 Task: Find connections with filter location Weilheim with filter topic #fintechwith filter profile language French with filter current company Jabil with filter school Vidya Academy of Science and Technology with filter industry Artists and Writers with filter service category Translation with filter keywords title Wait Staff Manager
Action: Mouse moved to (684, 87)
Screenshot: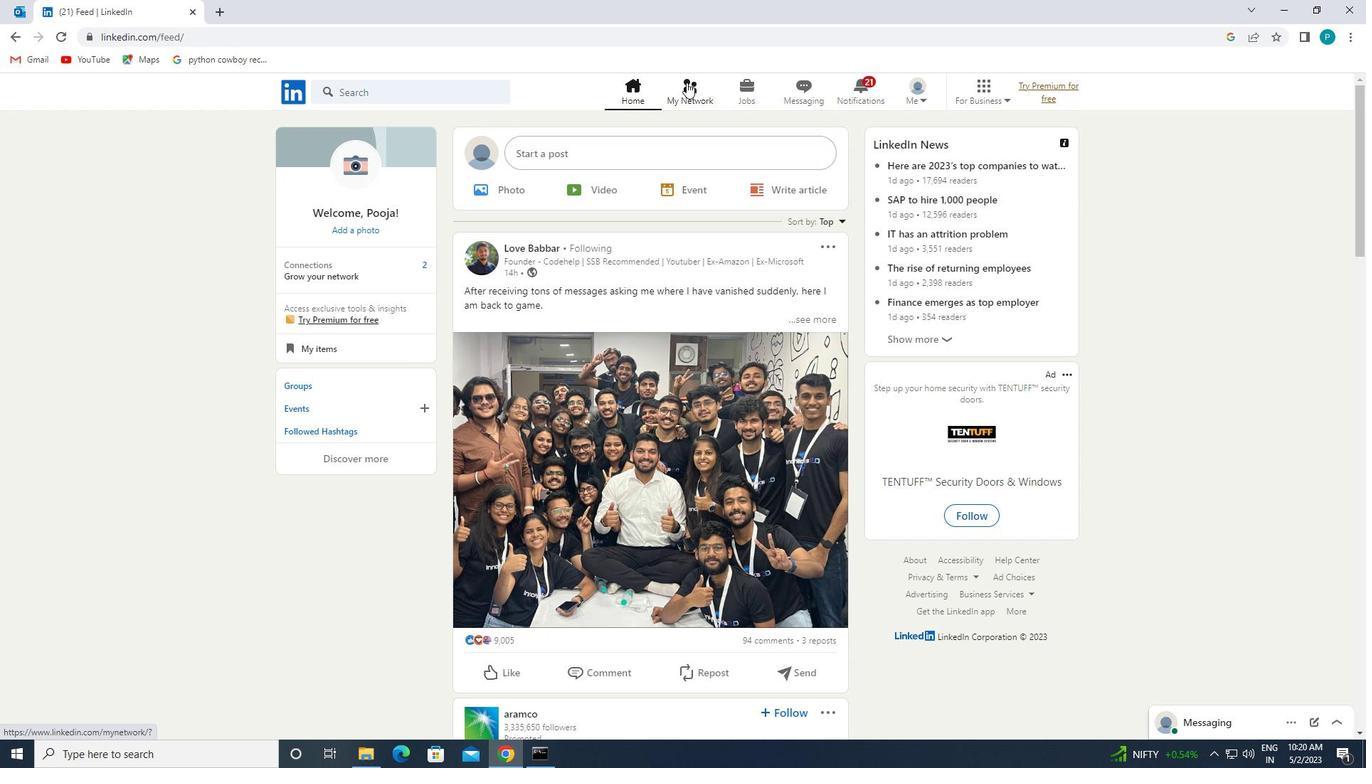 
Action: Mouse pressed left at (684, 87)
Screenshot: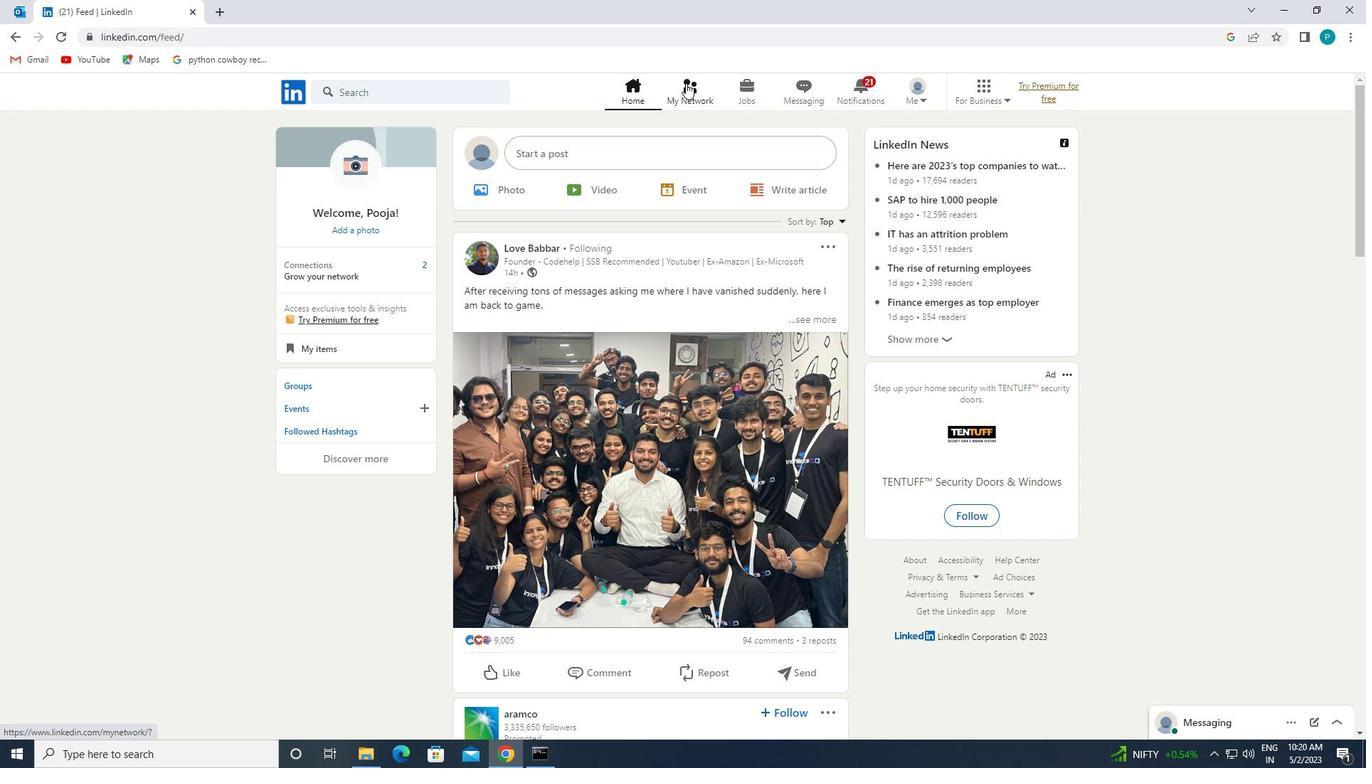 
Action: Mouse moved to (388, 160)
Screenshot: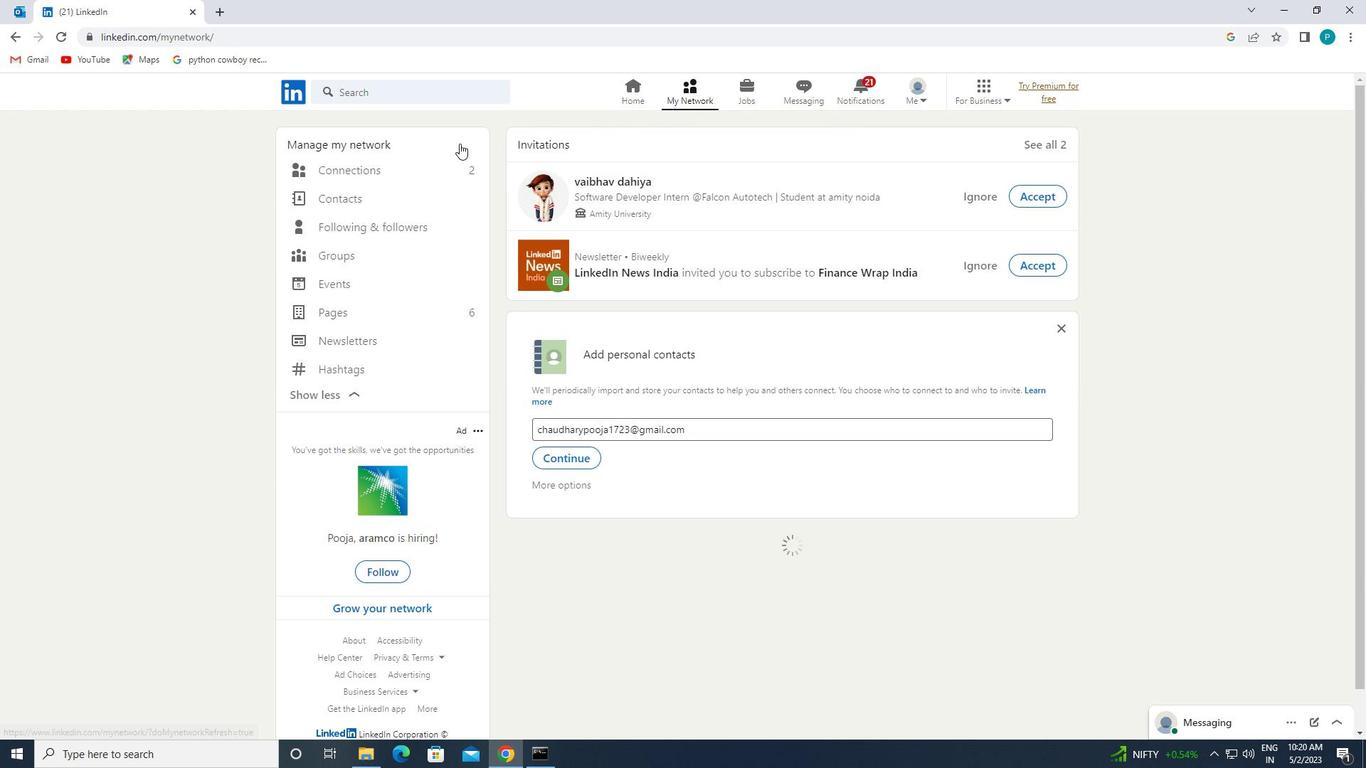 
Action: Mouse pressed left at (388, 160)
Screenshot: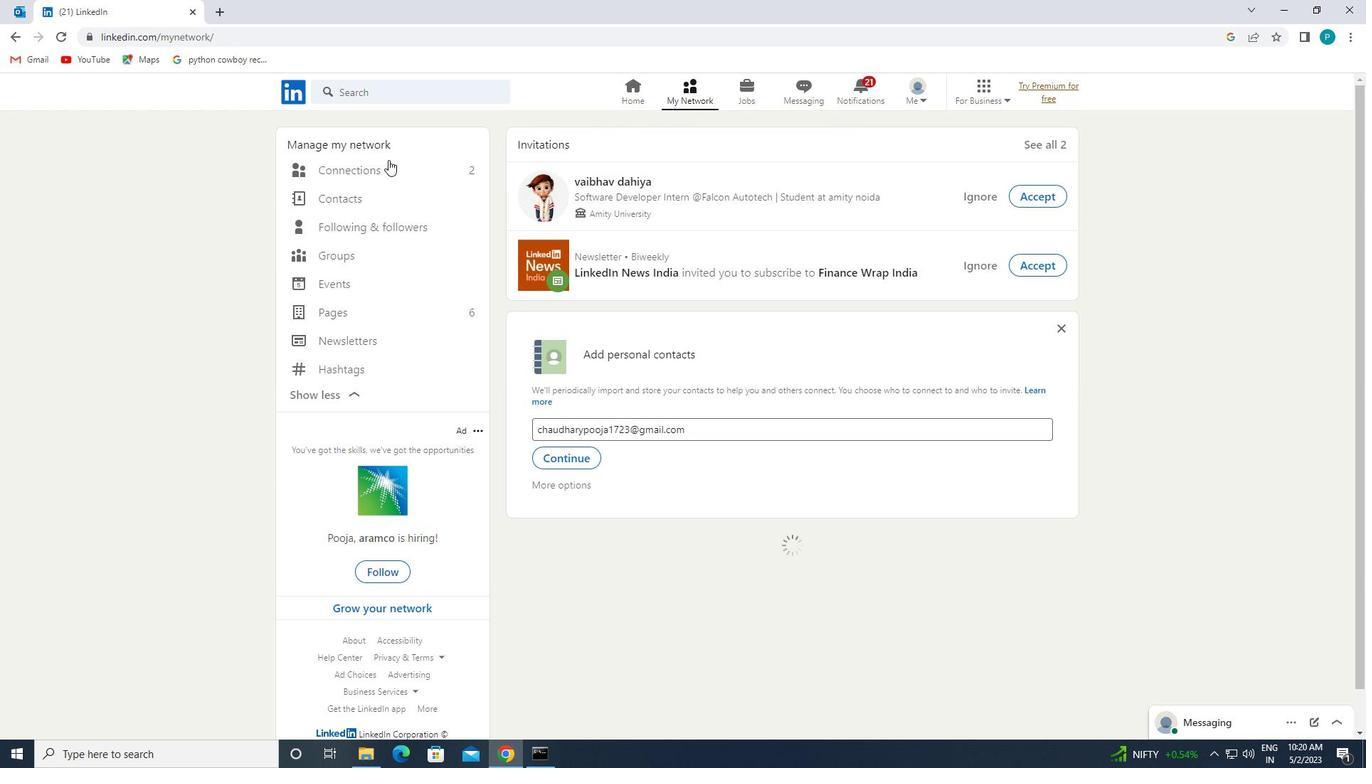 
Action: Mouse moved to (392, 163)
Screenshot: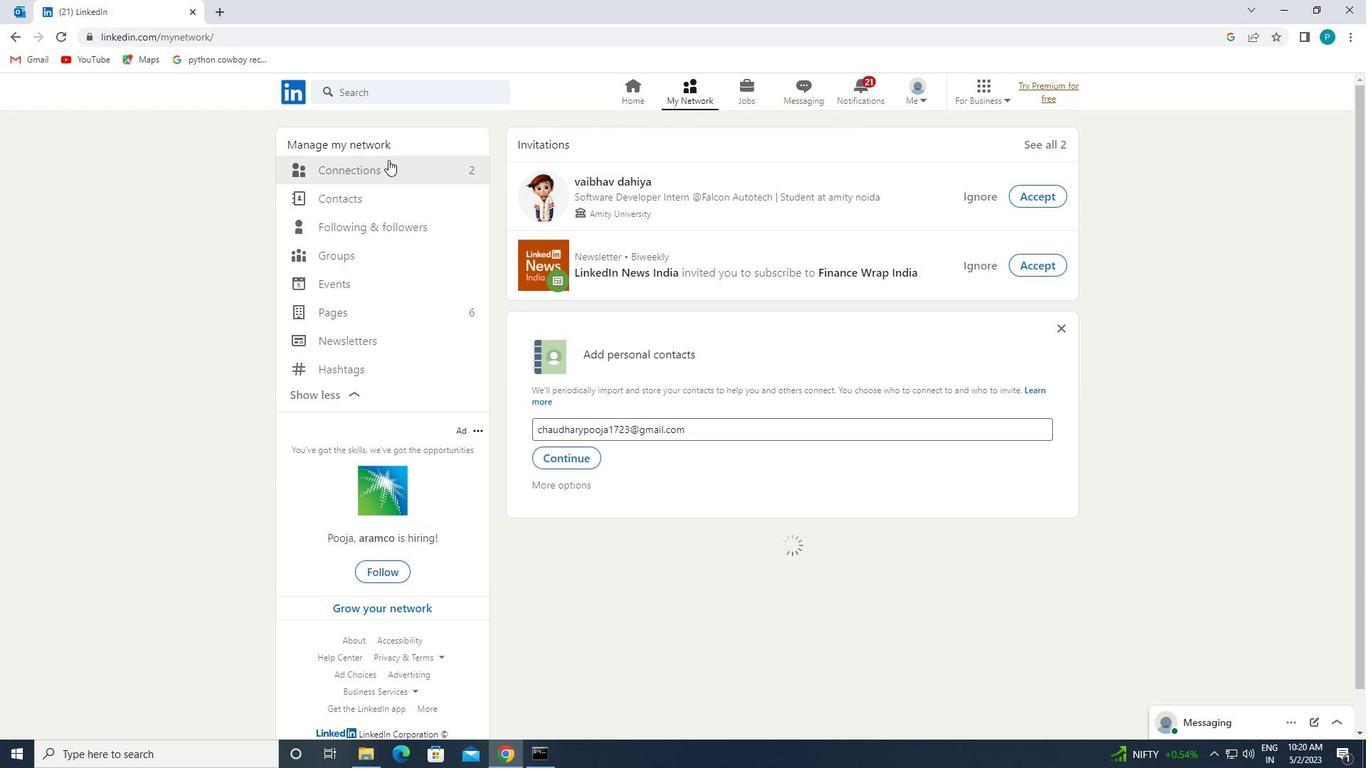 
Action: Mouse pressed left at (392, 163)
Screenshot: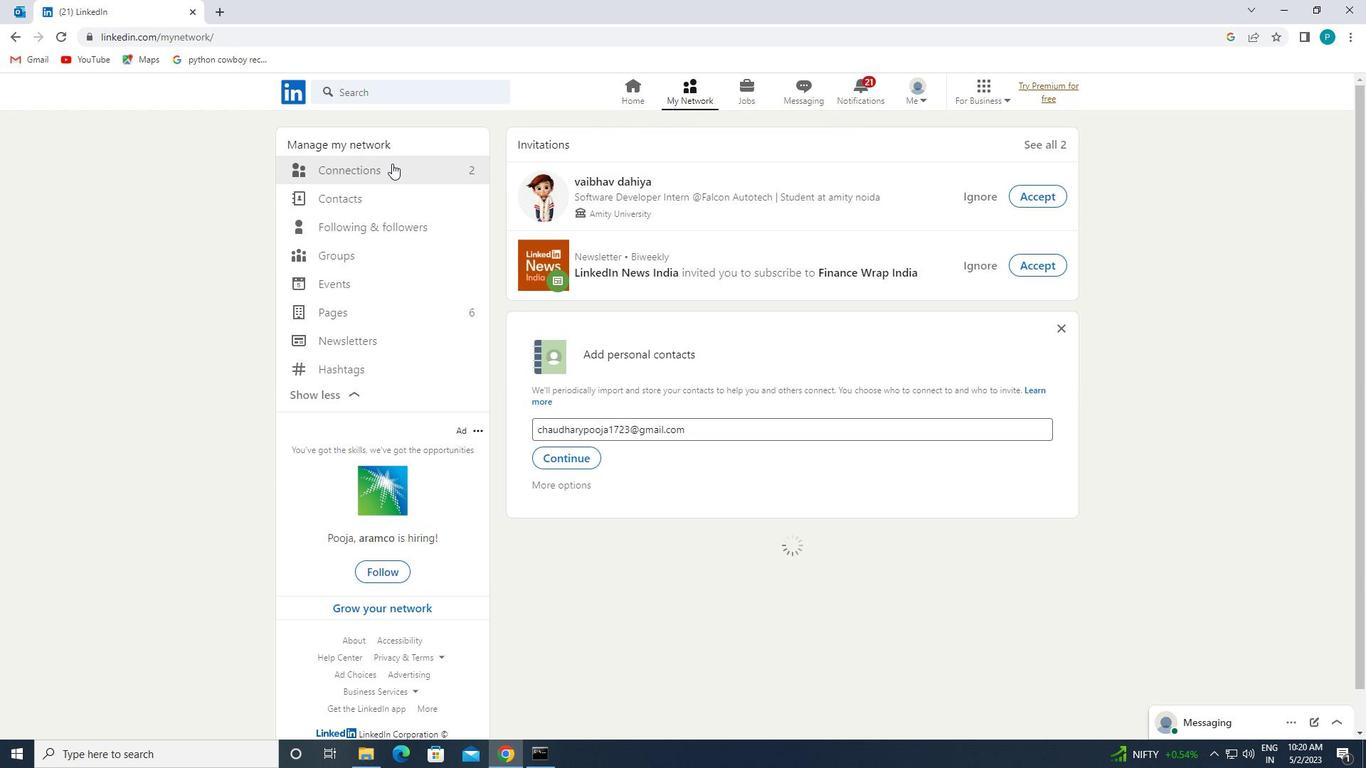 
Action: Mouse scrolled (392, 164) with delta (0, 0)
Screenshot: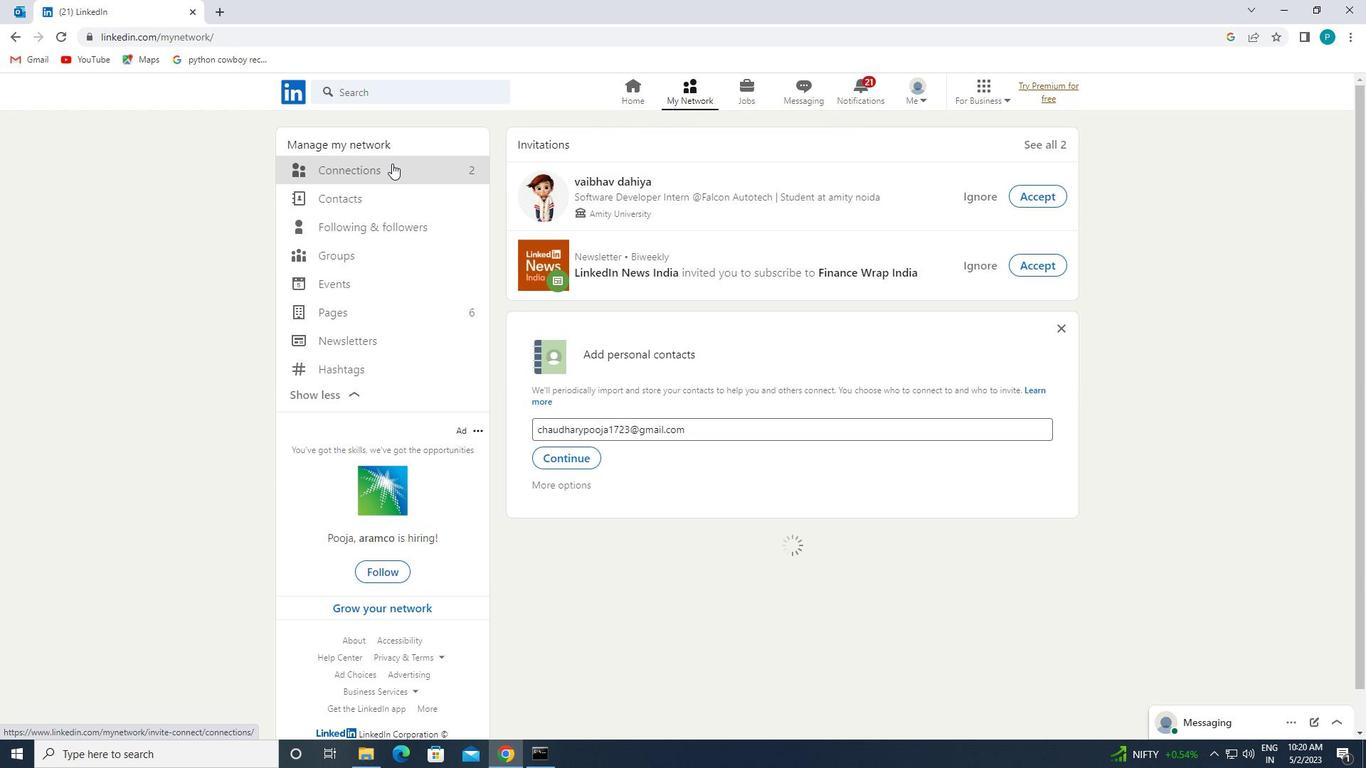 
Action: Mouse pressed left at (392, 163)
Screenshot: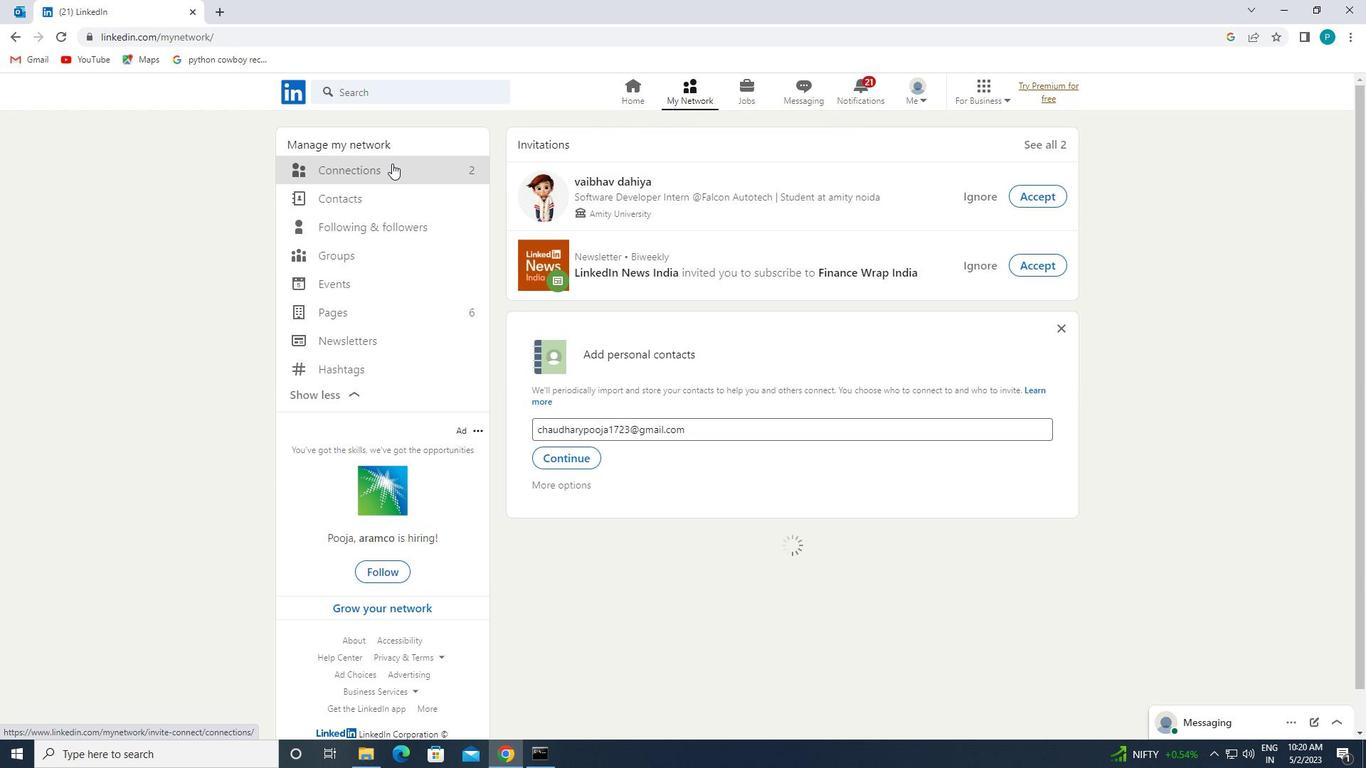 
Action: Mouse moved to (392, 163)
Screenshot: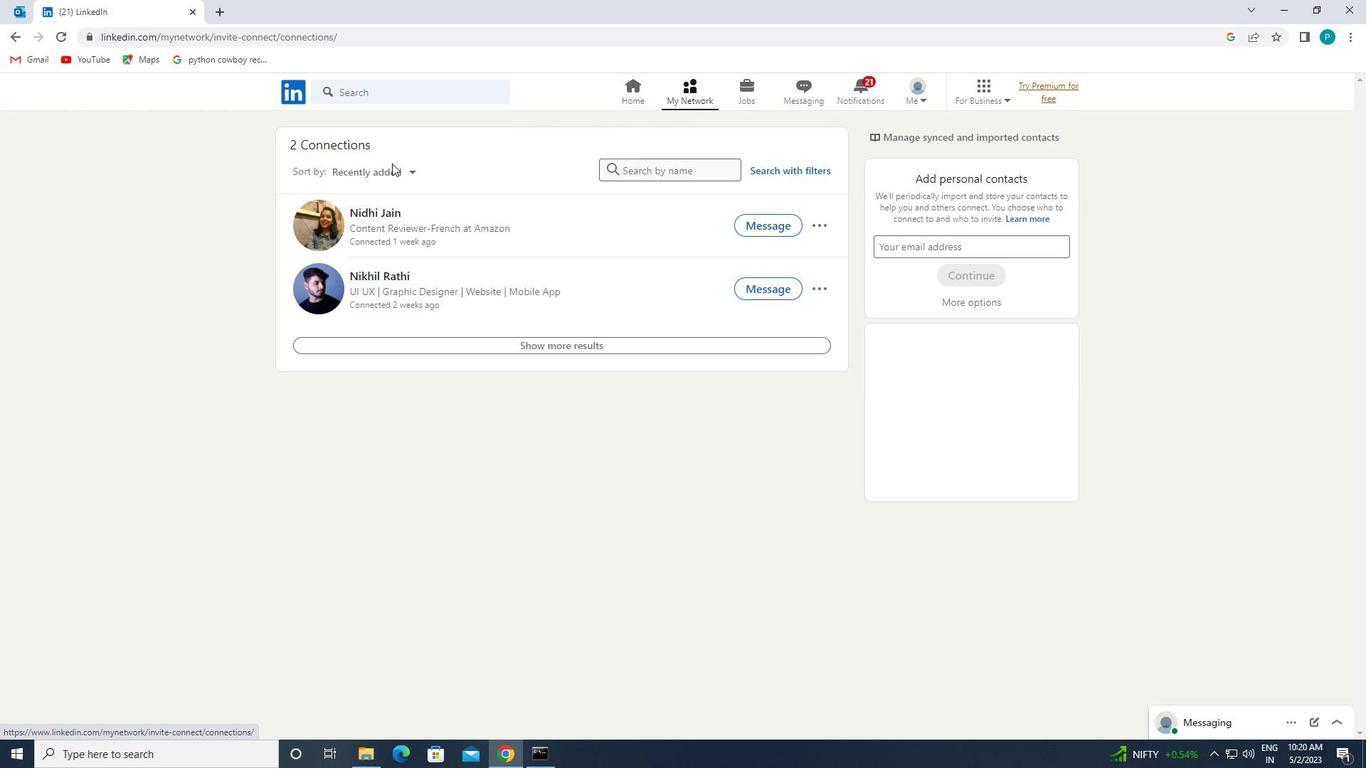 
Action: Mouse pressed left at (392, 163)
Screenshot: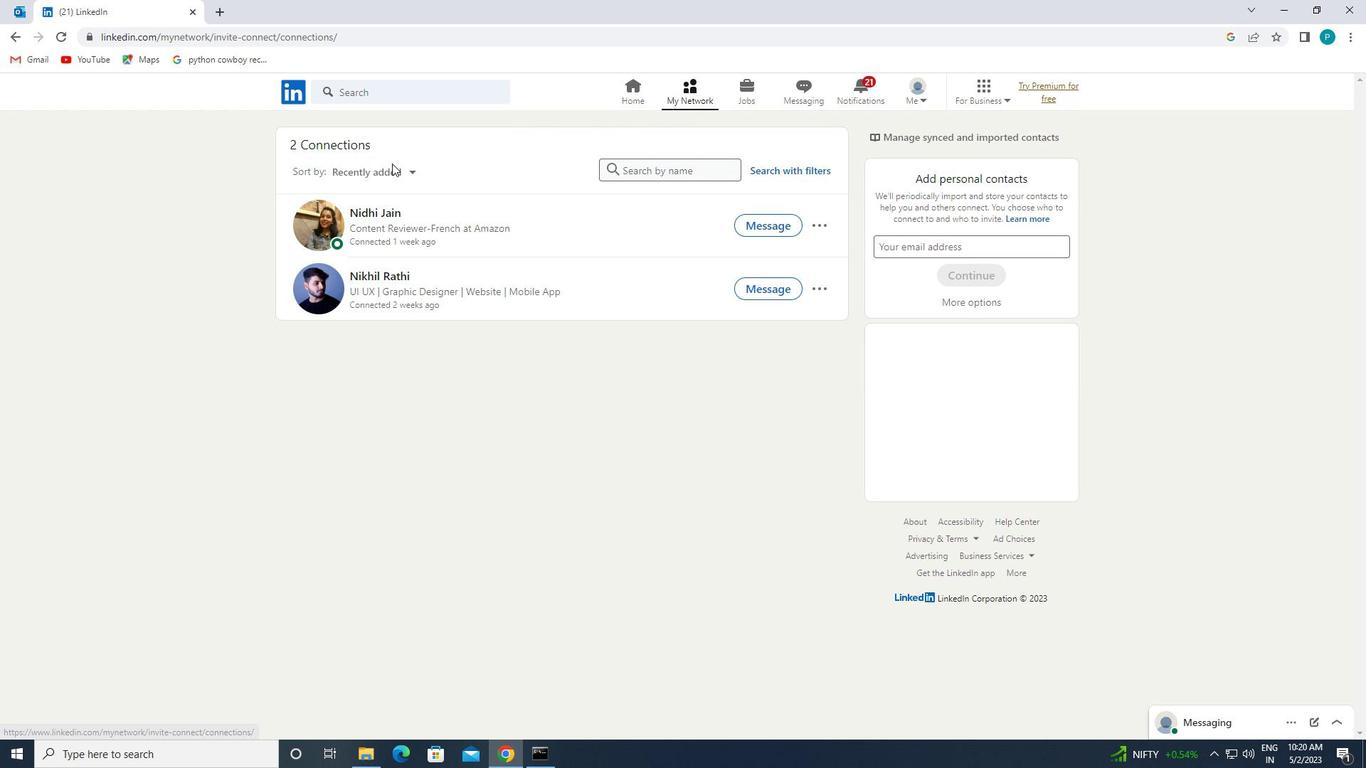 
Action: Mouse moved to (799, 177)
Screenshot: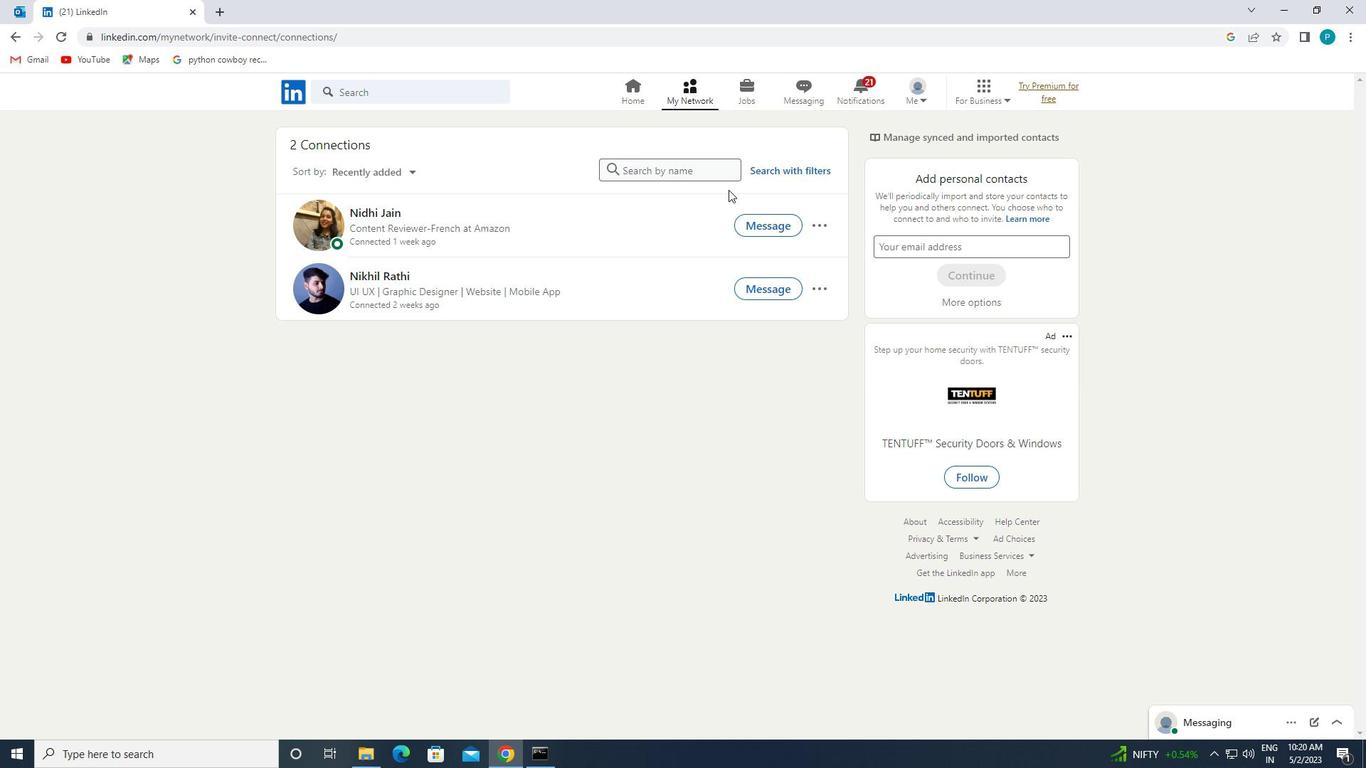 
Action: Mouse pressed left at (799, 177)
Screenshot: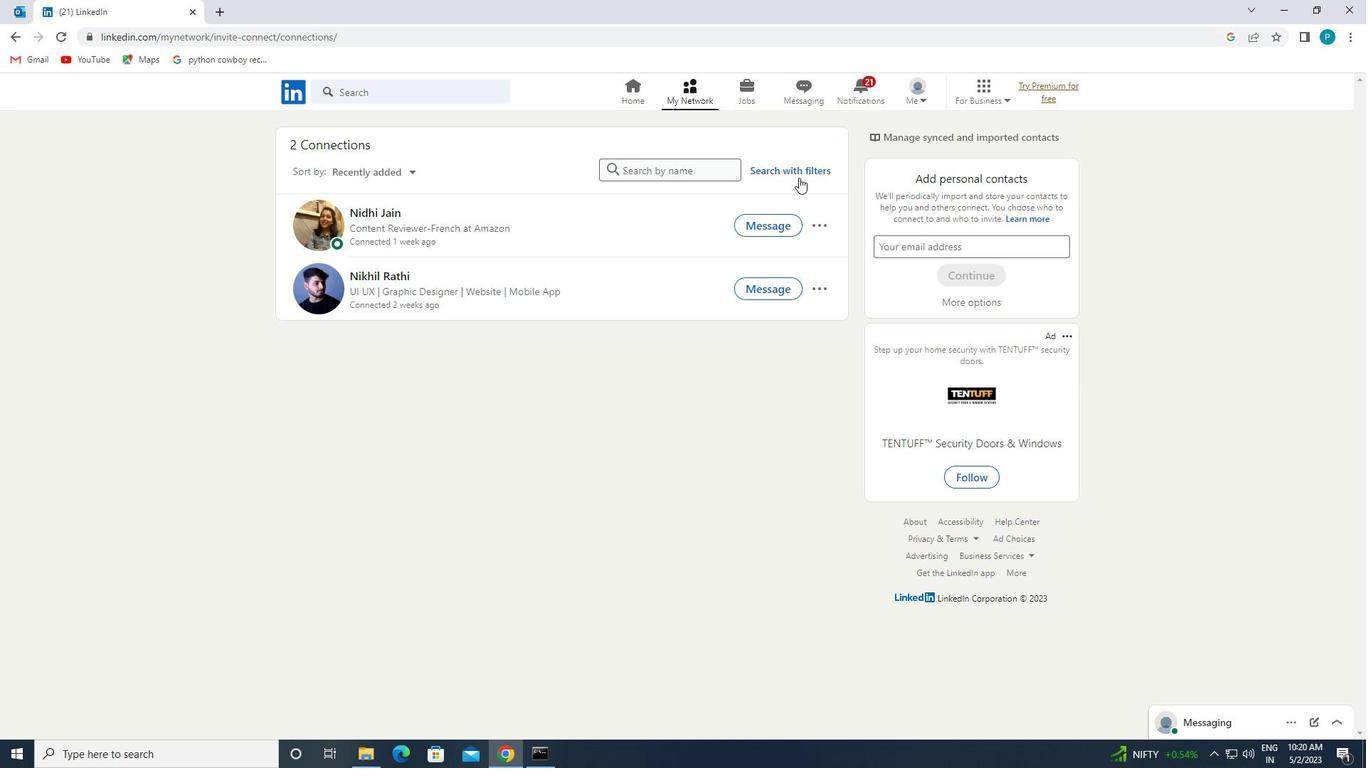 
Action: Mouse moved to (714, 133)
Screenshot: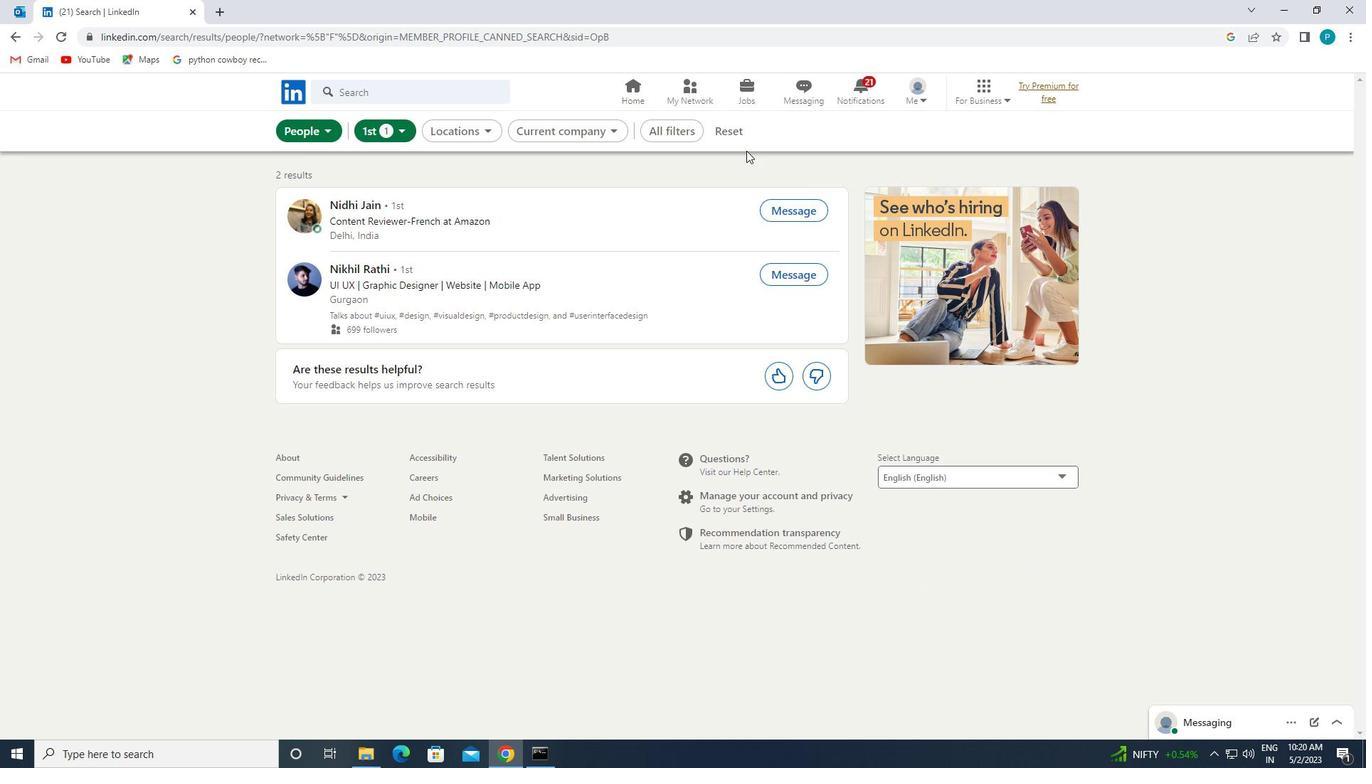 
Action: Mouse pressed left at (714, 133)
Screenshot: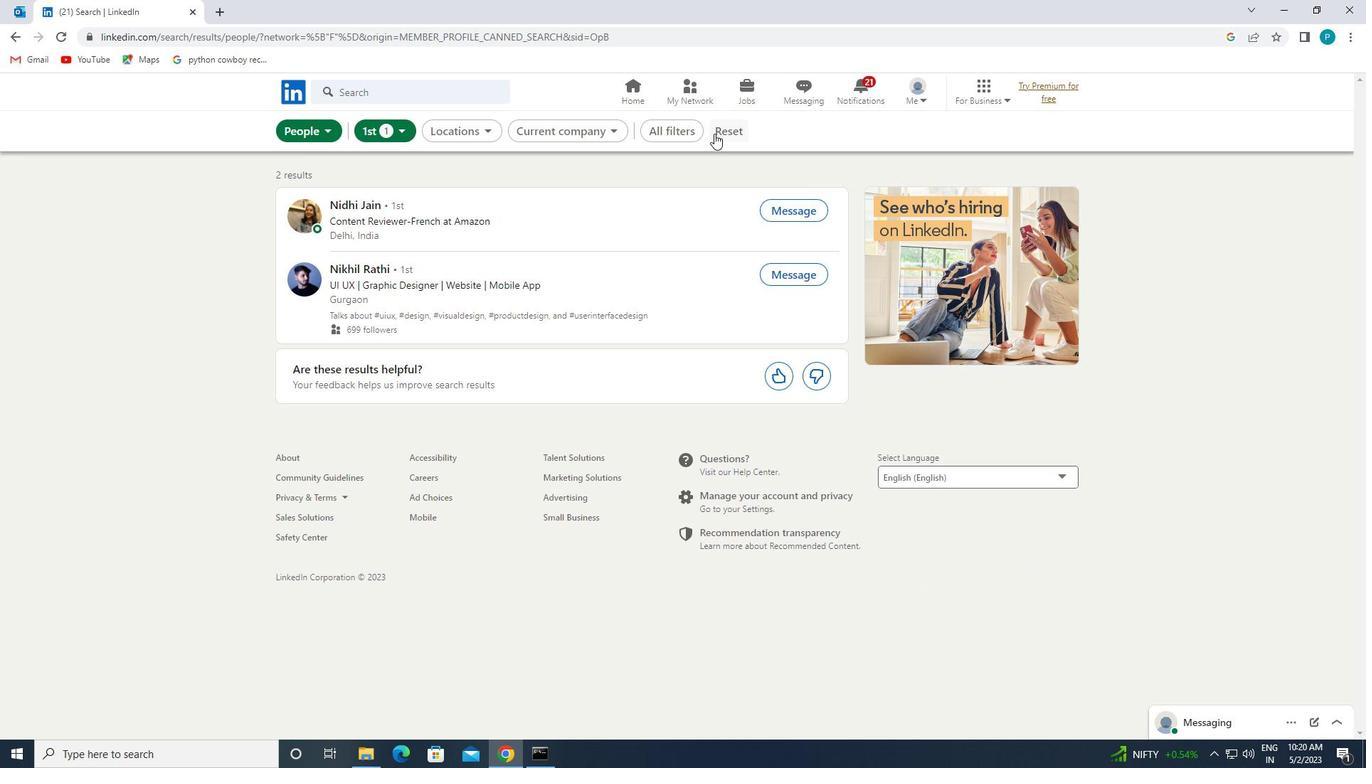
Action: Mouse moved to (704, 127)
Screenshot: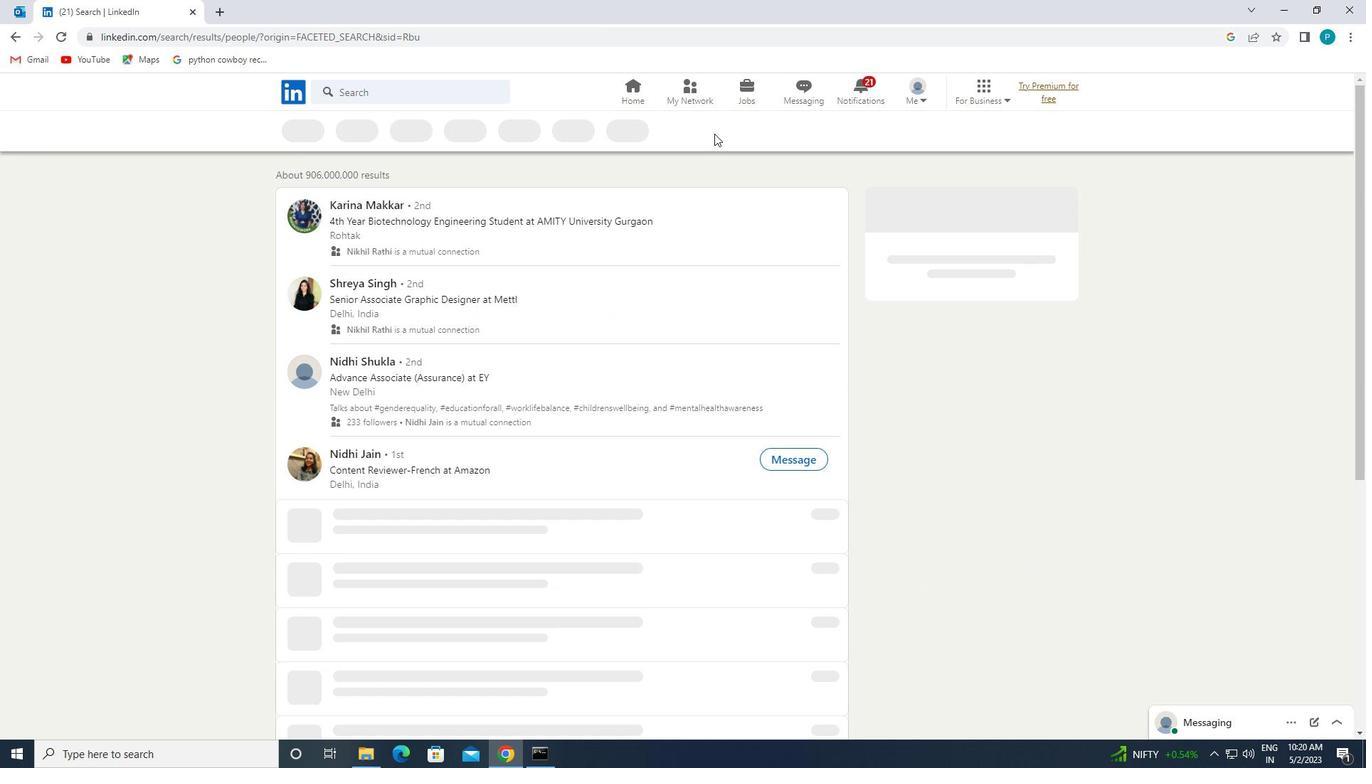 
Action: Mouse pressed left at (704, 127)
Screenshot: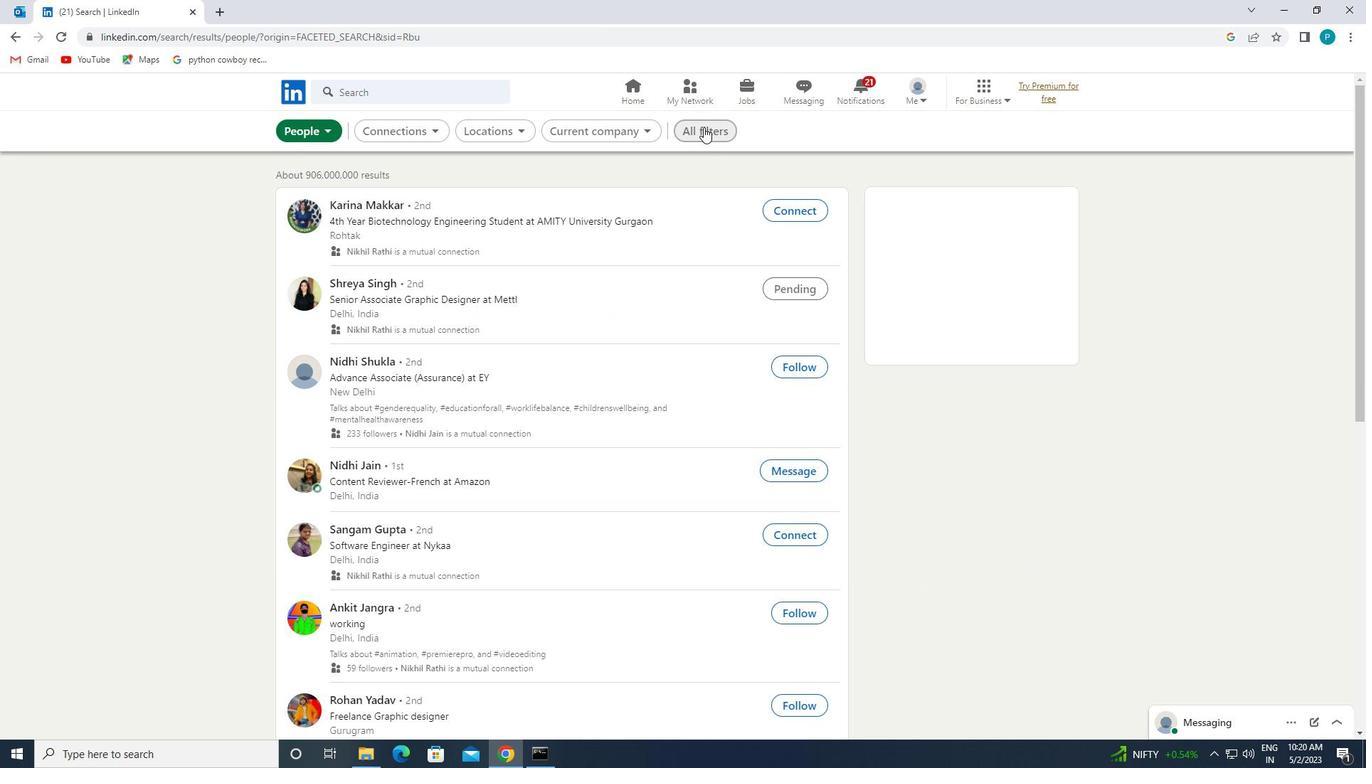
Action: Mouse moved to (1283, 528)
Screenshot: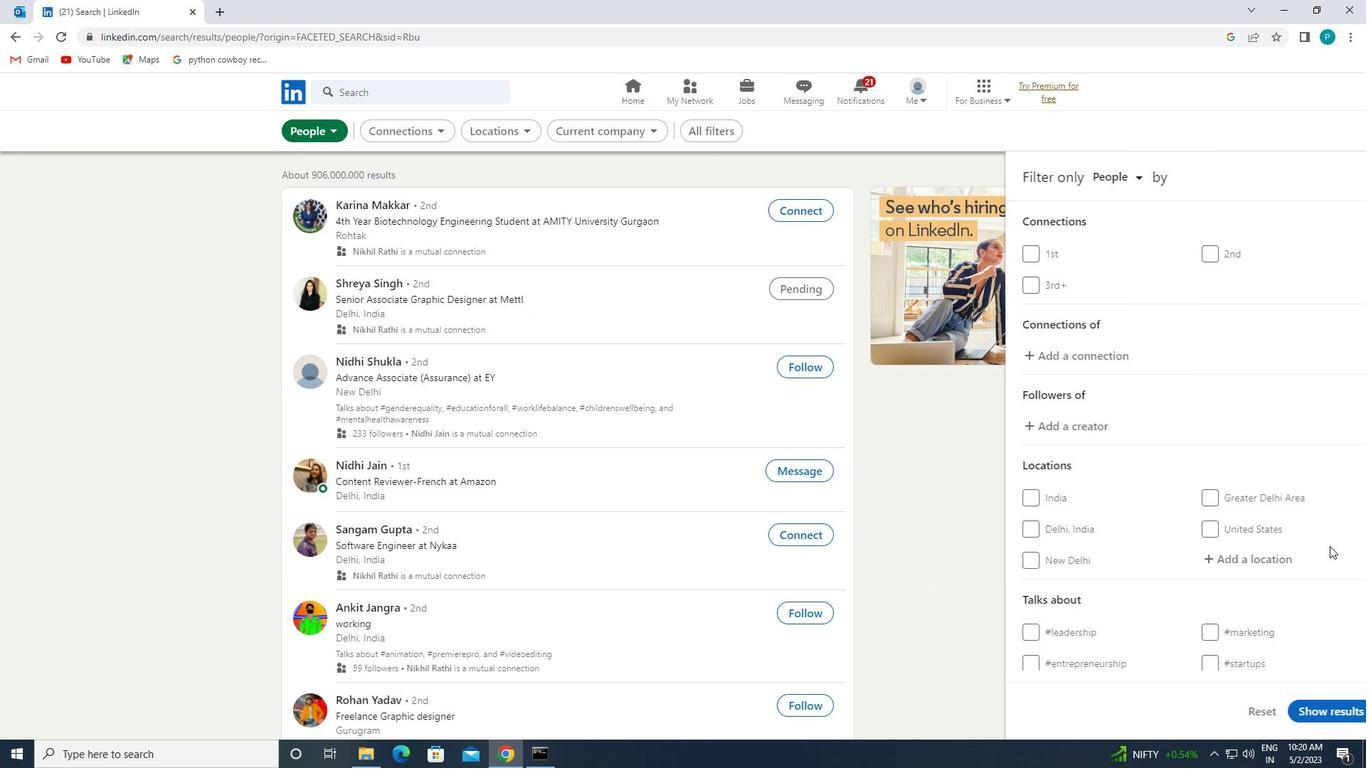 
Action: Mouse scrolled (1283, 528) with delta (0, 0)
Screenshot: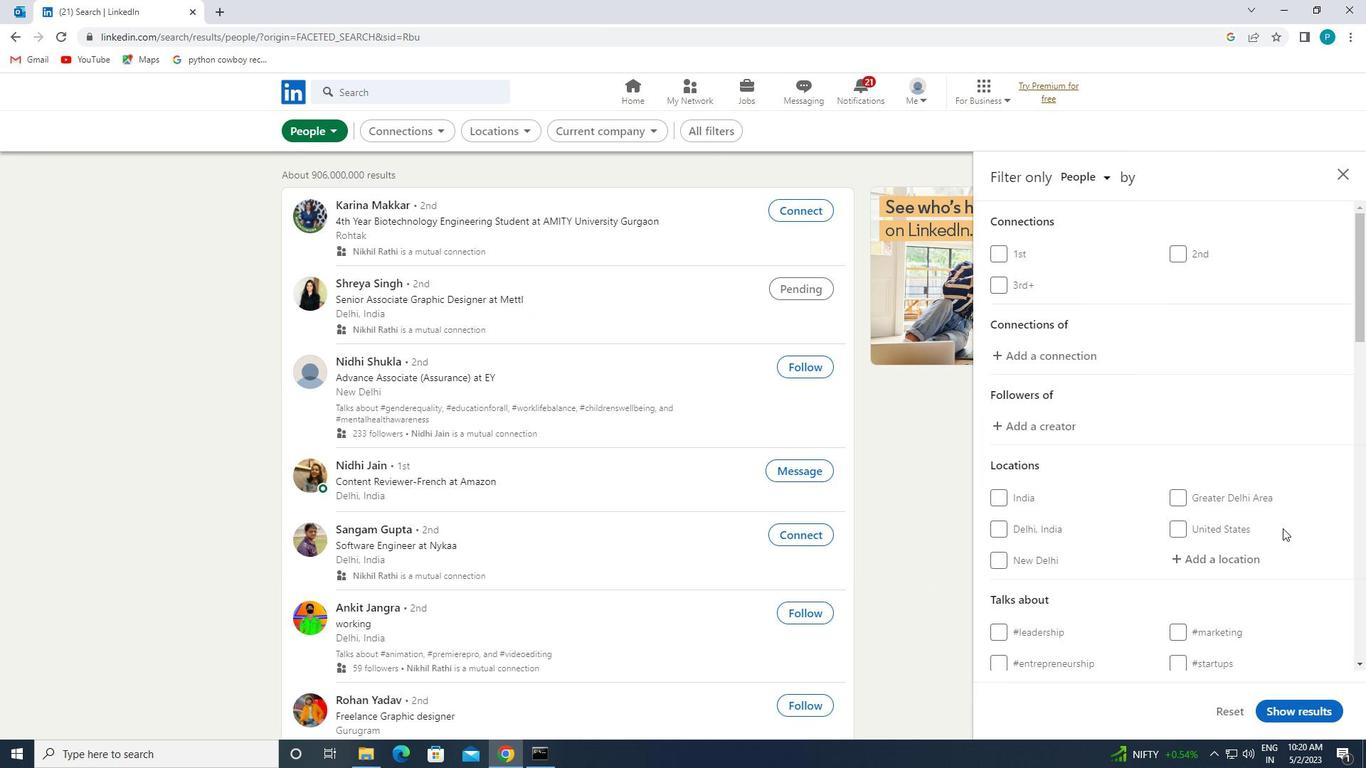 
Action: Mouse scrolled (1283, 528) with delta (0, 0)
Screenshot: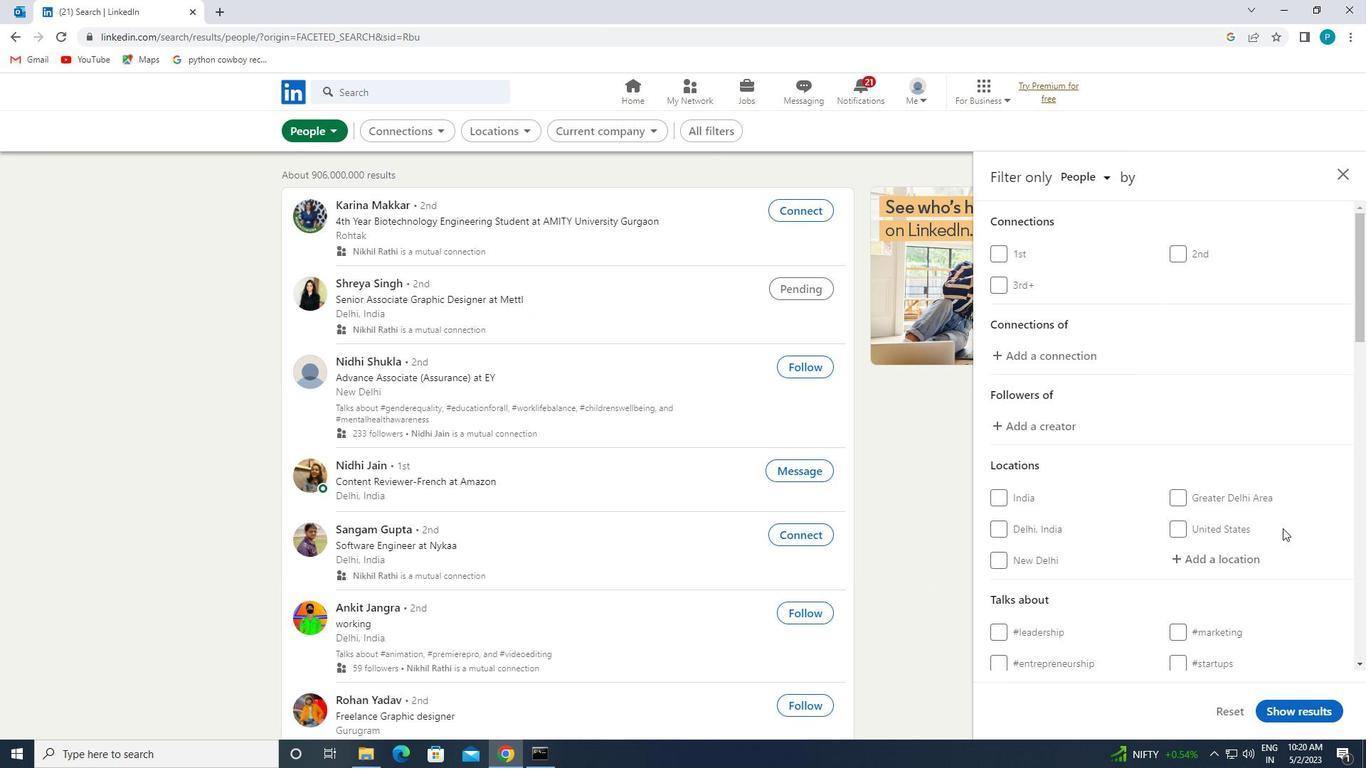 
Action: Mouse moved to (1179, 415)
Screenshot: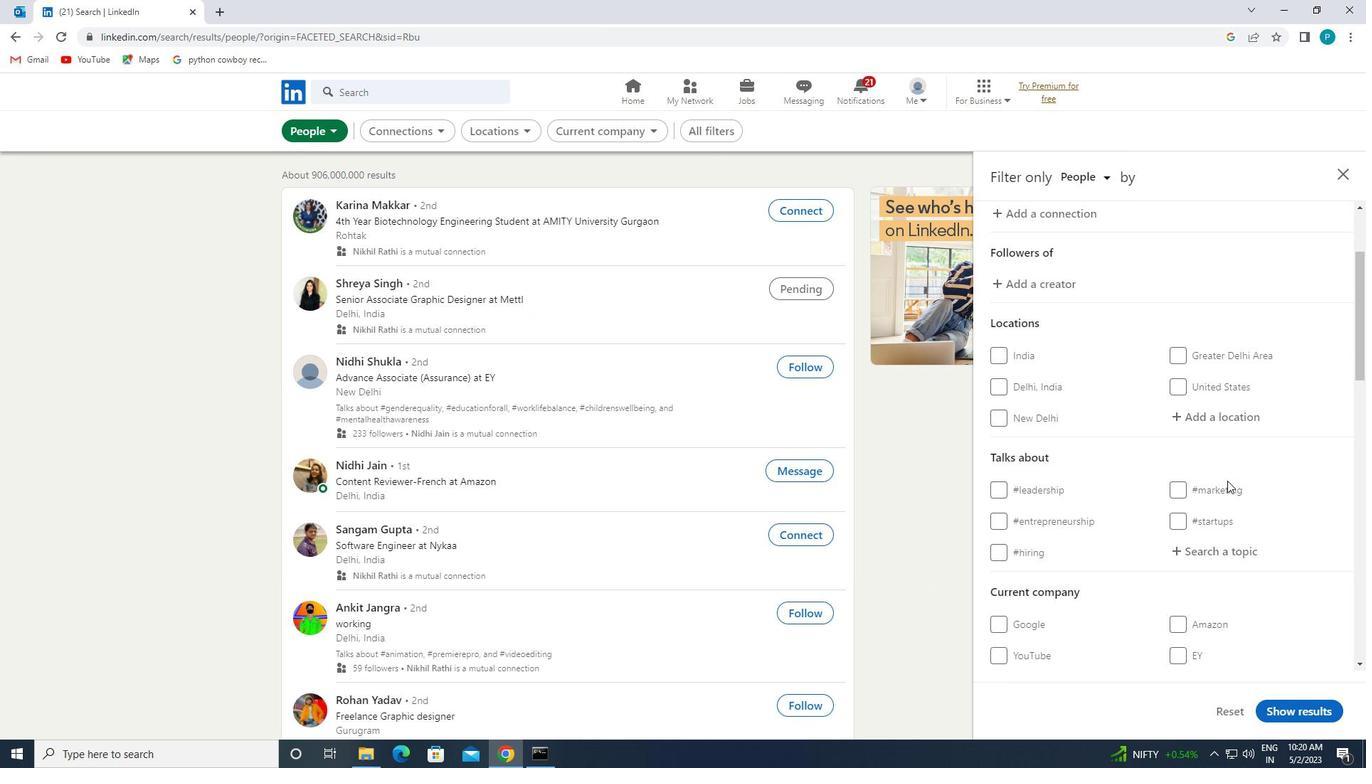 
Action: Mouse pressed left at (1179, 415)
Screenshot: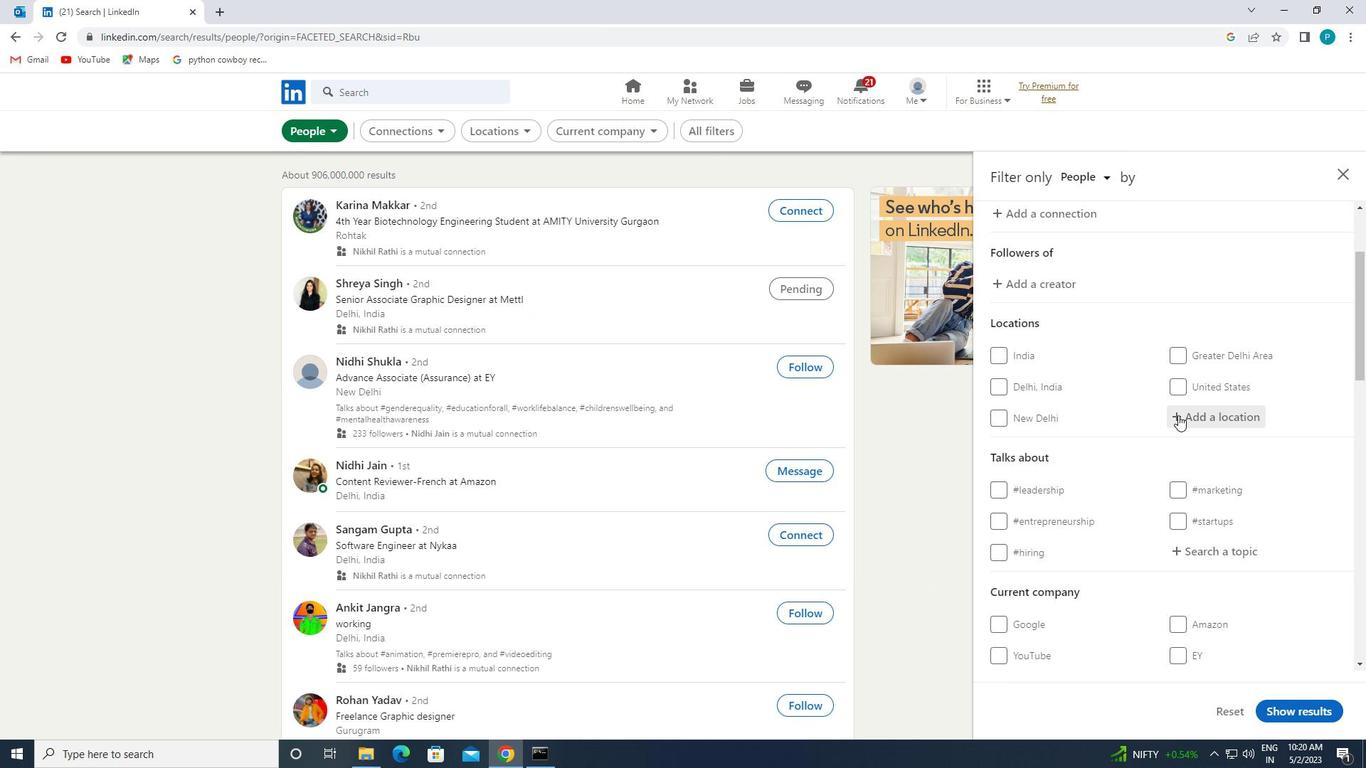 
Action: Mouse moved to (1179, 415)
Screenshot: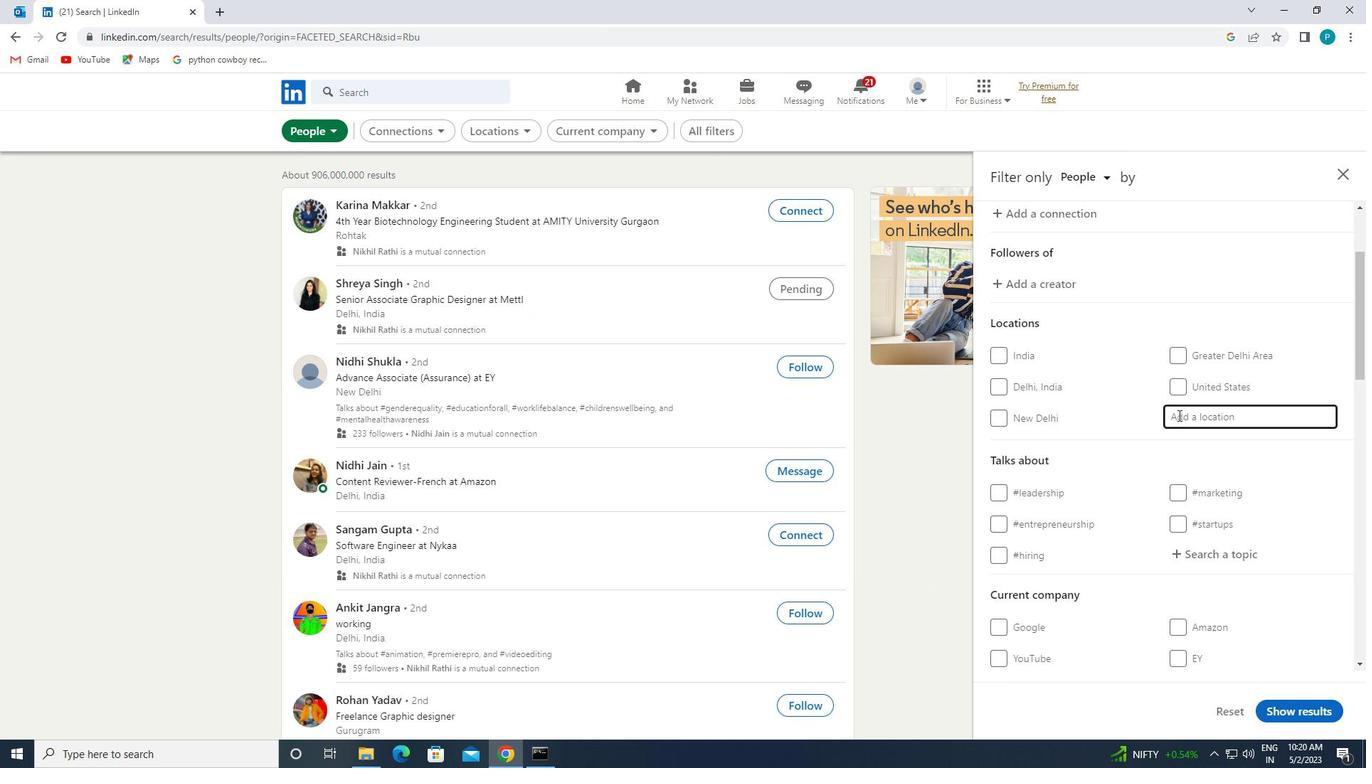 
Action: Key pressed <Key.caps_lock><Key.caps_lock>w<Key.caps_lock>eiheim
Screenshot: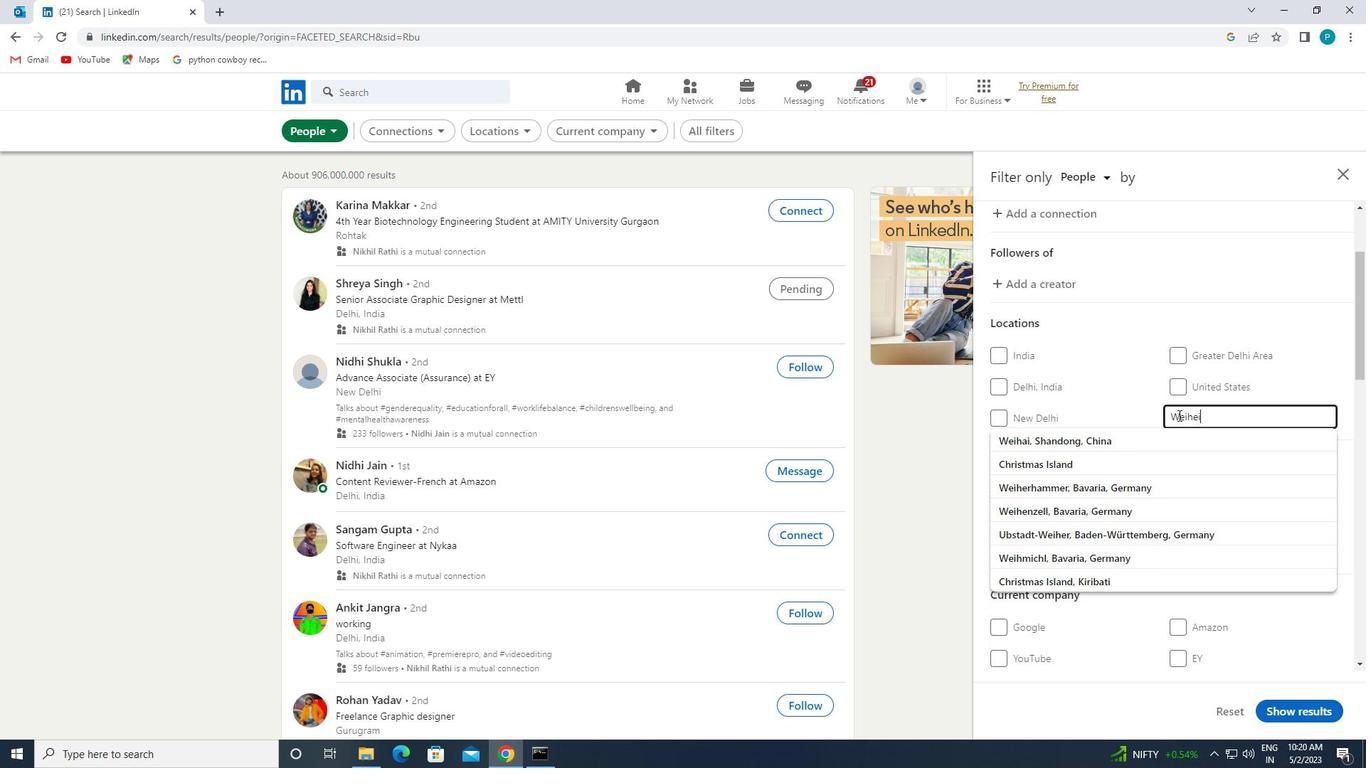
Action: Mouse moved to (1211, 546)
Screenshot: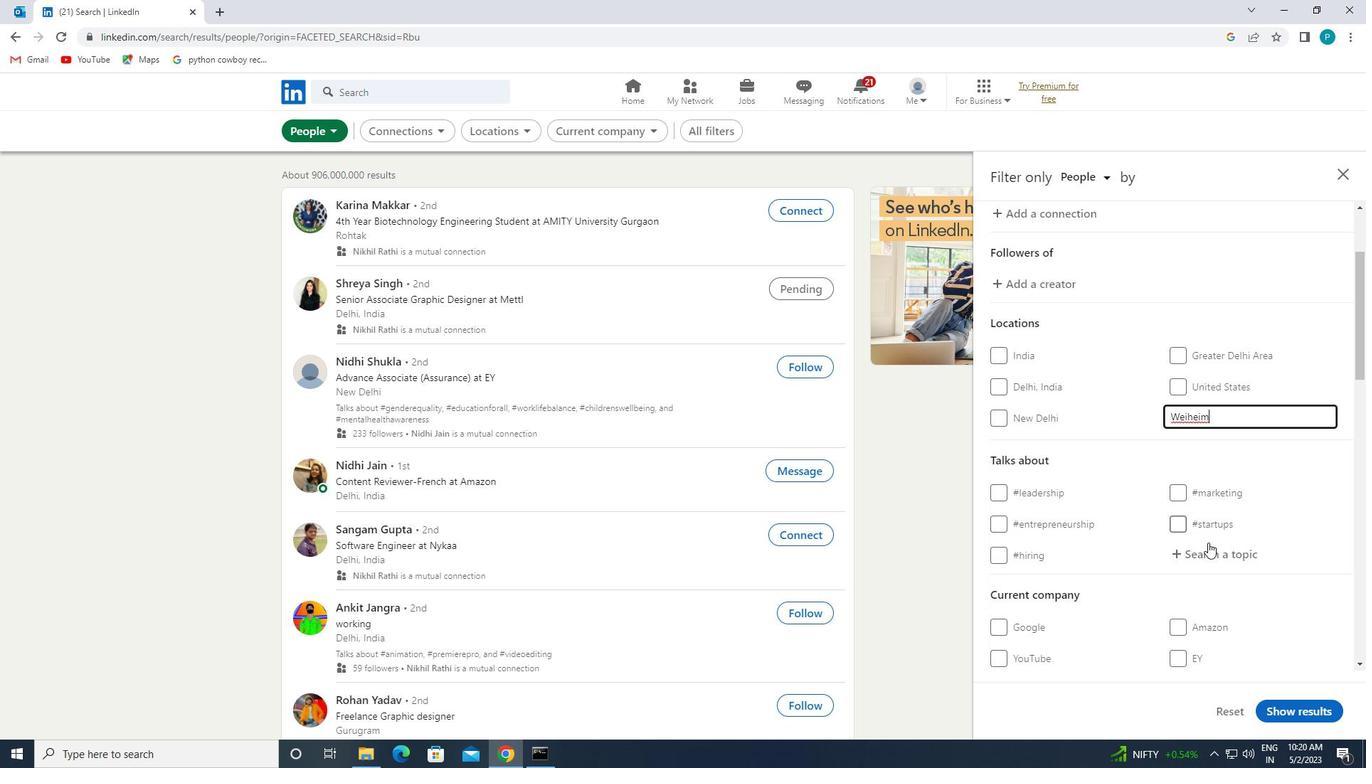 
Action: Mouse pressed left at (1211, 546)
Screenshot: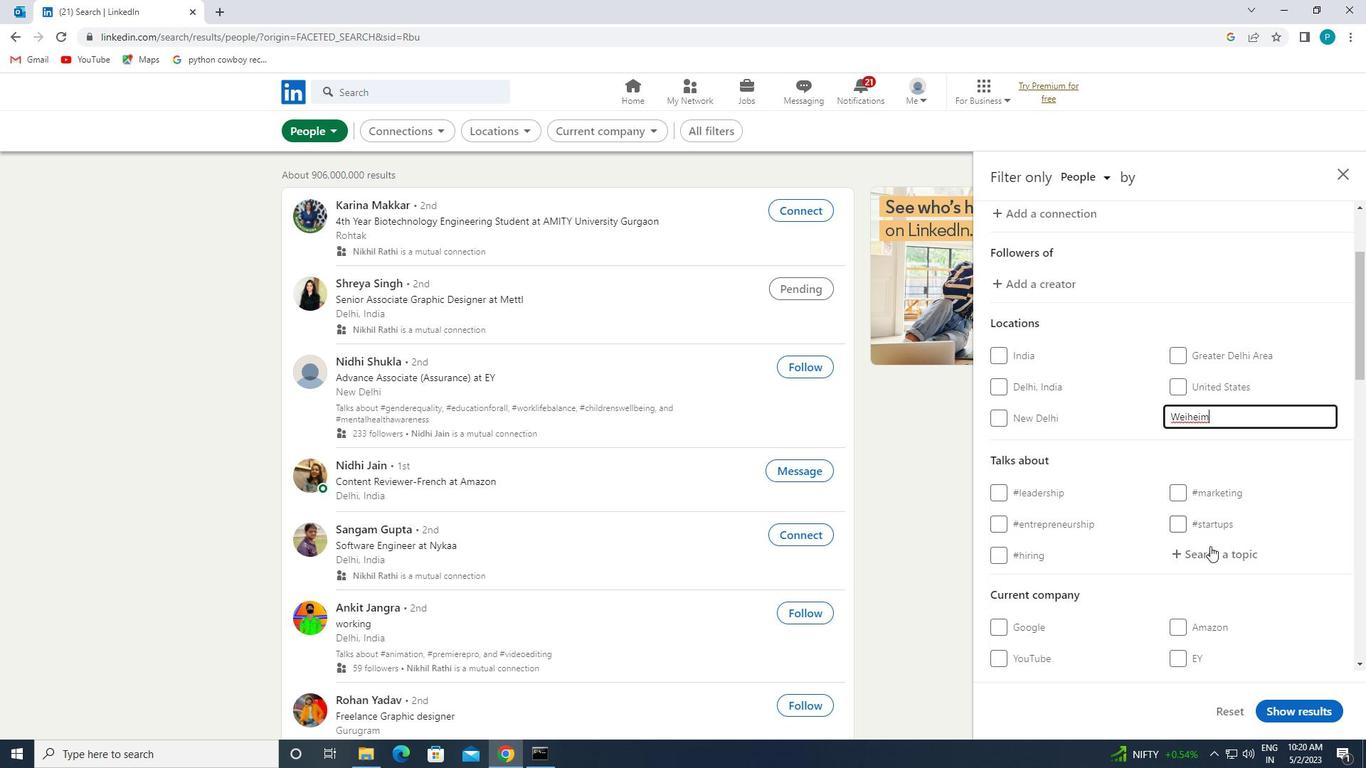 
Action: Key pressed <Key.shift>#<Key.caps_lock>F<Key.caps_lock>INTECH
Screenshot: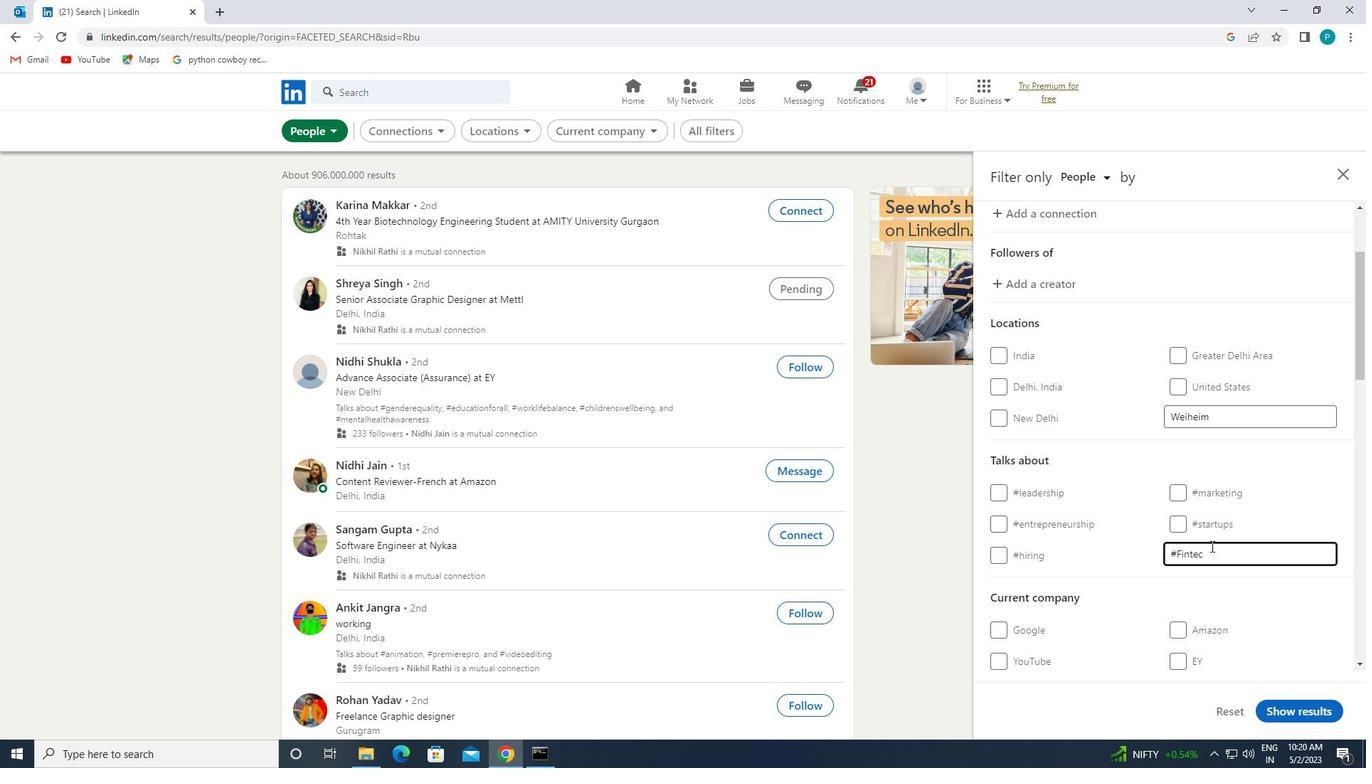 
Action: Mouse moved to (1166, 499)
Screenshot: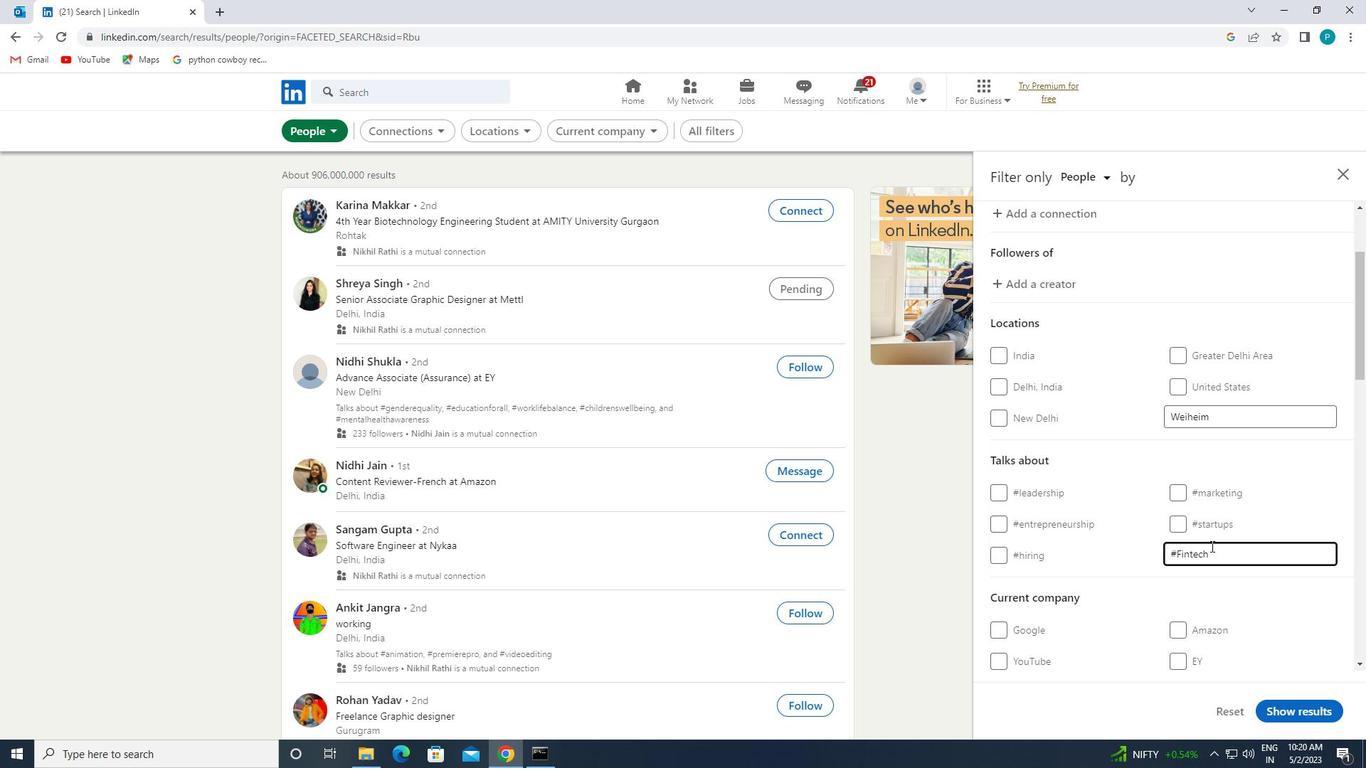 
Action: Mouse scrolled (1166, 498) with delta (0, 0)
Screenshot: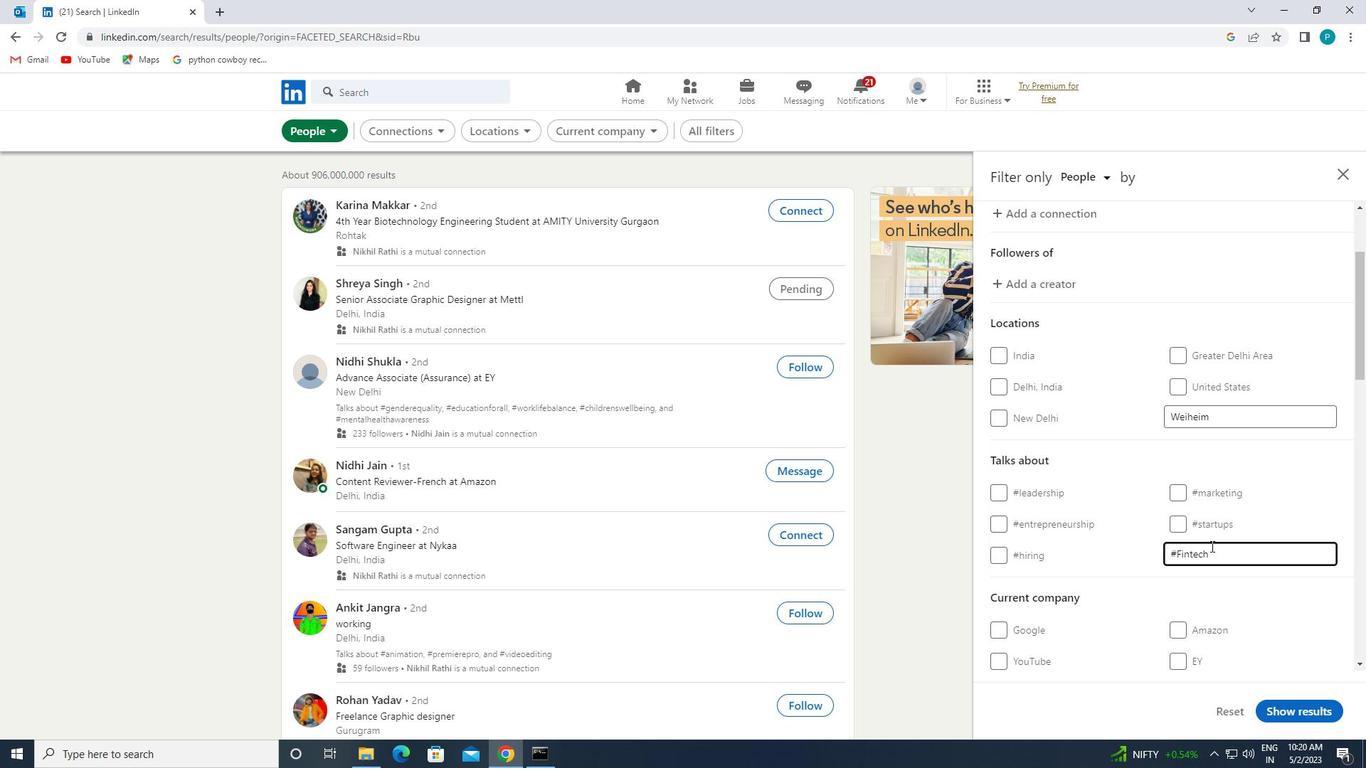 
Action: Mouse moved to (1156, 480)
Screenshot: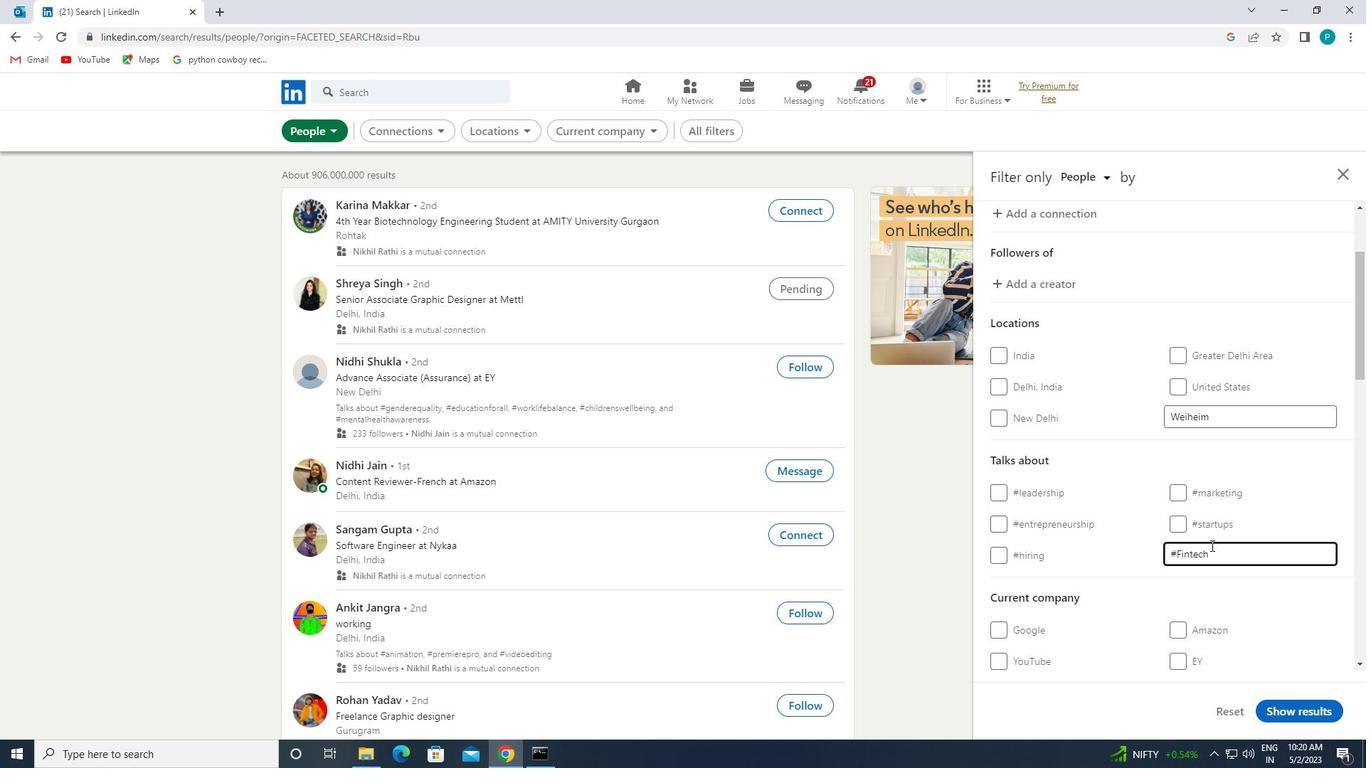 
Action: Mouse scrolled (1156, 479) with delta (0, 0)
Screenshot: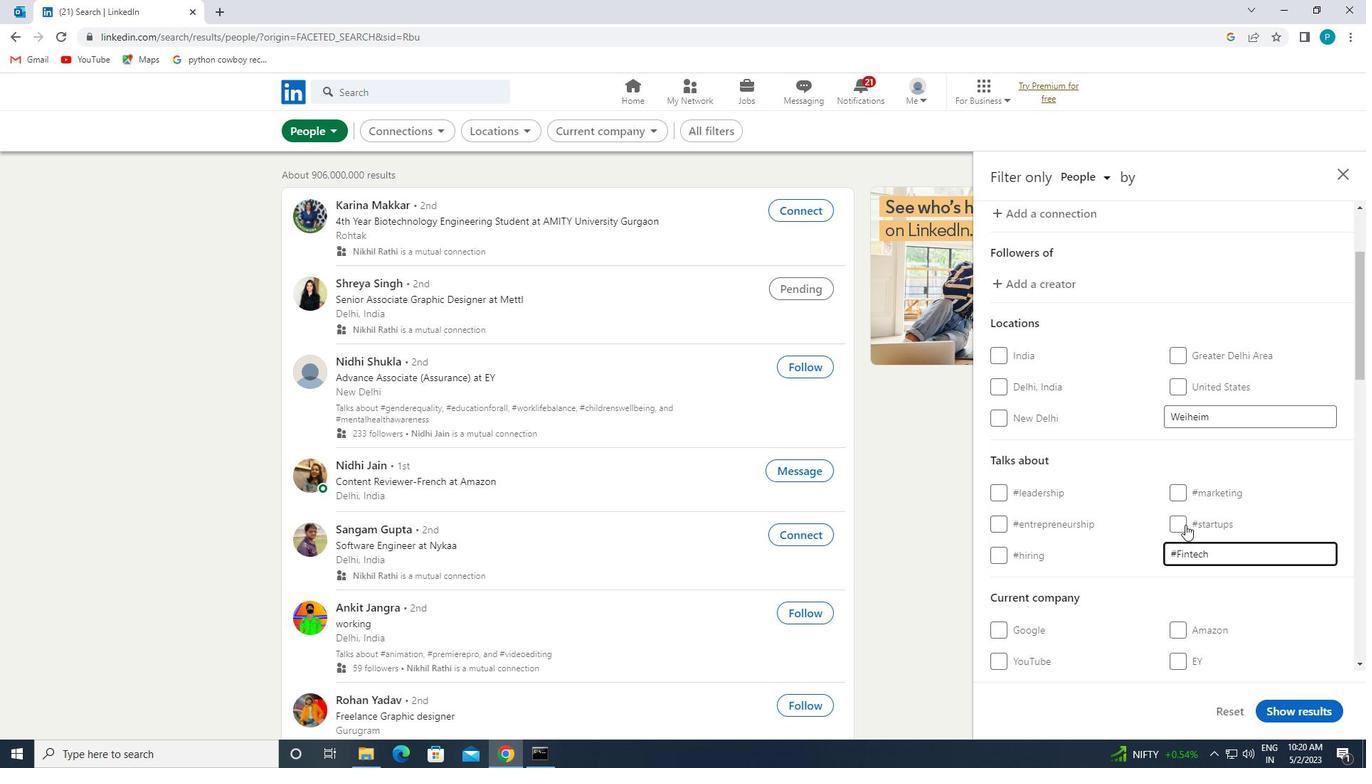 
Action: Mouse moved to (1163, 506)
Screenshot: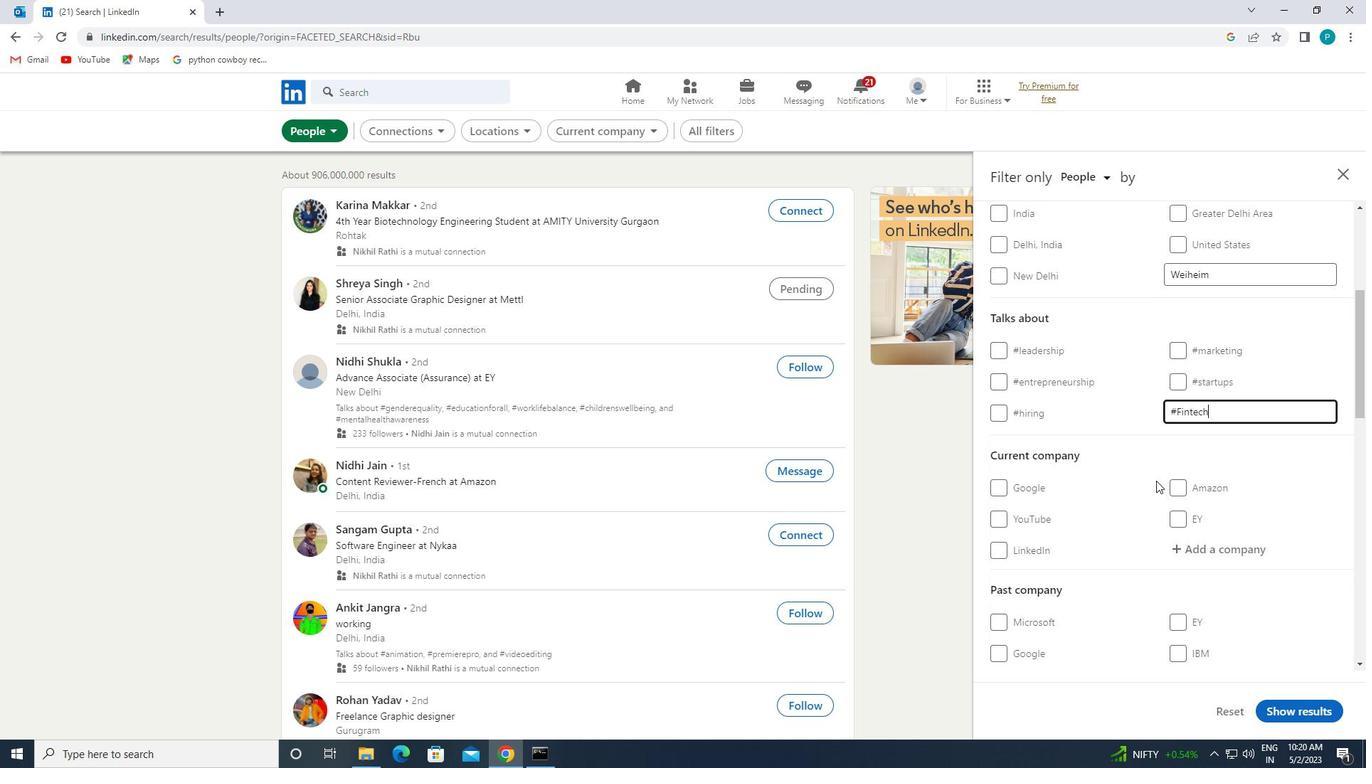 
Action: Mouse scrolled (1163, 505) with delta (0, 0)
Screenshot: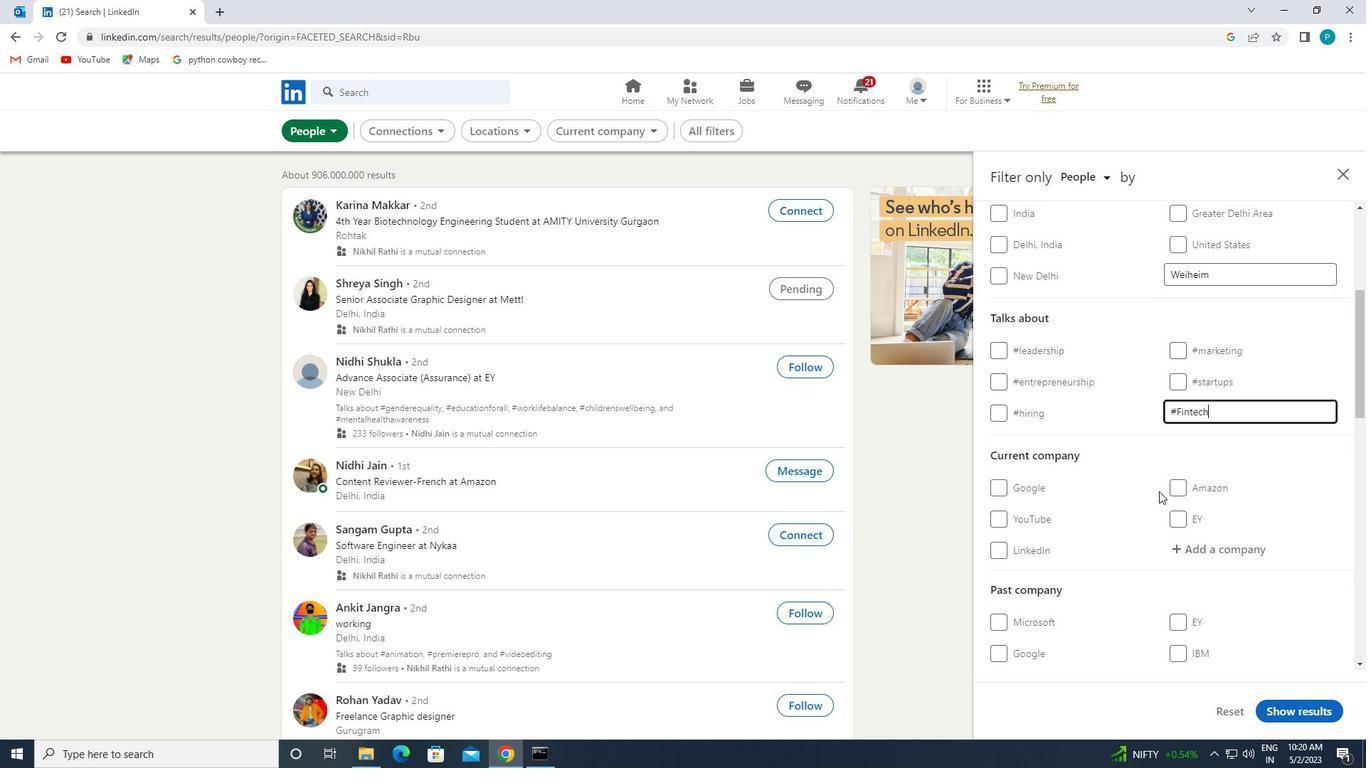 
Action: Mouse scrolled (1163, 505) with delta (0, 0)
Screenshot: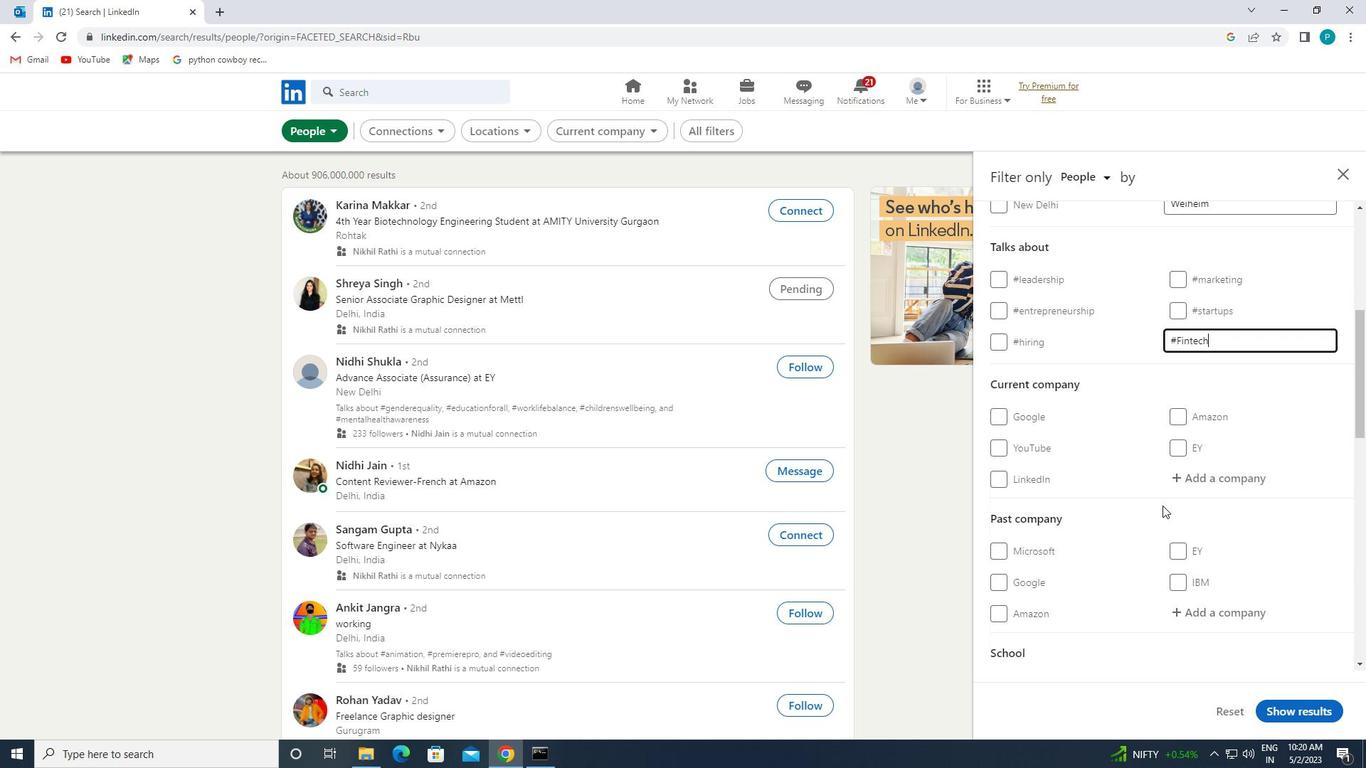 
Action: Mouse scrolled (1163, 505) with delta (0, 0)
Screenshot: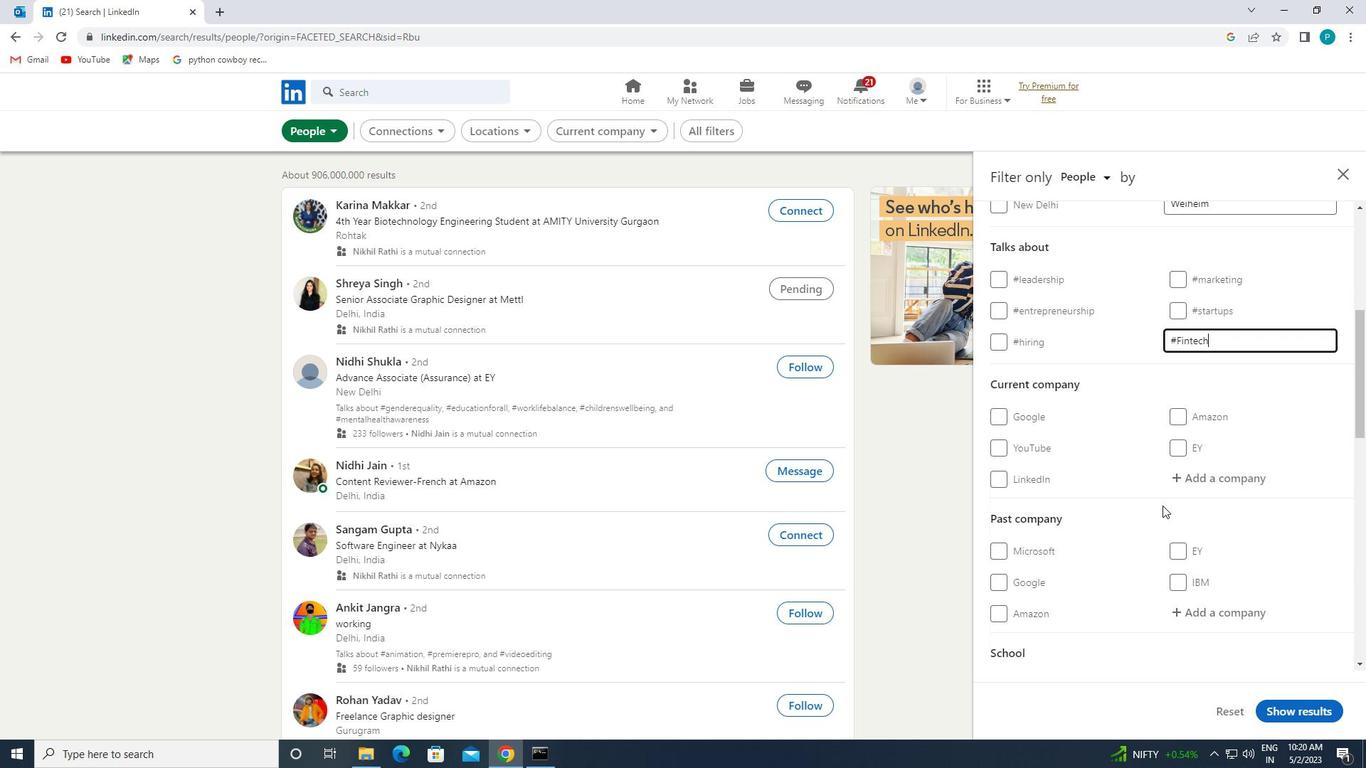 
Action: Mouse scrolled (1163, 505) with delta (0, 0)
Screenshot: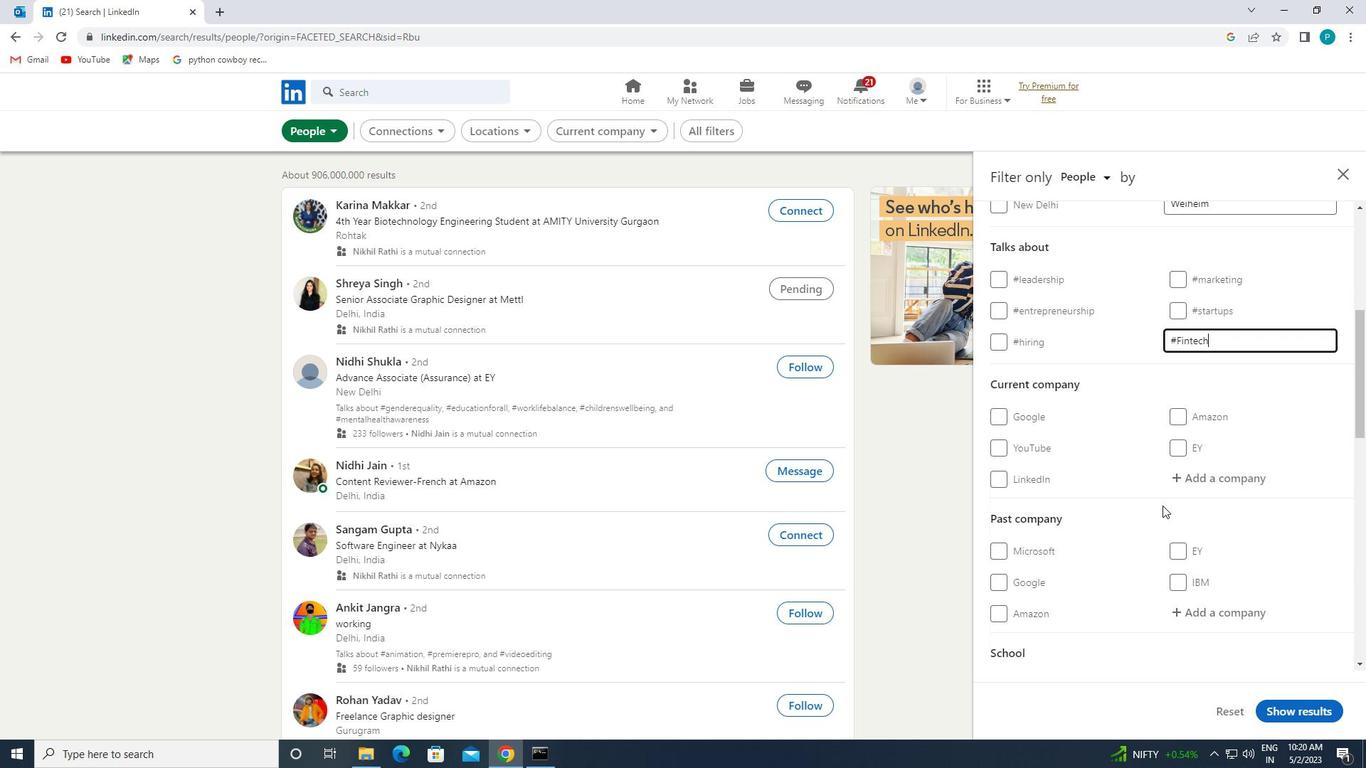 
Action: Mouse moved to (1156, 523)
Screenshot: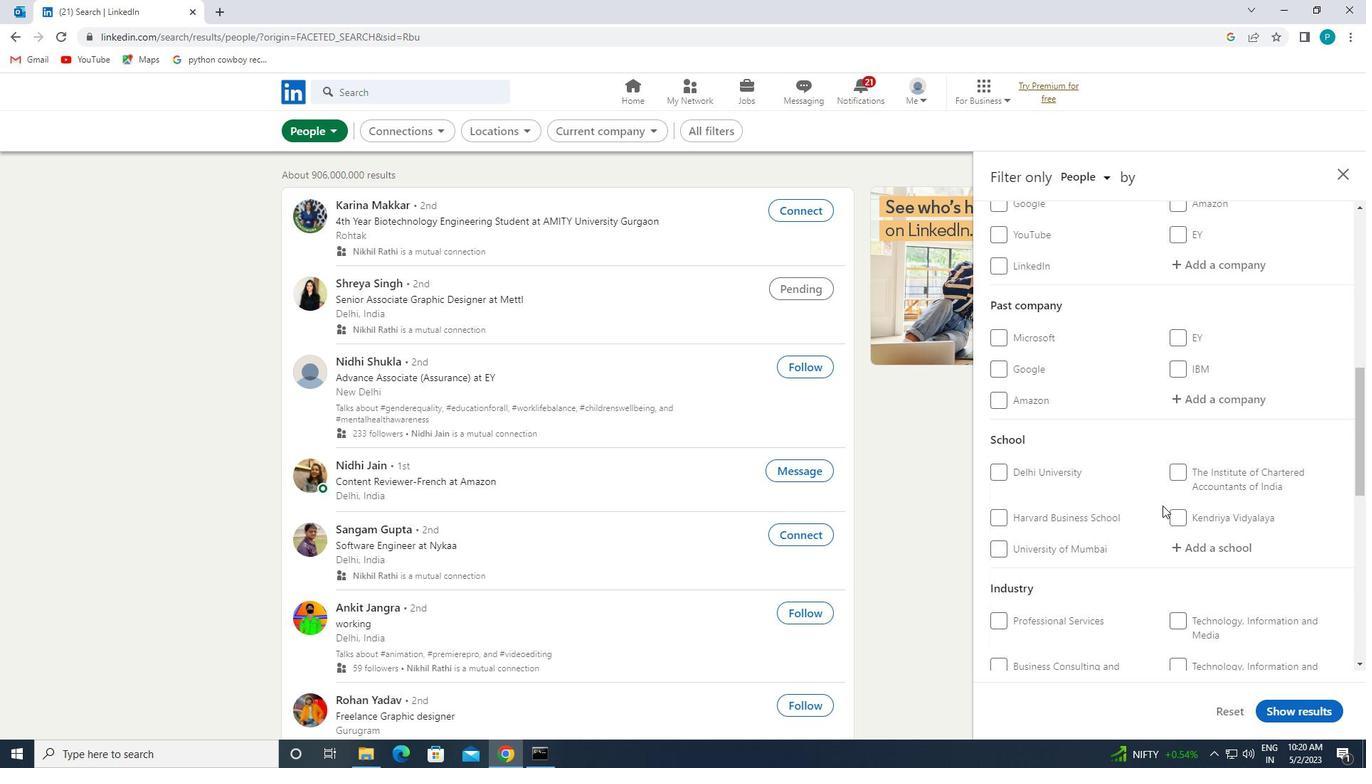 
Action: Mouse scrolled (1156, 522) with delta (0, 0)
Screenshot: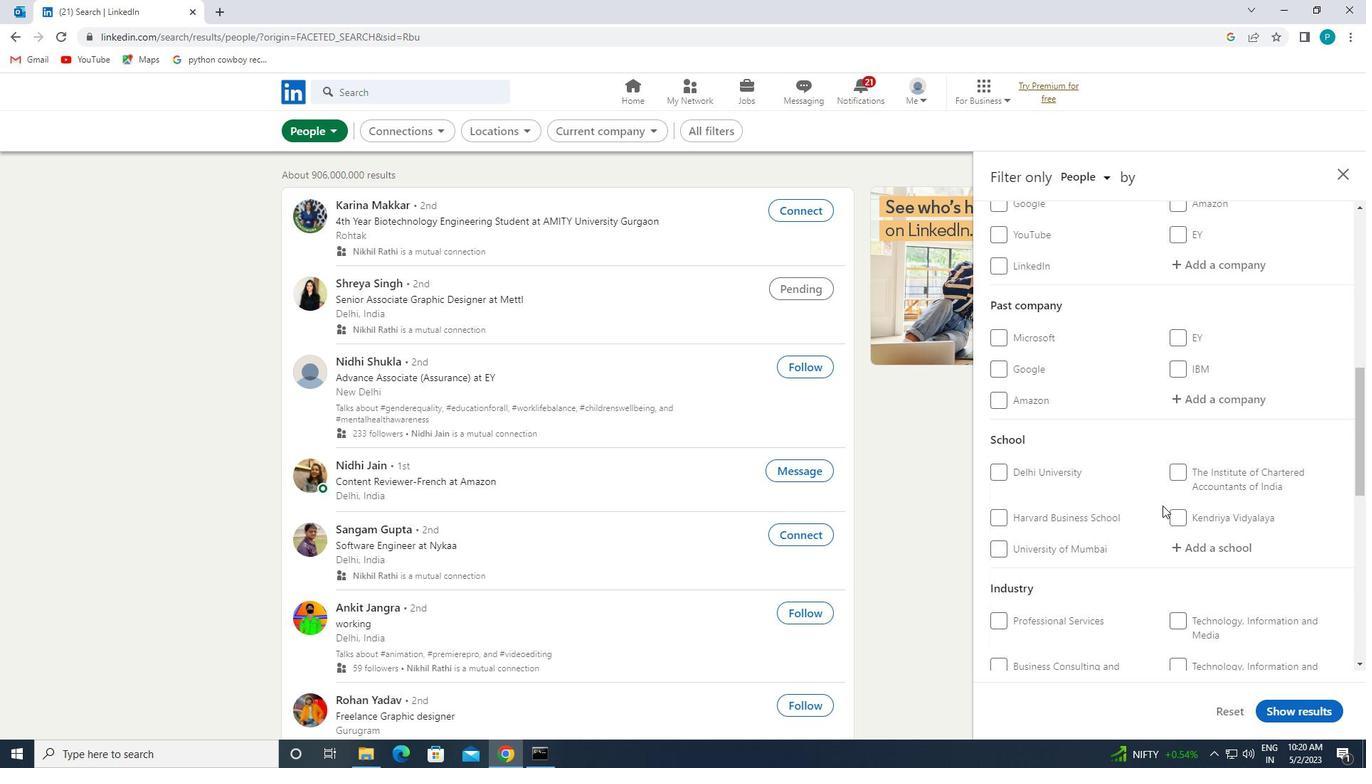 
Action: Mouse moved to (1144, 537)
Screenshot: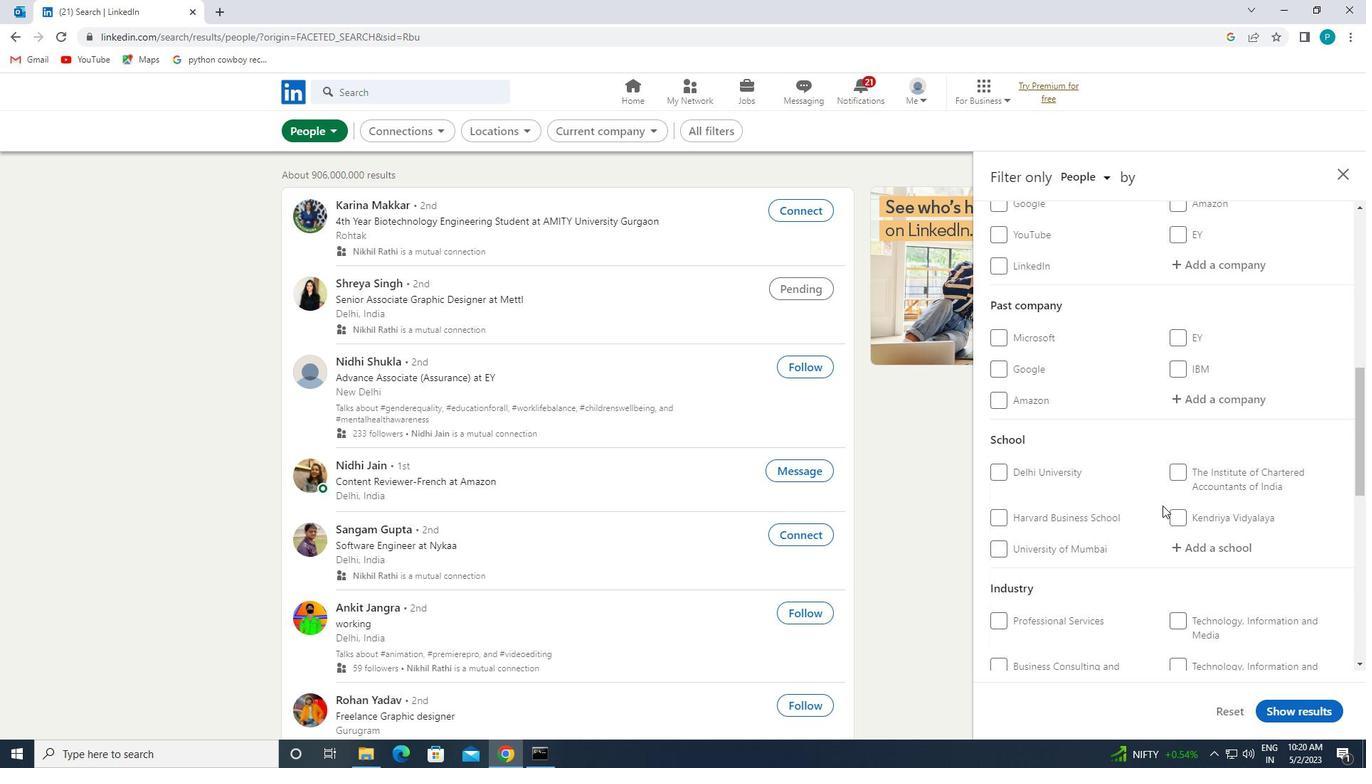 
Action: Mouse scrolled (1144, 536) with delta (0, 0)
Screenshot: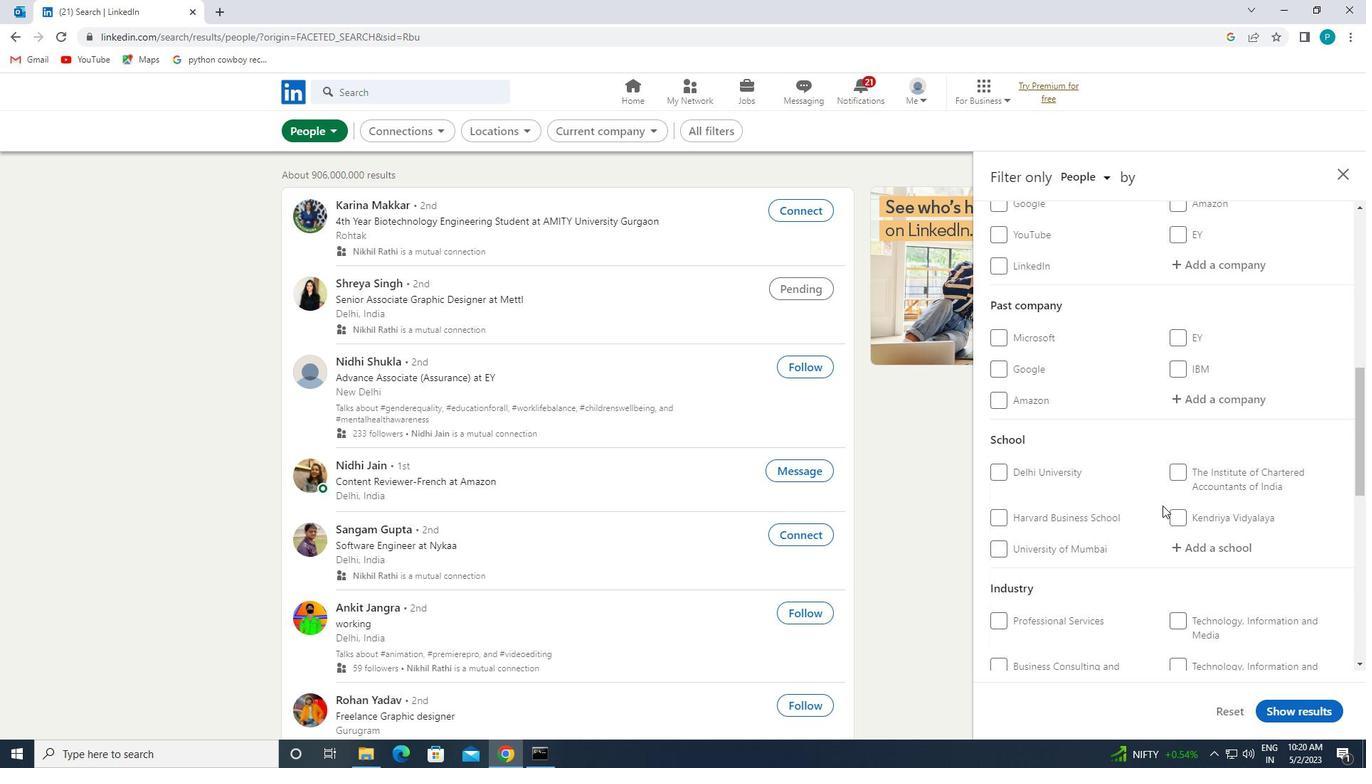 
Action: Mouse moved to (1141, 540)
Screenshot: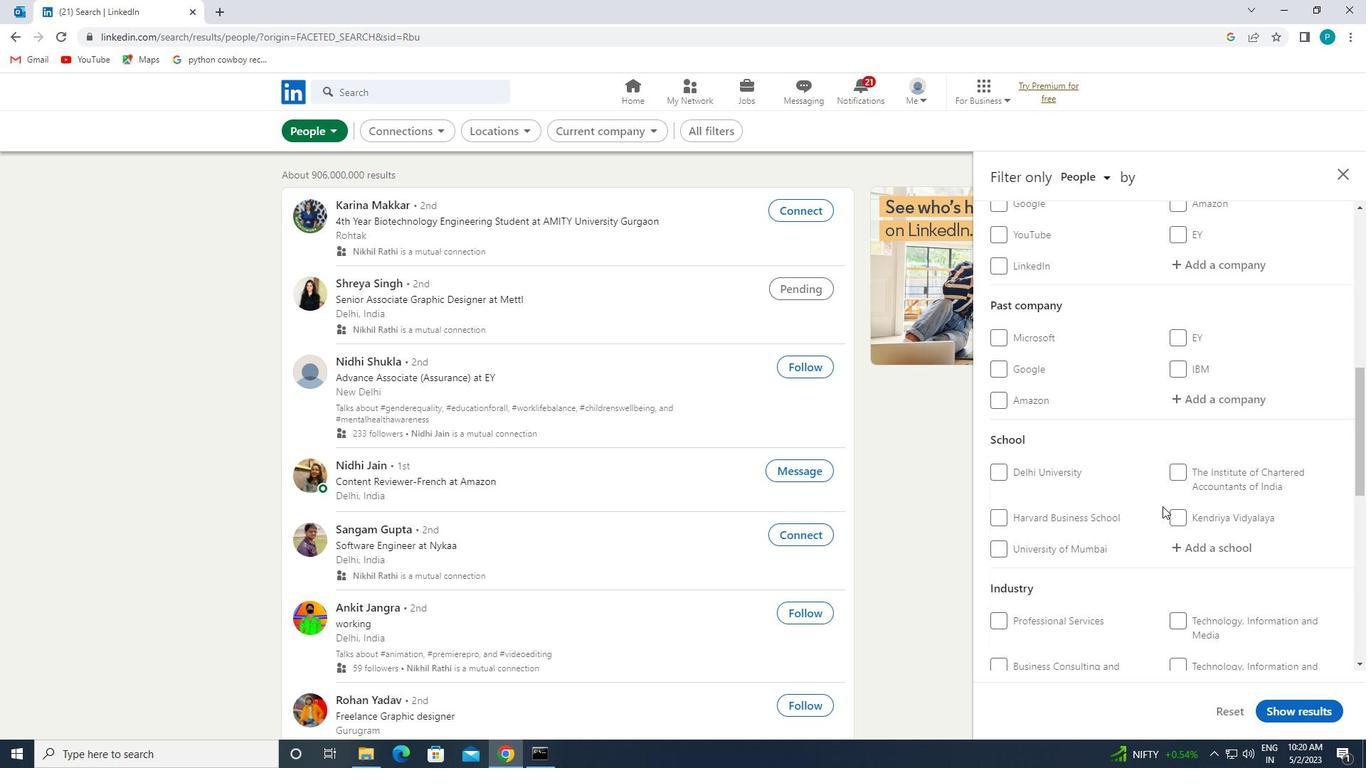 
Action: Mouse scrolled (1141, 539) with delta (0, 0)
Screenshot: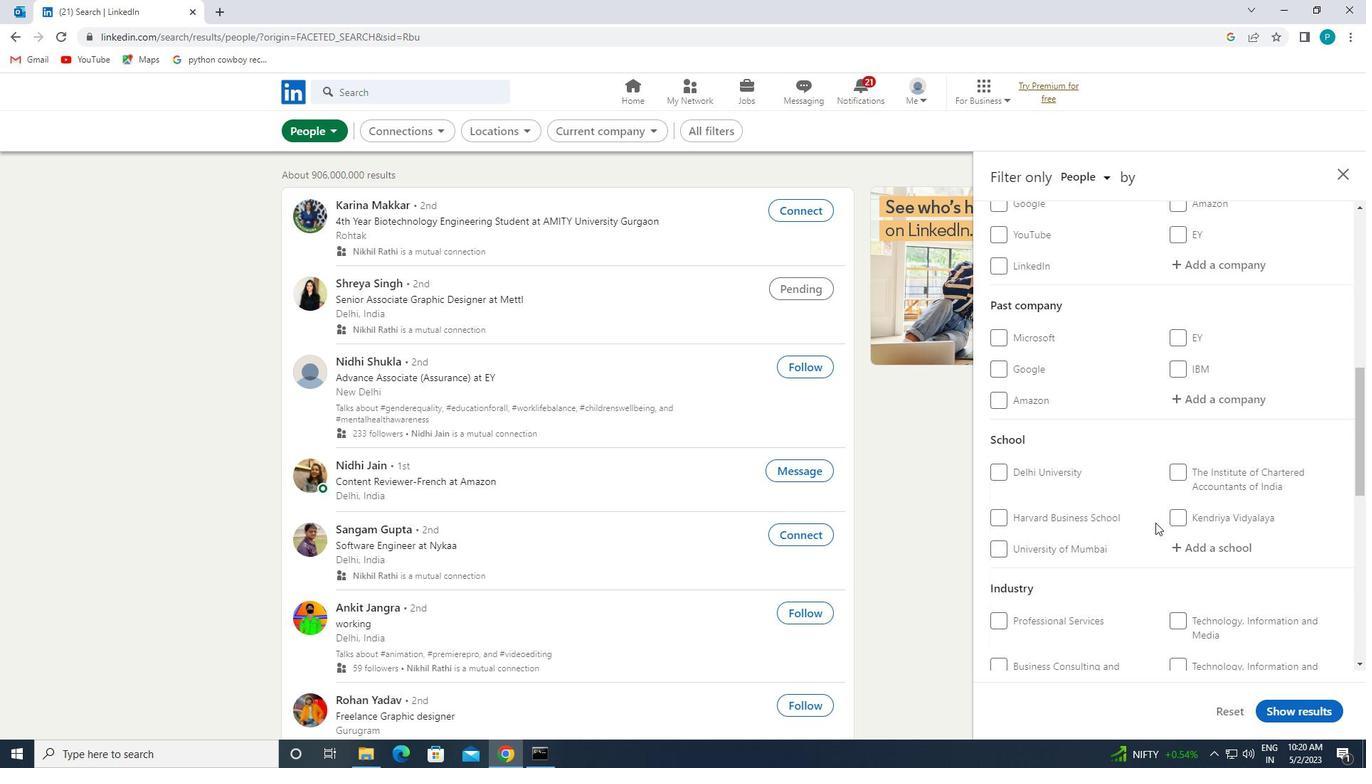 
Action: Mouse moved to (1203, 574)
Screenshot: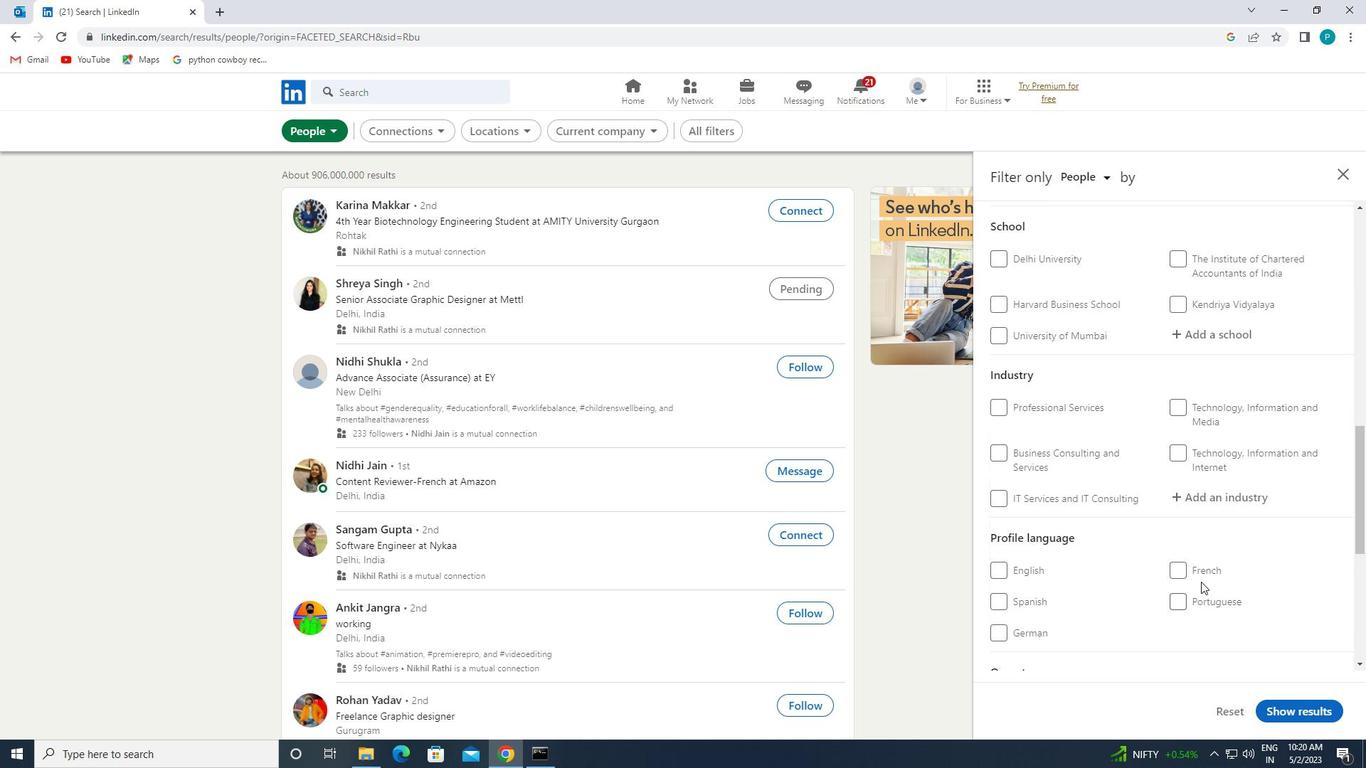 
Action: Mouse pressed left at (1203, 574)
Screenshot: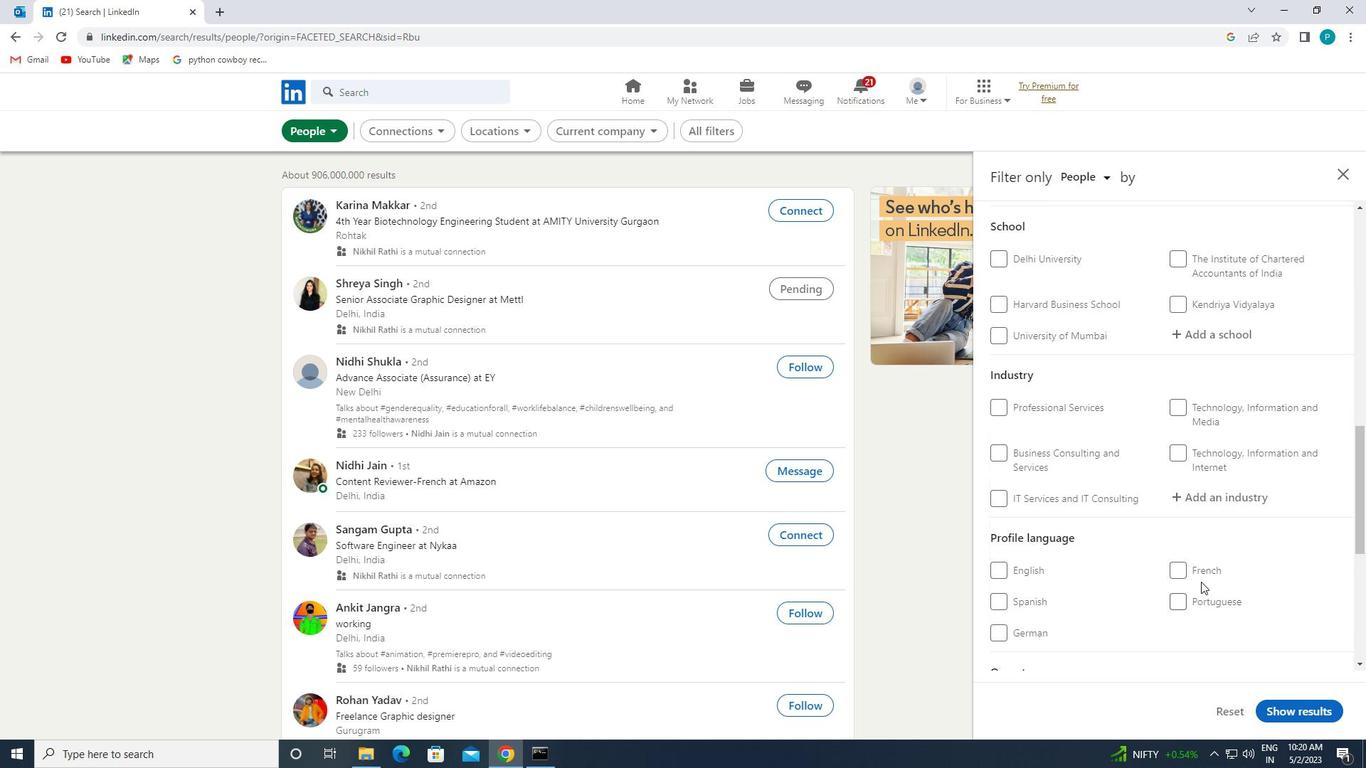
Action: Mouse moved to (1206, 553)
Screenshot: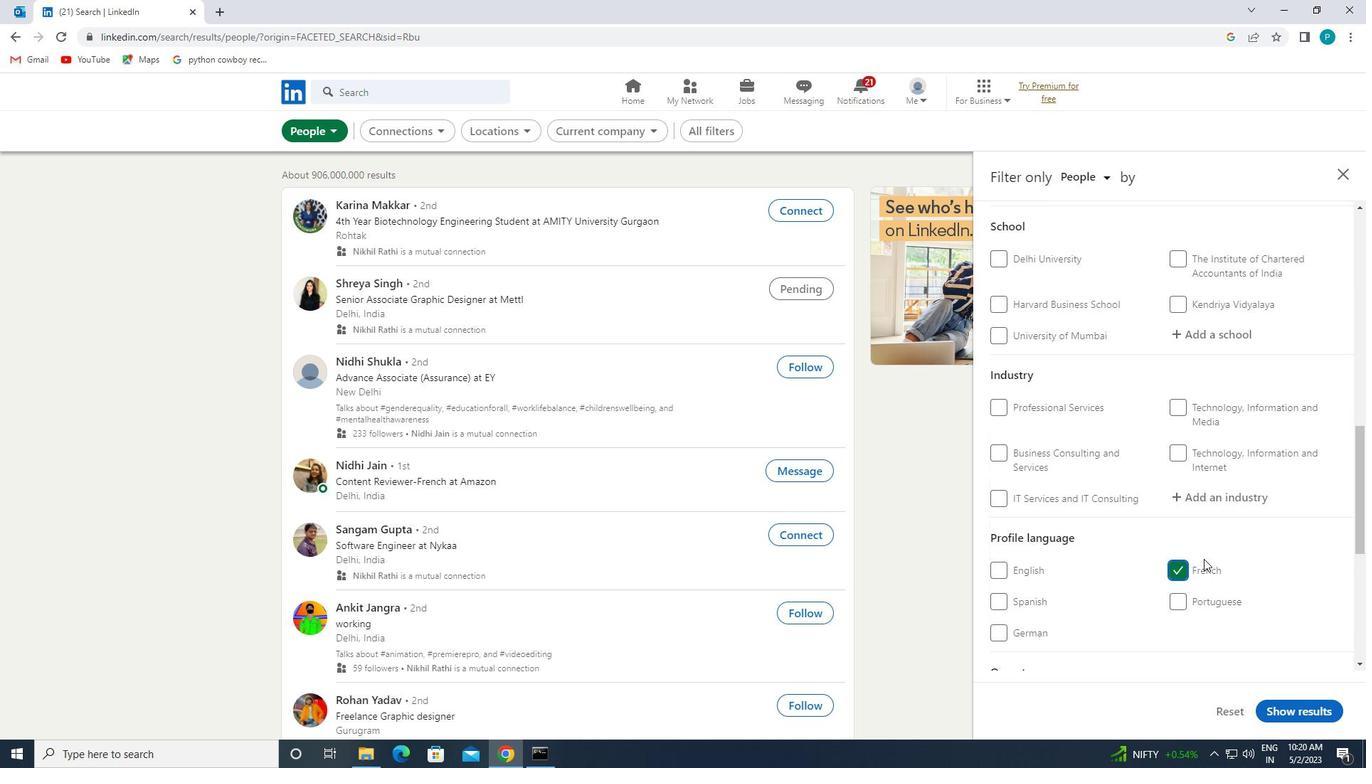 
Action: Mouse scrolled (1206, 554) with delta (0, 0)
Screenshot: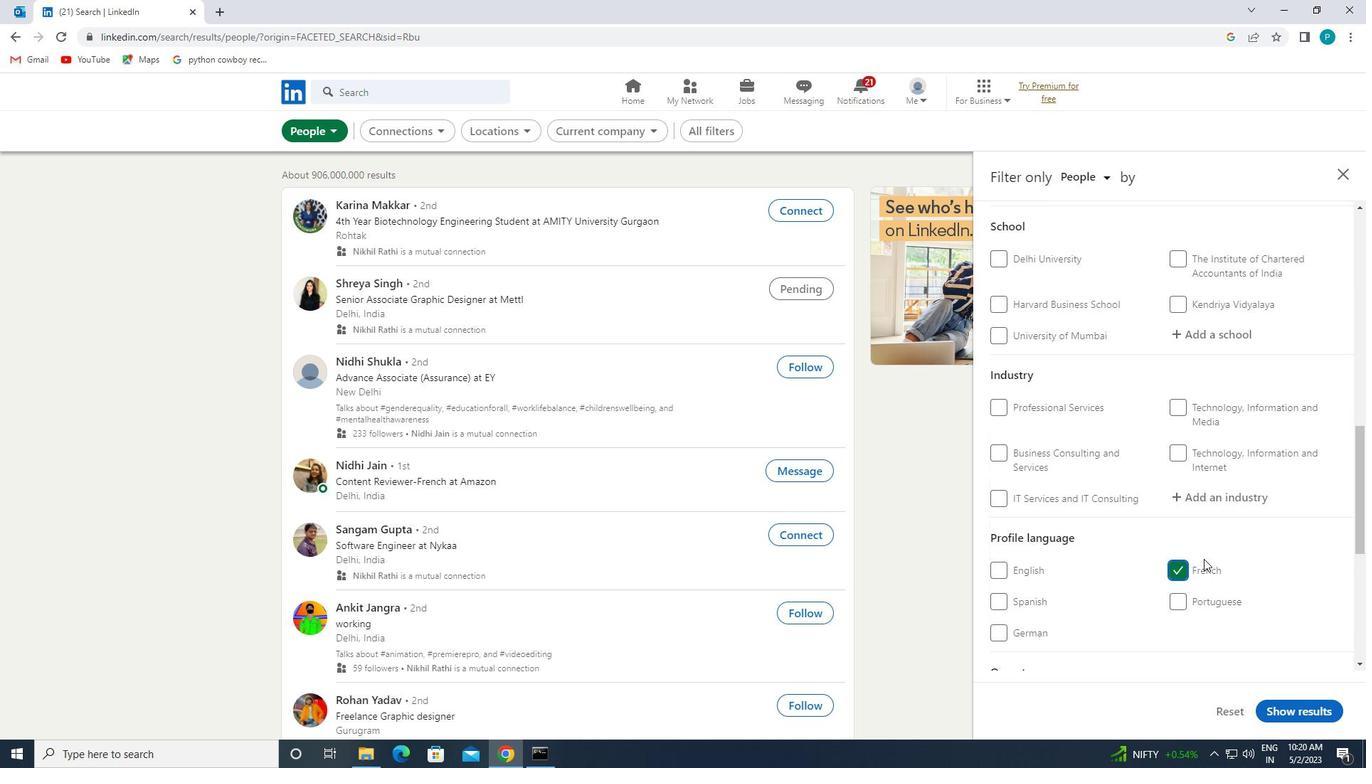 
Action: Mouse scrolled (1206, 554) with delta (0, 0)
Screenshot: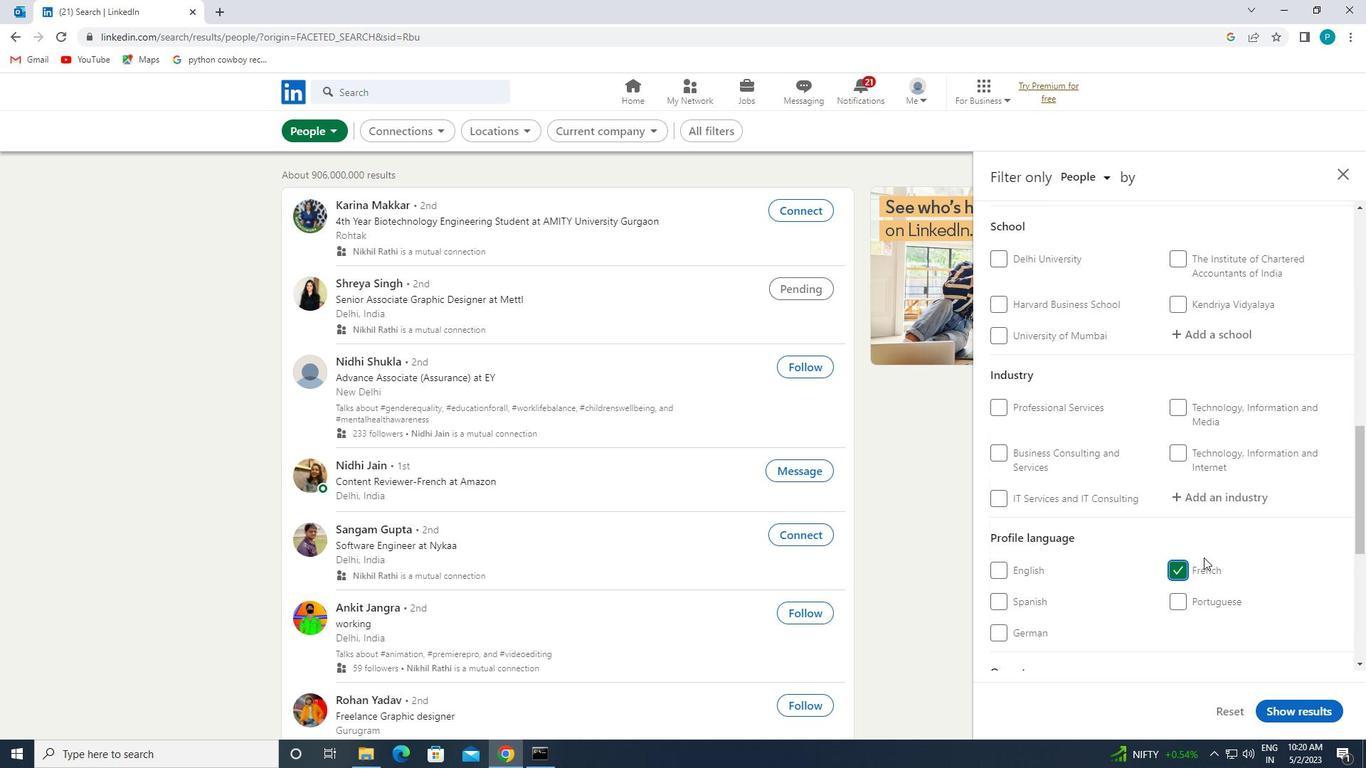 
Action: Mouse scrolled (1206, 554) with delta (0, 0)
Screenshot: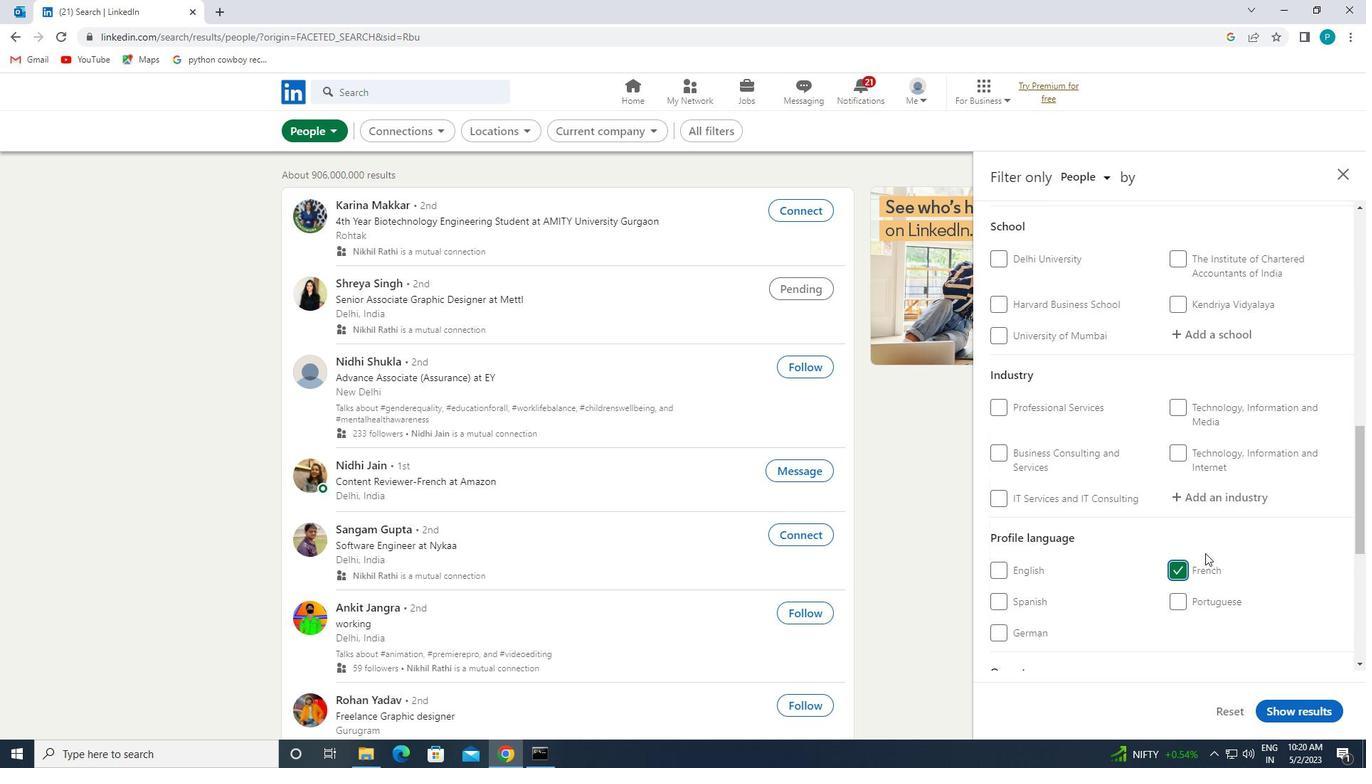 
Action: Mouse moved to (1206, 531)
Screenshot: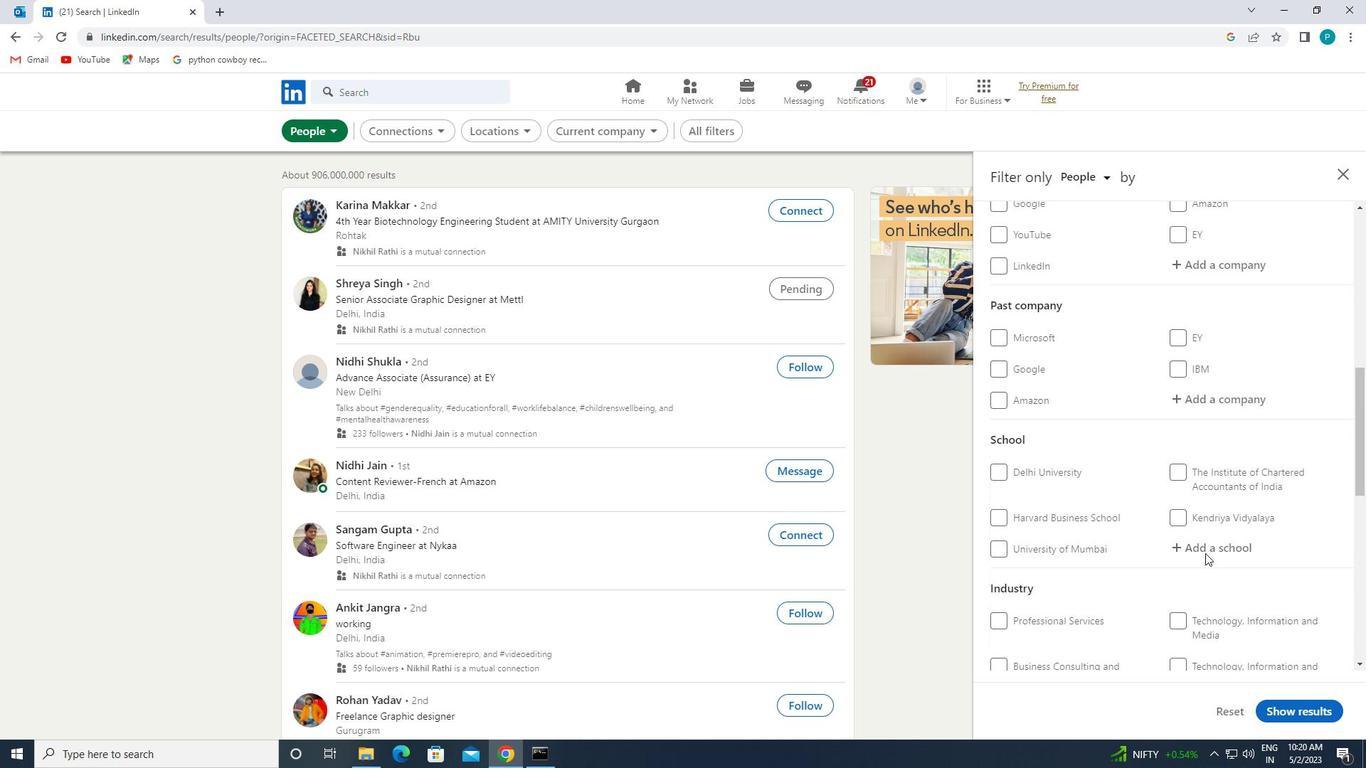 
Action: Mouse scrolled (1206, 532) with delta (0, 0)
Screenshot: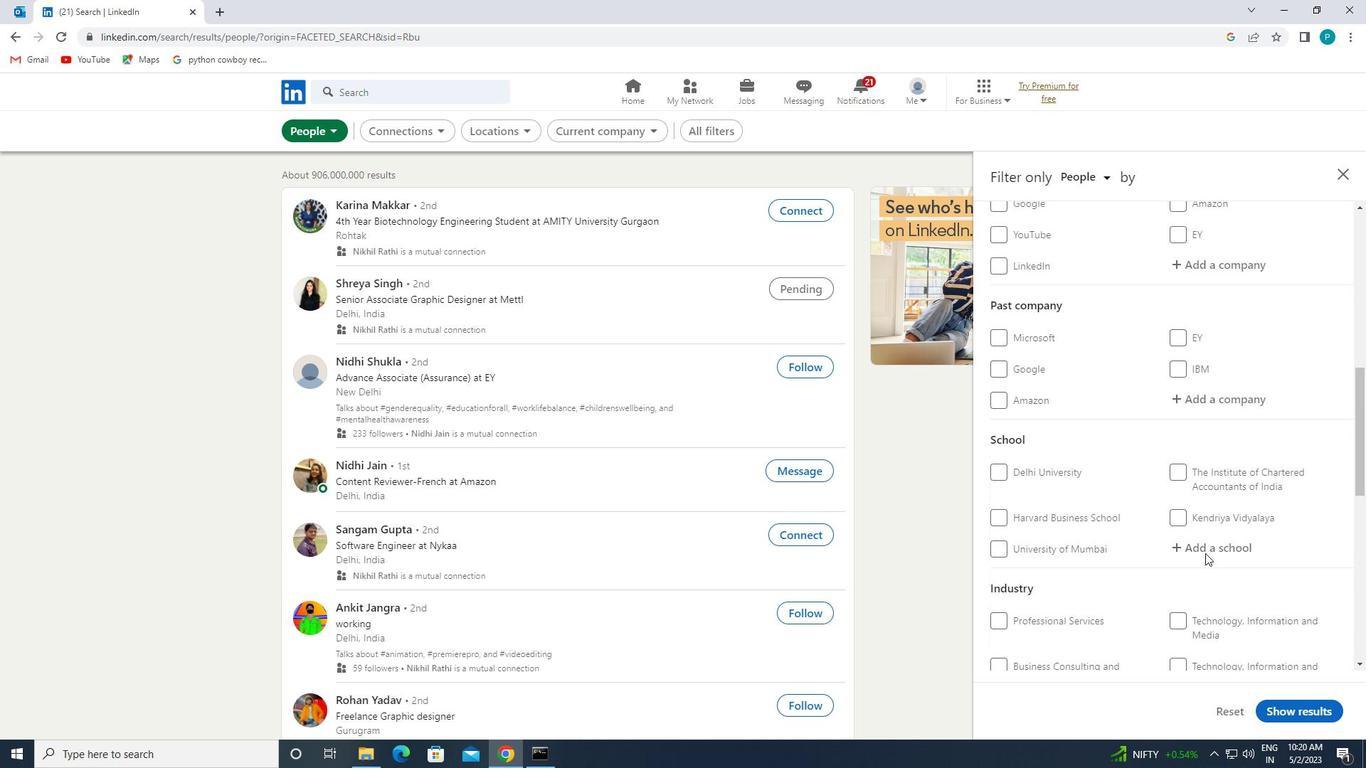 
Action: Mouse moved to (1206, 530)
Screenshot: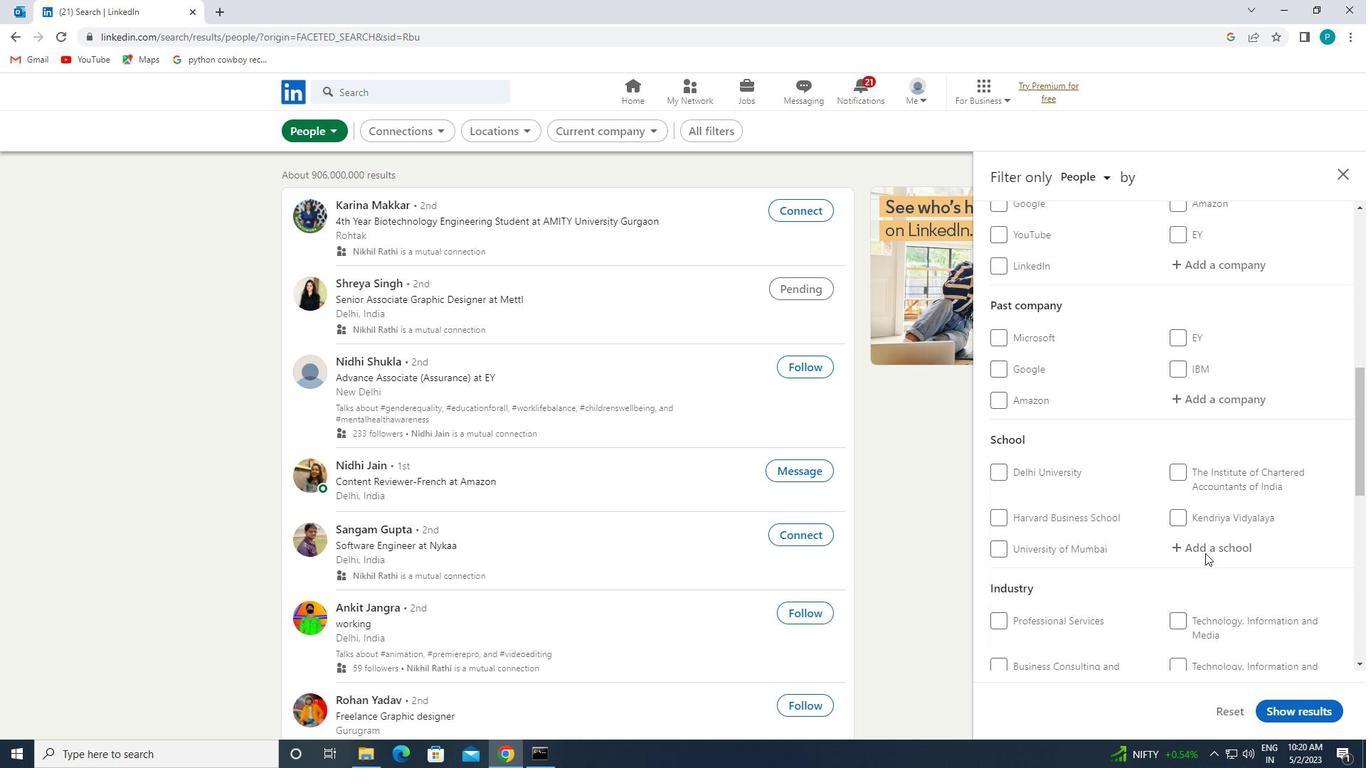 
Action: Mouse scrolled (1206, 531) with delta (0, 0)
Screenshot: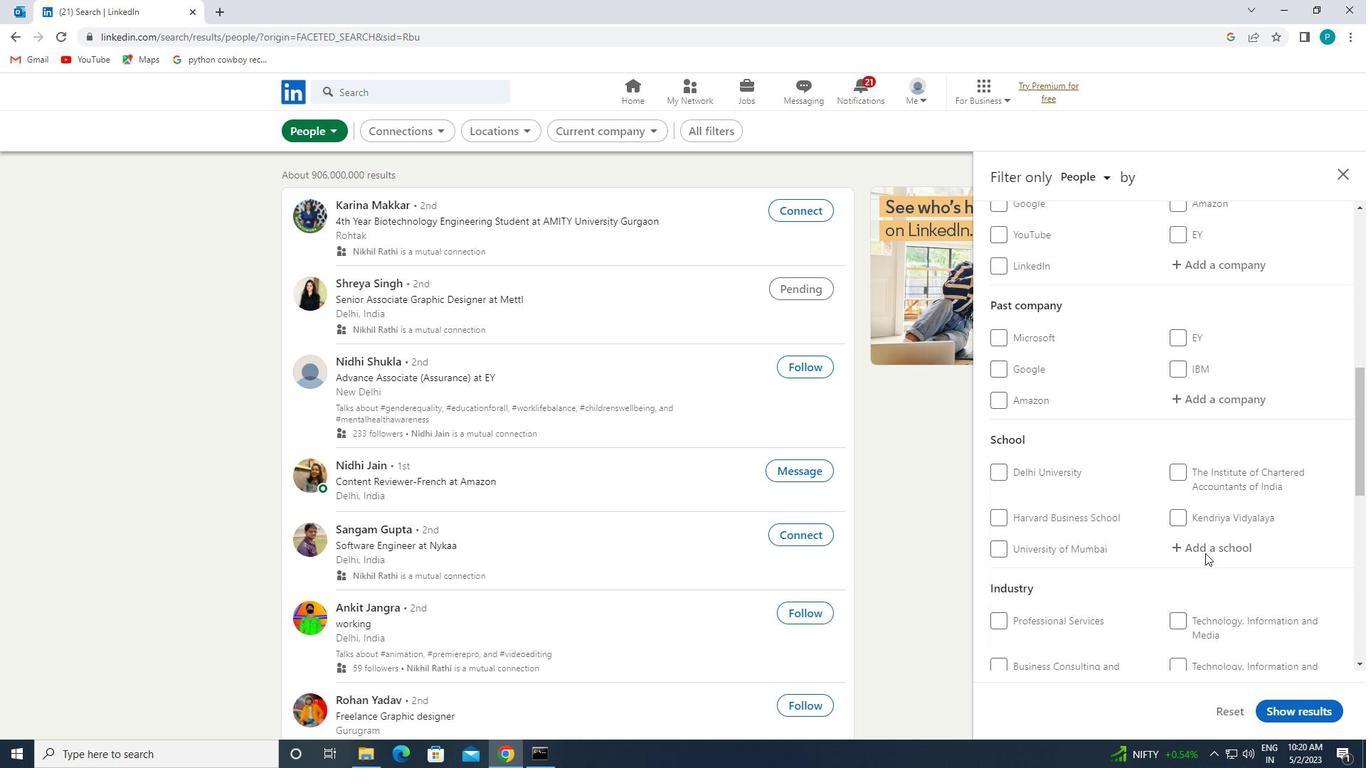 
Action: Mouse moved to (1206, 529)
Screenshot: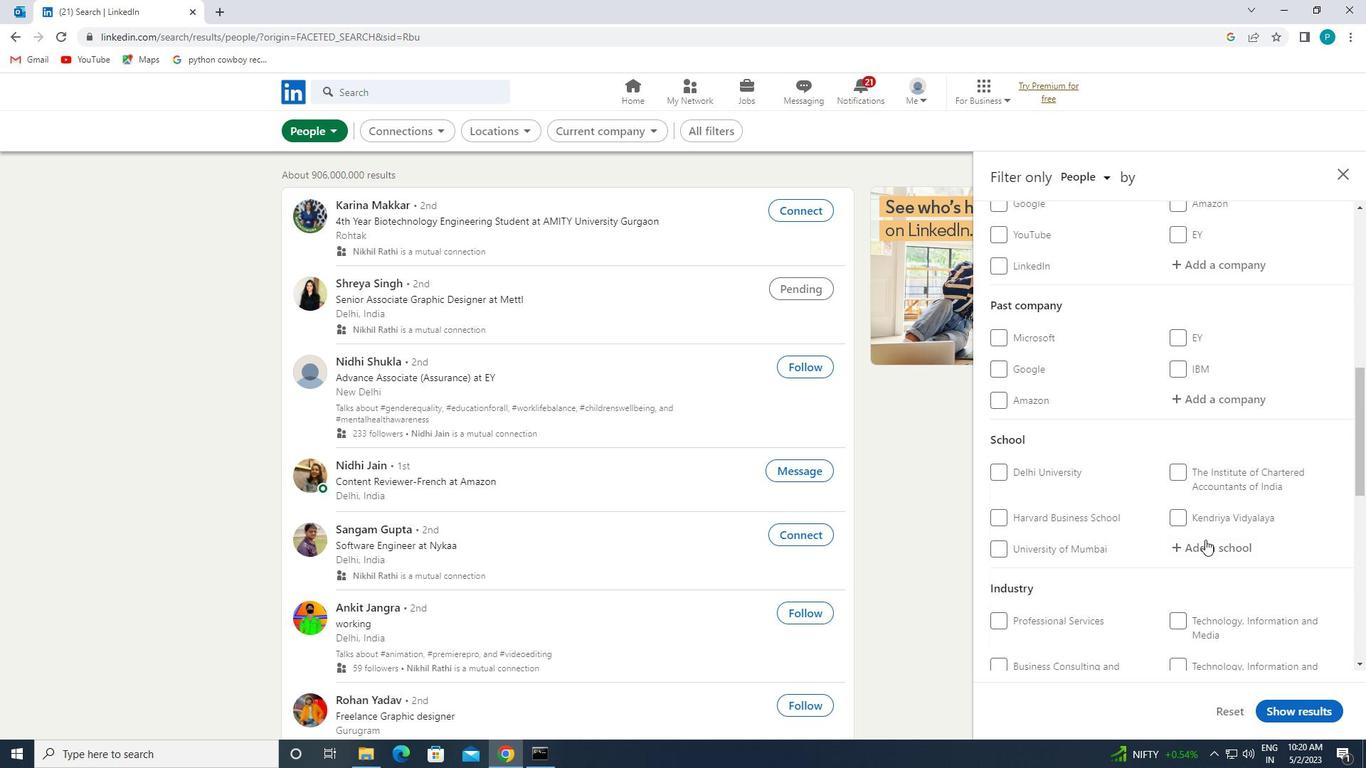 
Action: Mouse scrolled (1206, 530) with delta (0, 0)
Screenshot: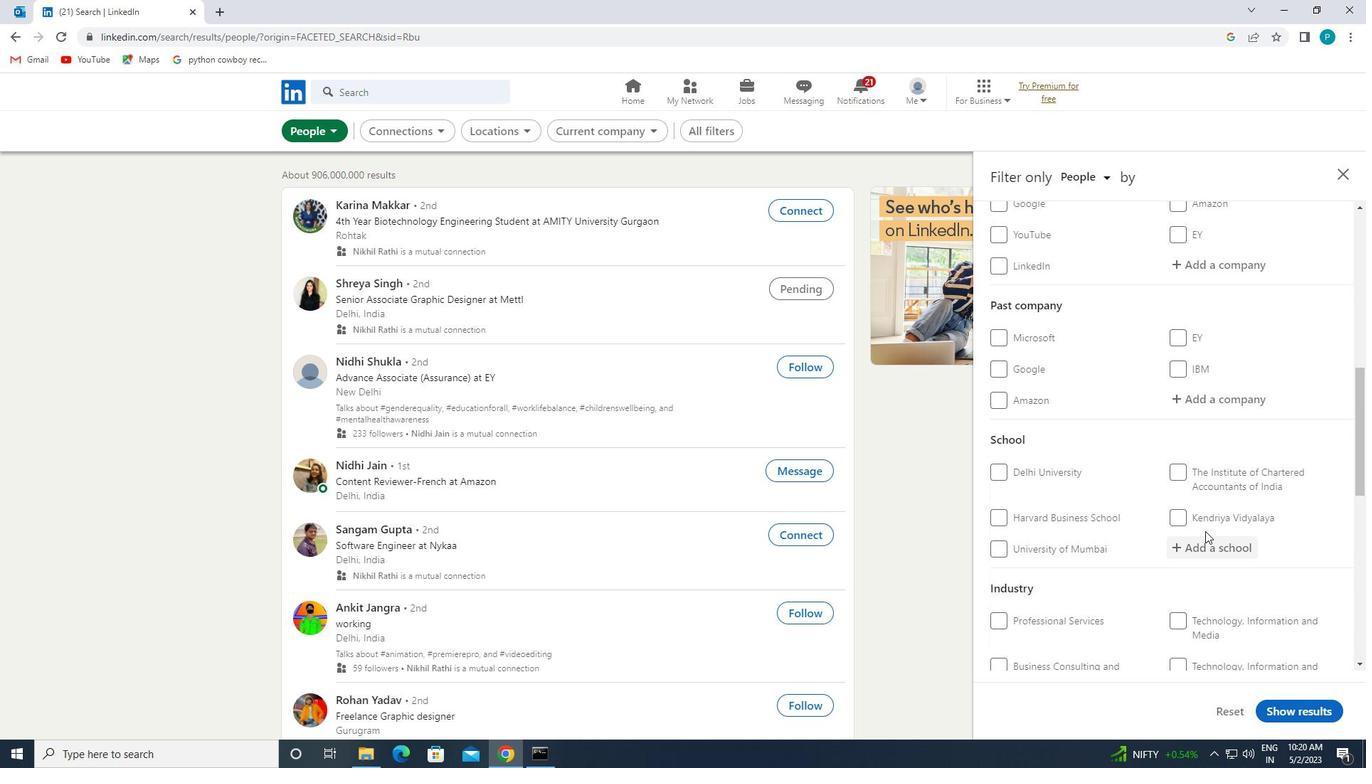 
Action: Mouse moved to (1203, 478)
Screenshot: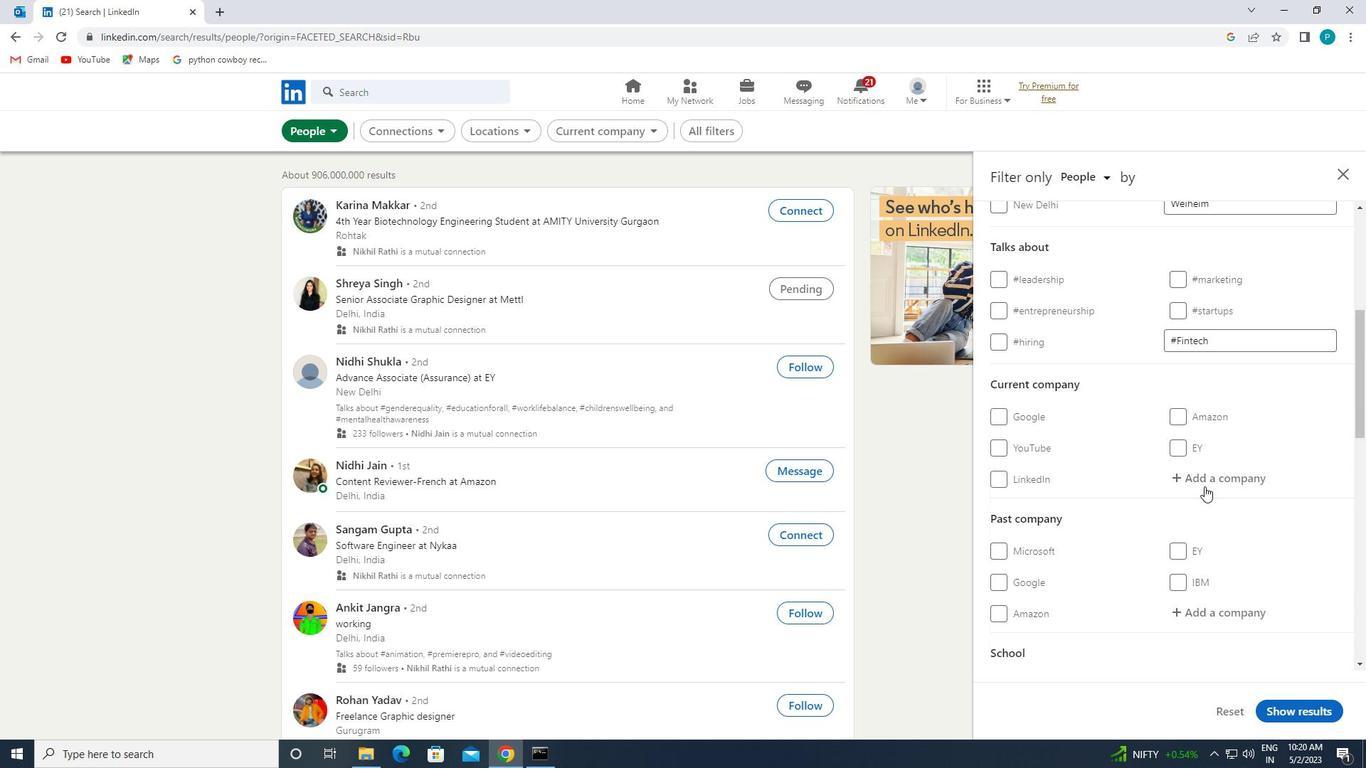 
Action: Mouse pressed left at (1203, 478)
Screenshot: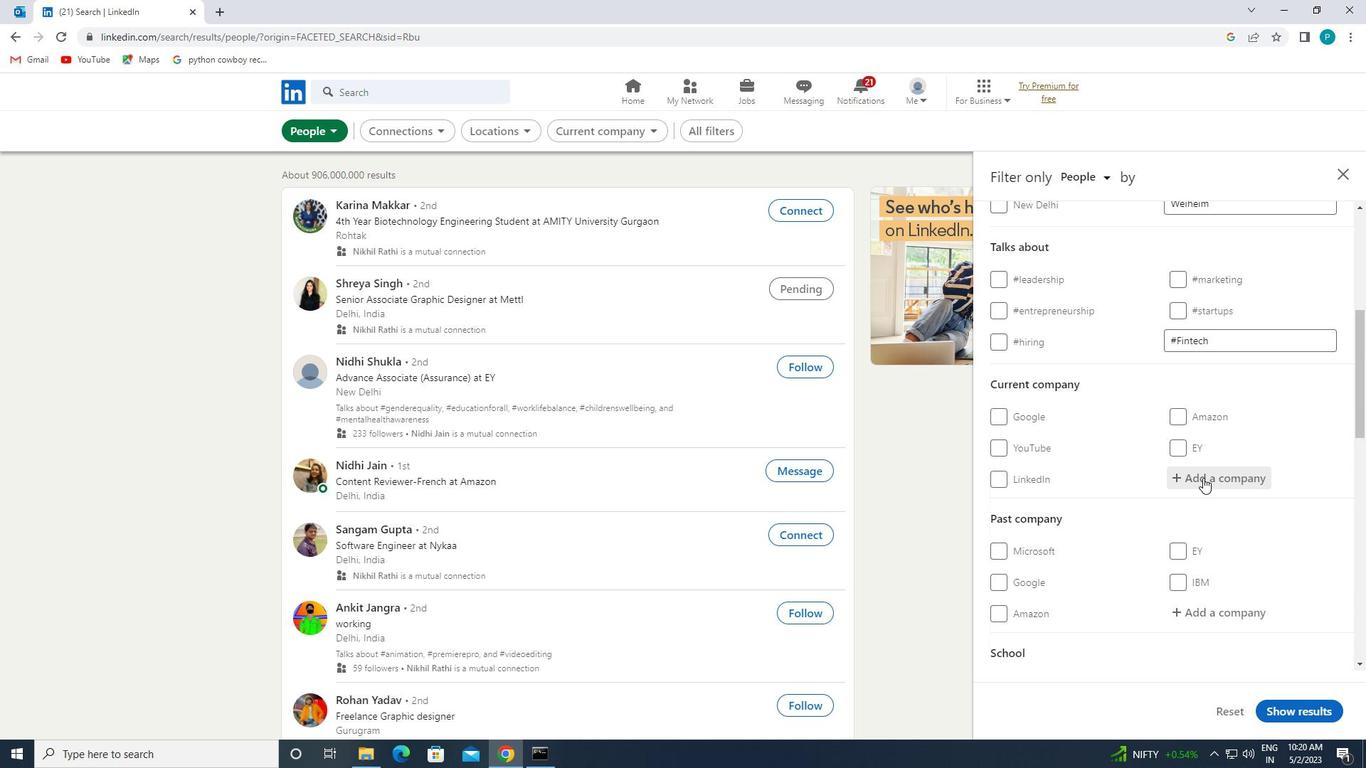 
Action: Key pressed <Key.caps_lock>JABI<Key.backspace><Key.backspace><Key.backspace><Key.caps_lock>ABIL
Screenshot: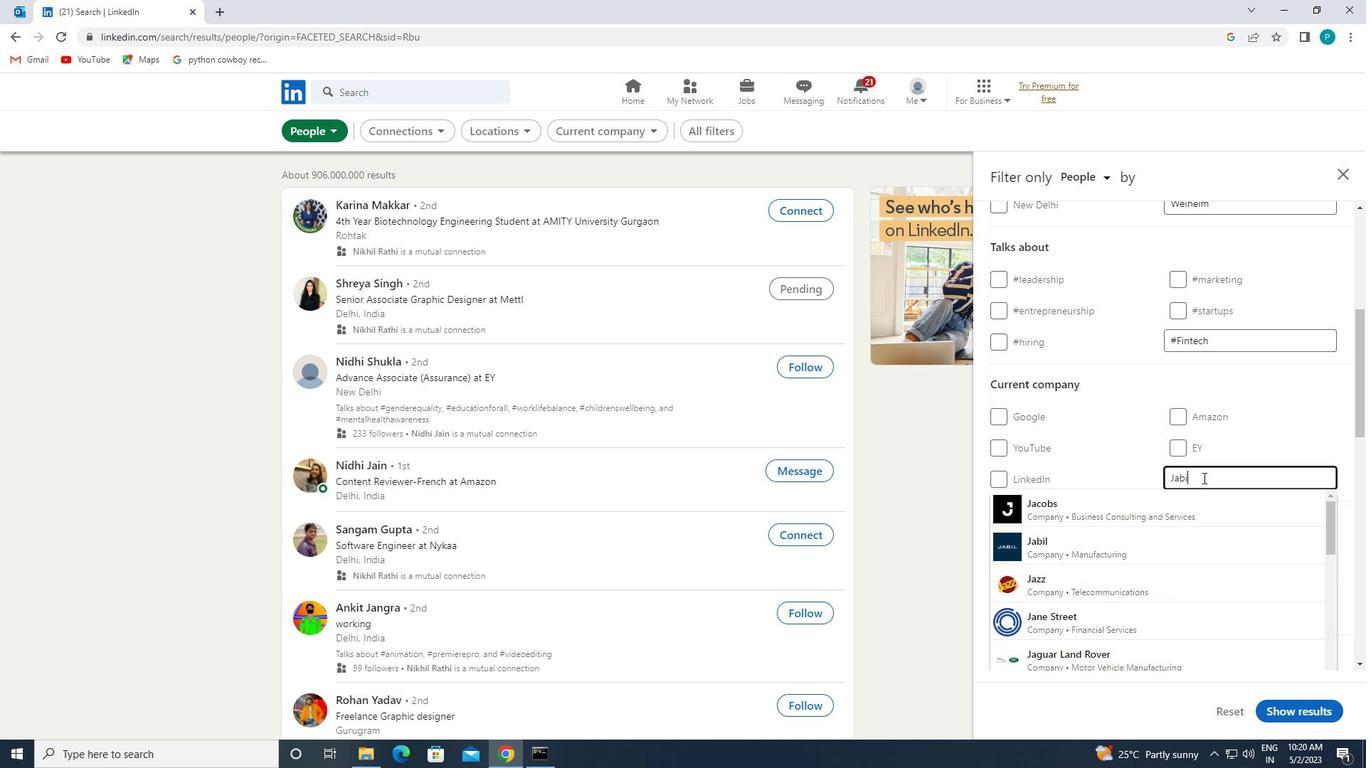 
Action: Mouse moved to (1149, 494)
Screenshot: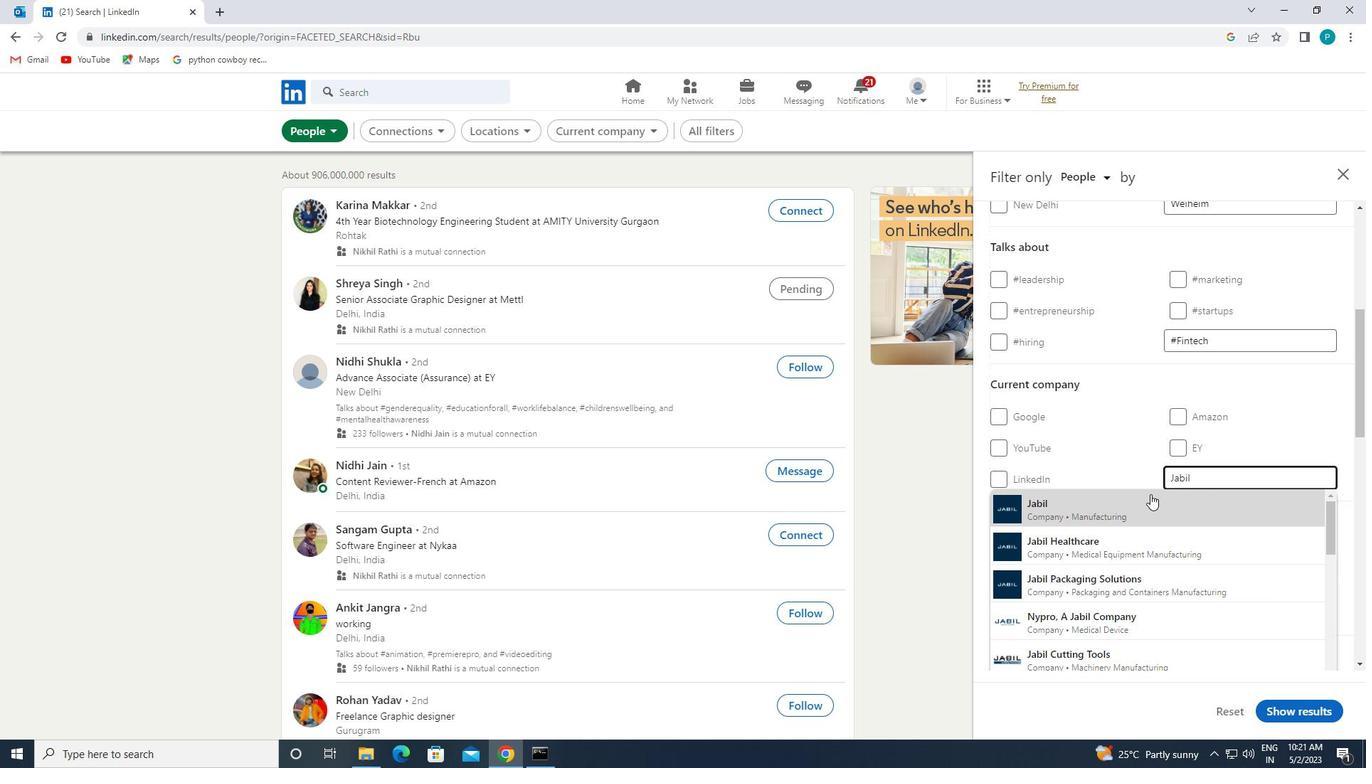 
Action: Mouse pressed left at (1149, 494)
Screenshot: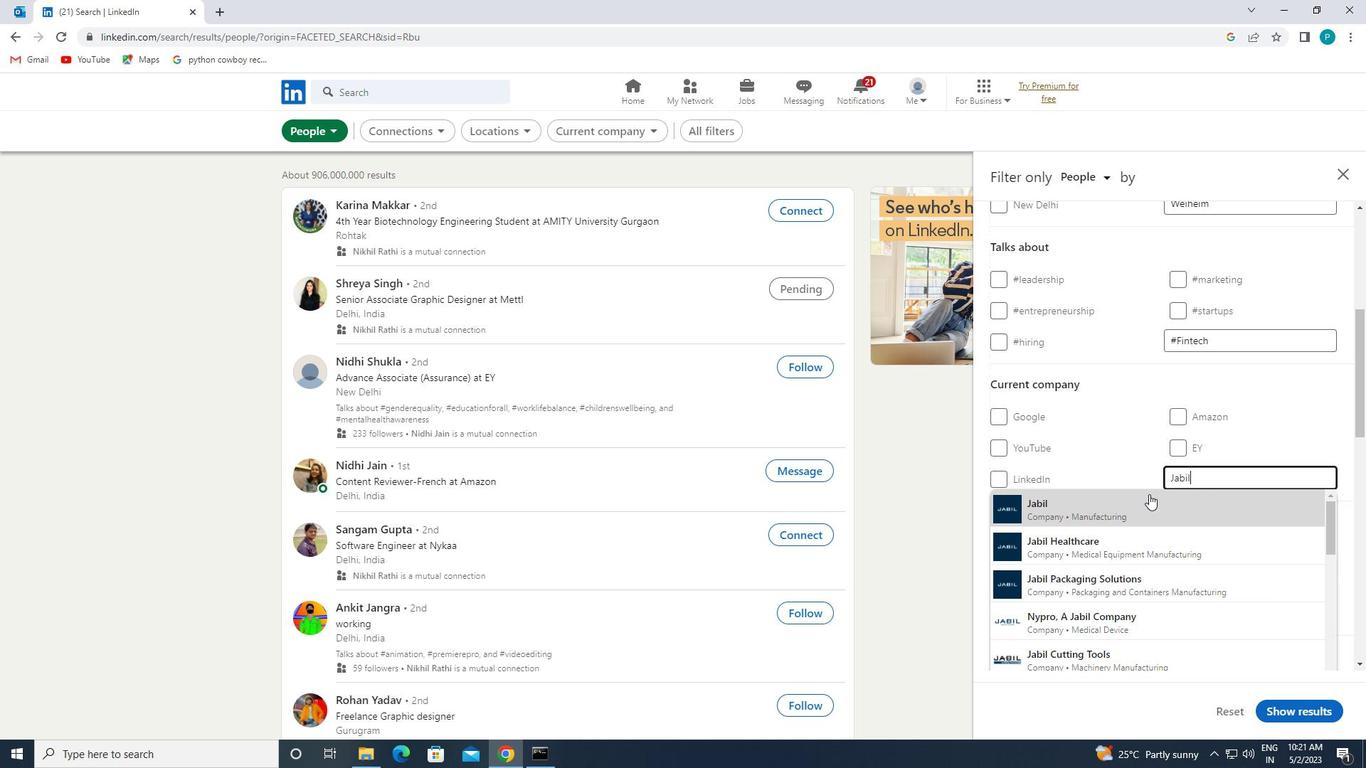 
Action: Mouse scrolled (1149, 494) with delta (0, 0)
Screenshot: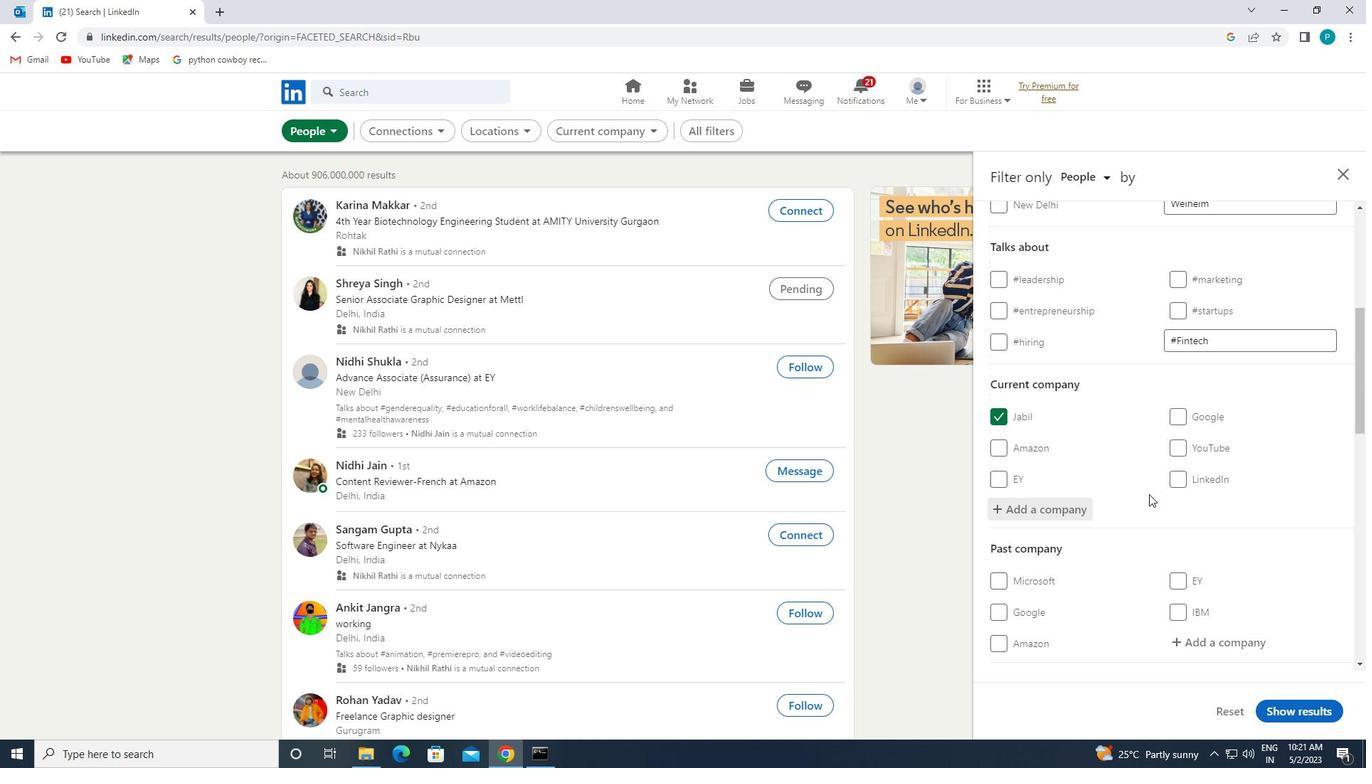 
Action: Mouse scrolled (1149, 494) with delta (0, 0)
Screenshot: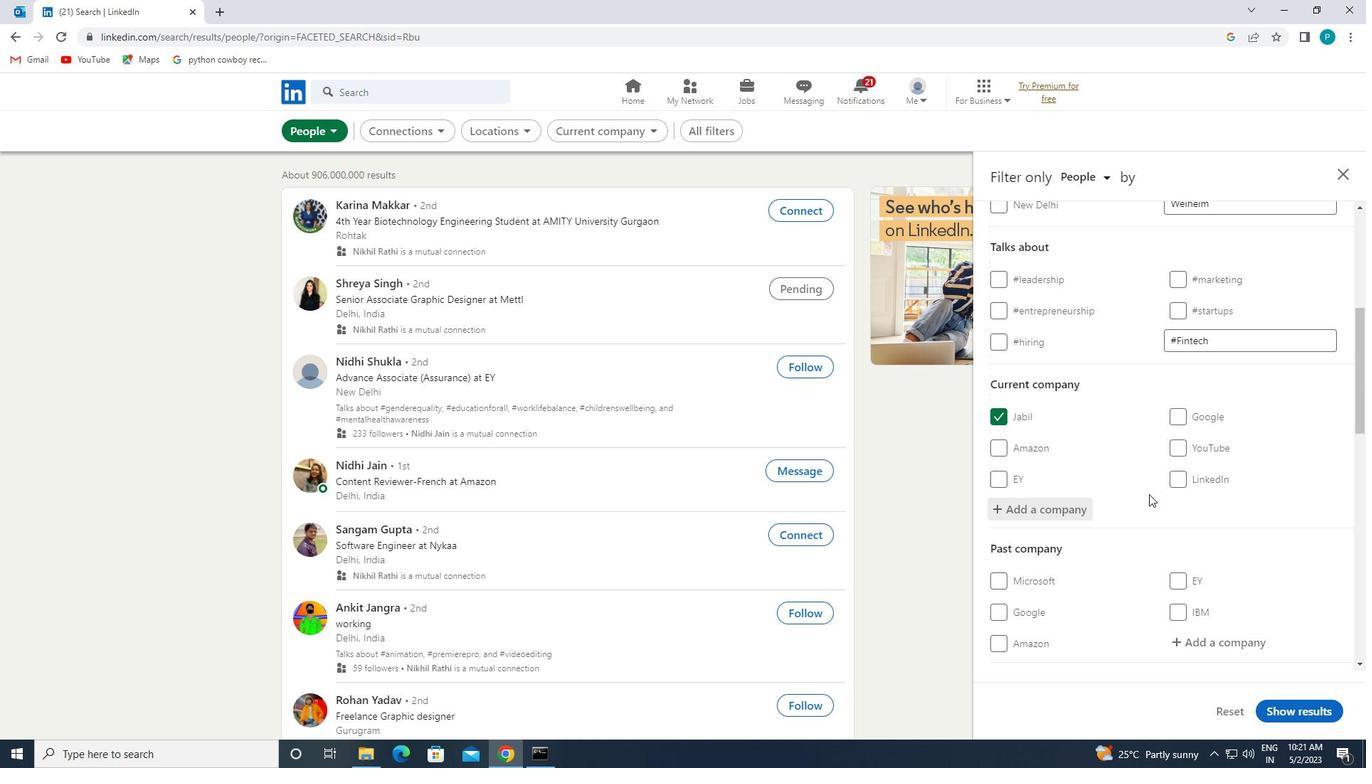 
Action: Mouse moved to (1181, 560)
Screenshot: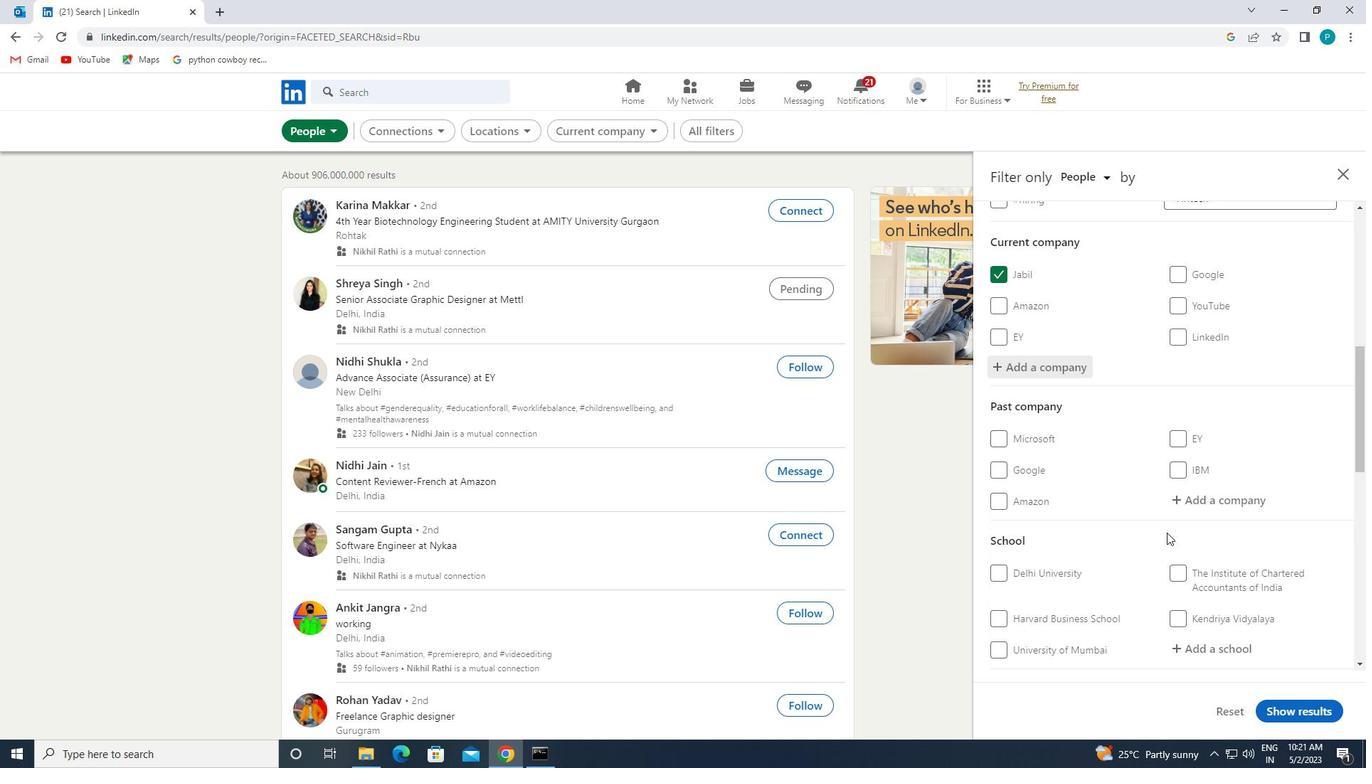 
Action: Mouse scrolled (1181, 559) with delta (0, 0)
Screenshot: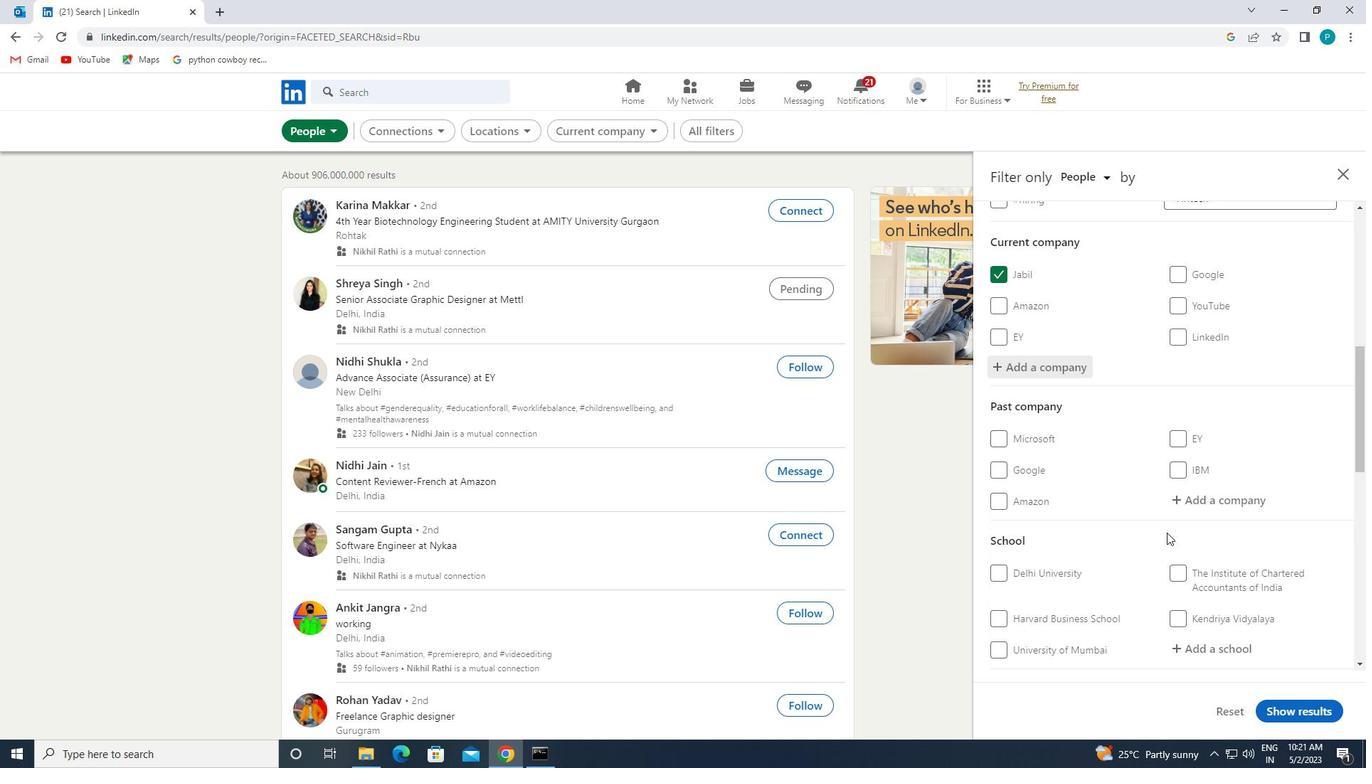 
Action: Mouse moved to (1189, 571)
Screenshot: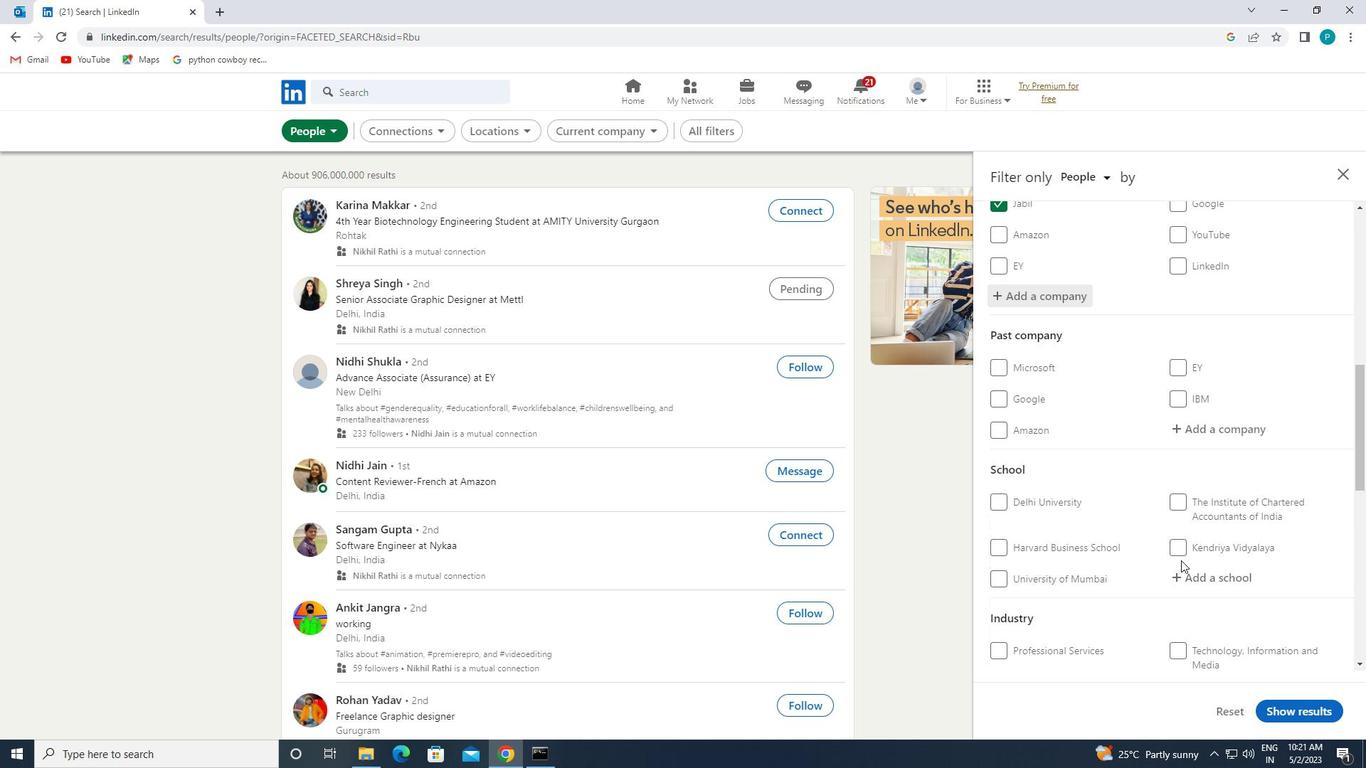 
Action: Mouse pressed left at (1189, 571)
Screenshot: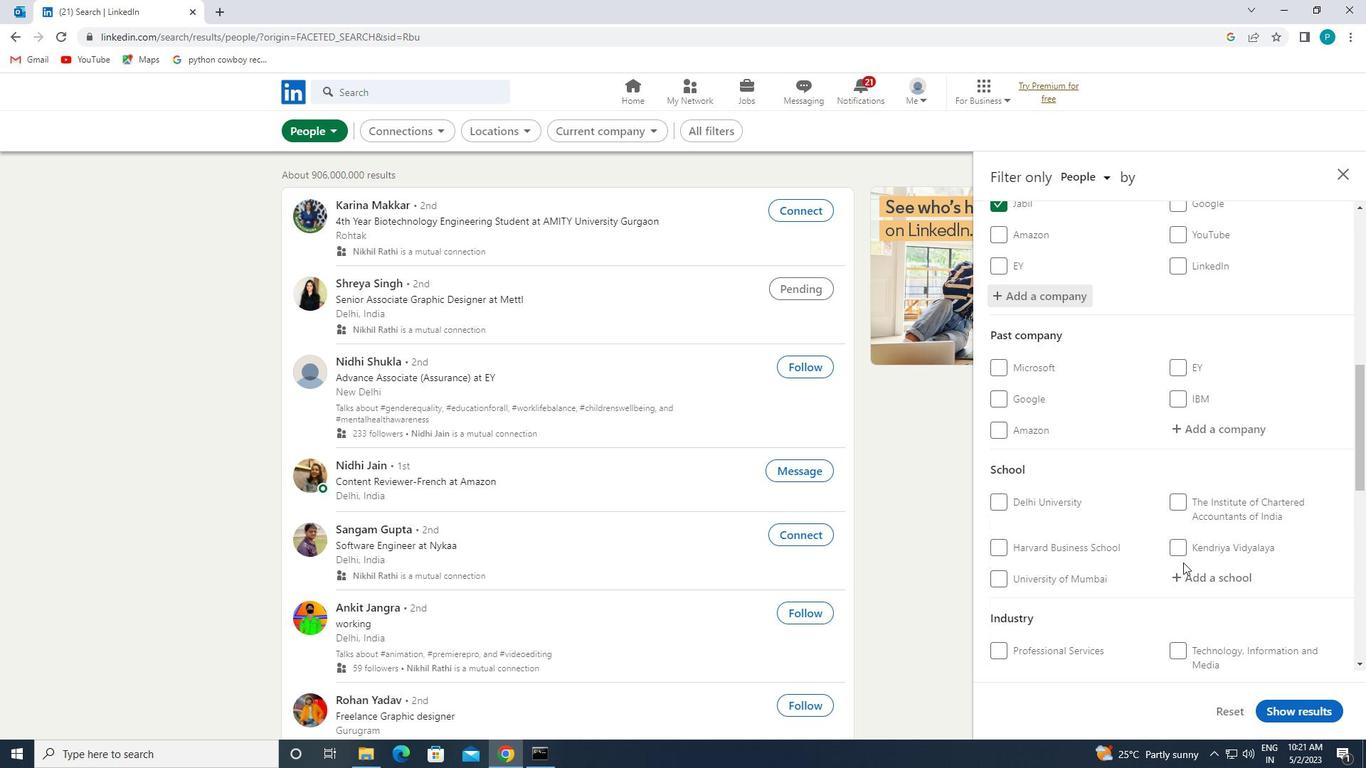 
Action: Mouse moved to (1189, 571)
Screenshot: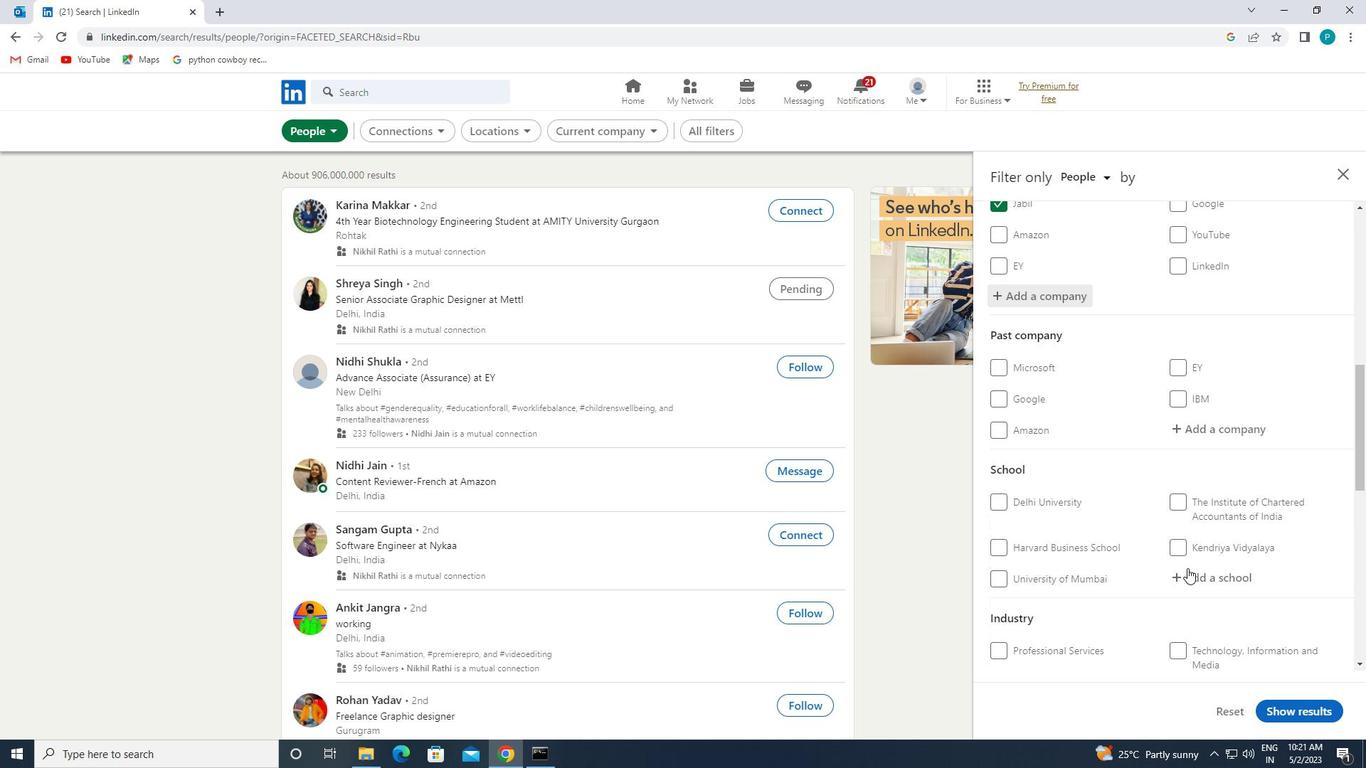 
Action: Key pressed <Key.caps_lock>V<Key.caps_lock>IDYA
Screenshot: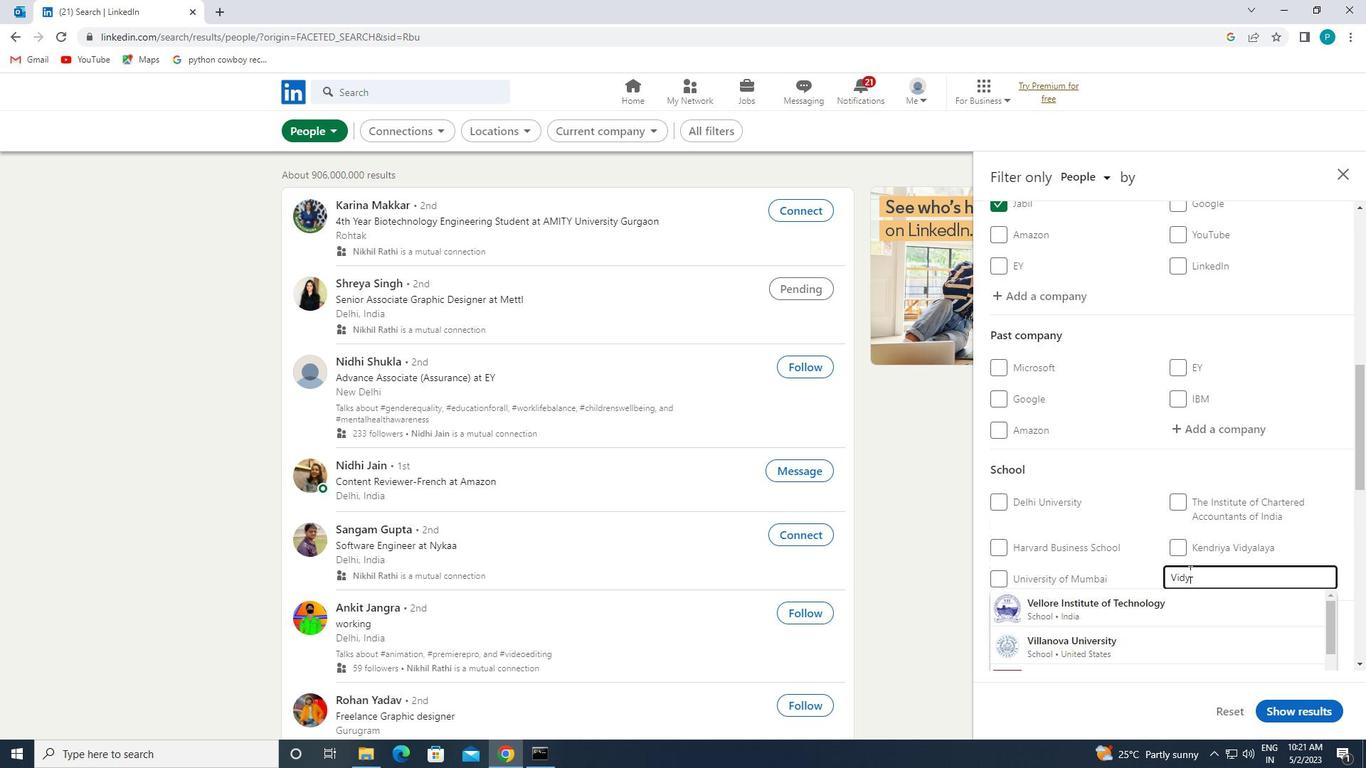 
Action: Mouse scrolled (1189, 570) with delta (0, 0)
Screenshot: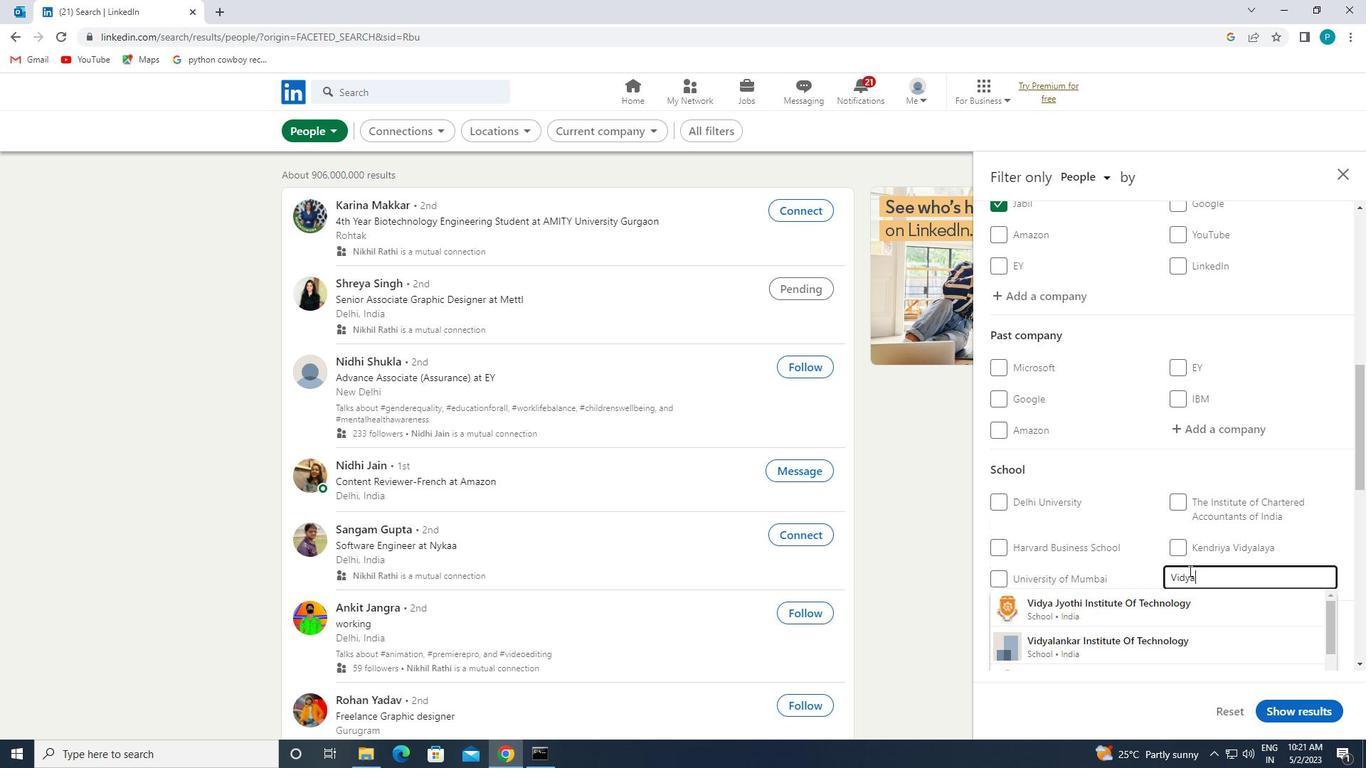 
Action: Mouse moved to (1196, 638)
Screenshot: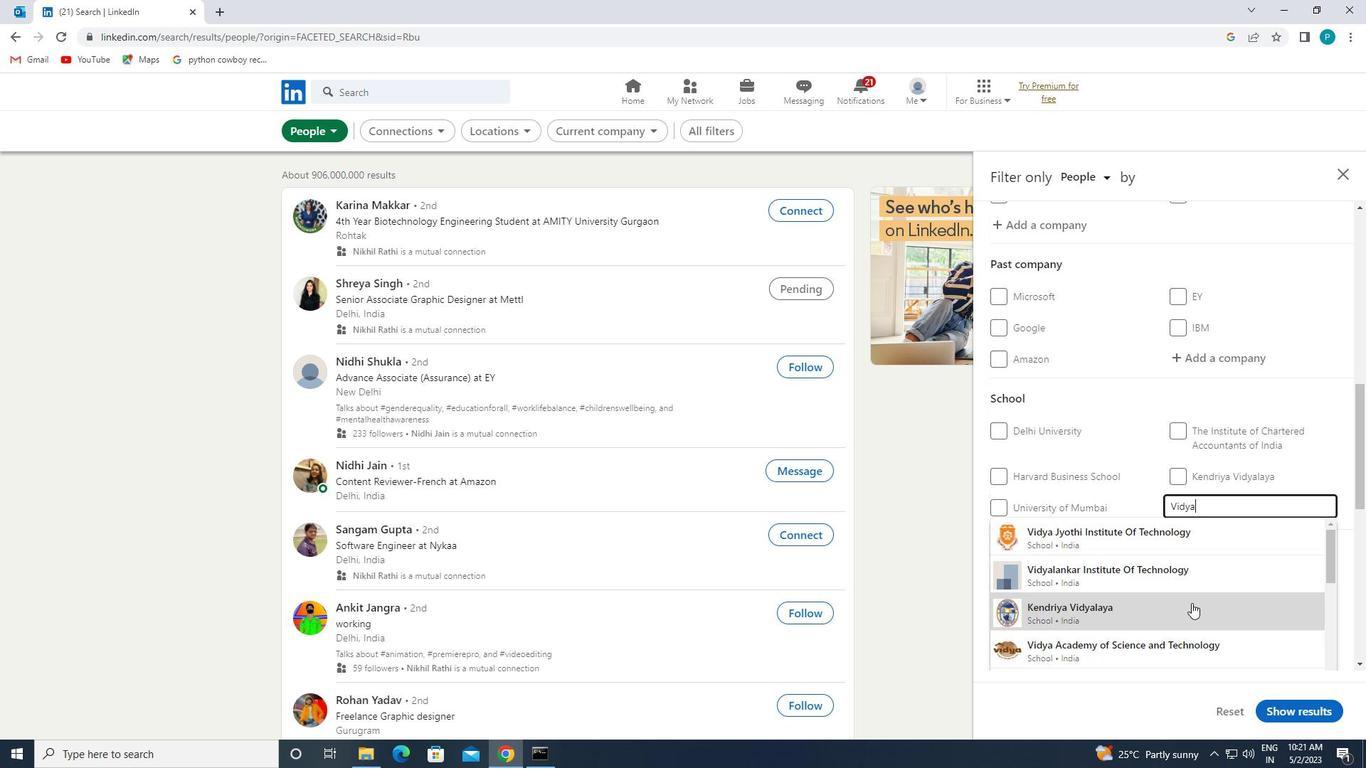 
Action: Mouse pressed left at (1196, 638)
Screenshot: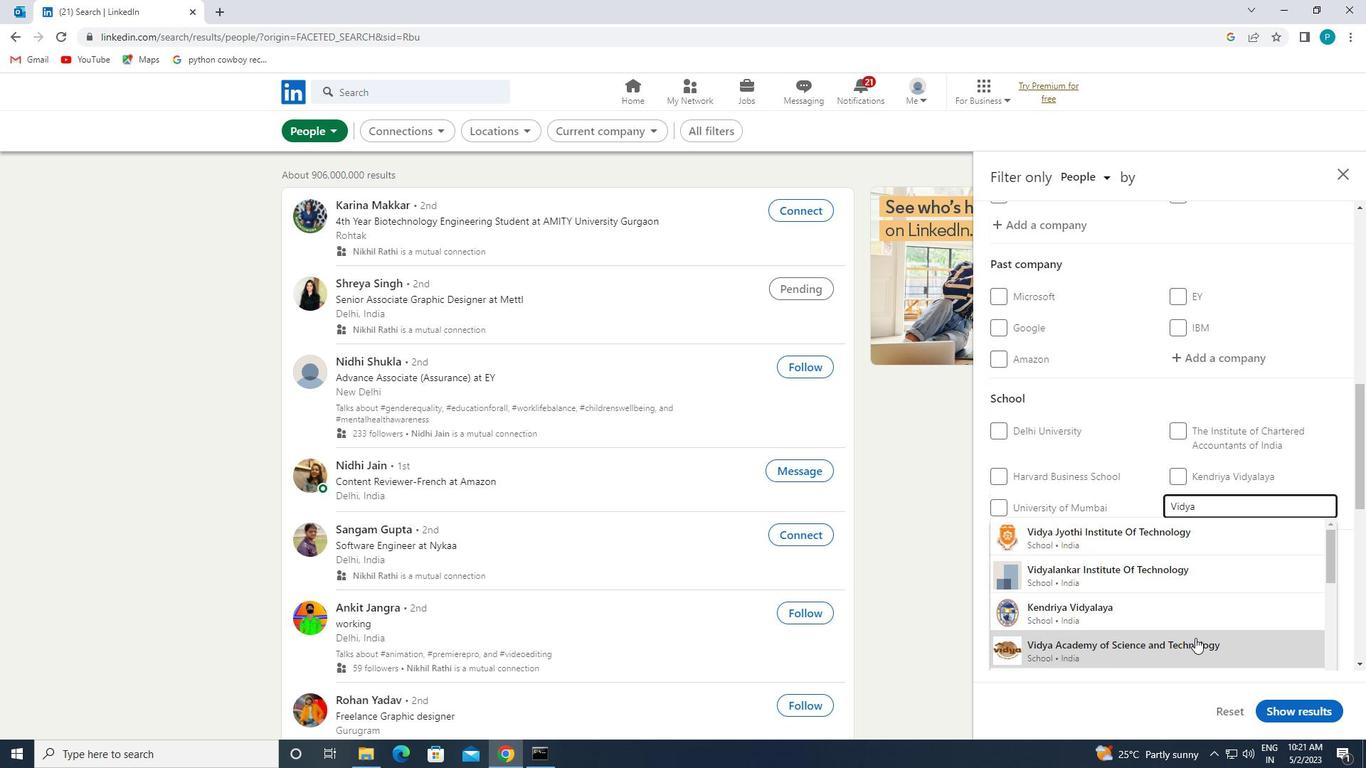 
Action: Mouse scrolled (1196, 637) with delta (0, 0)
Screenshot: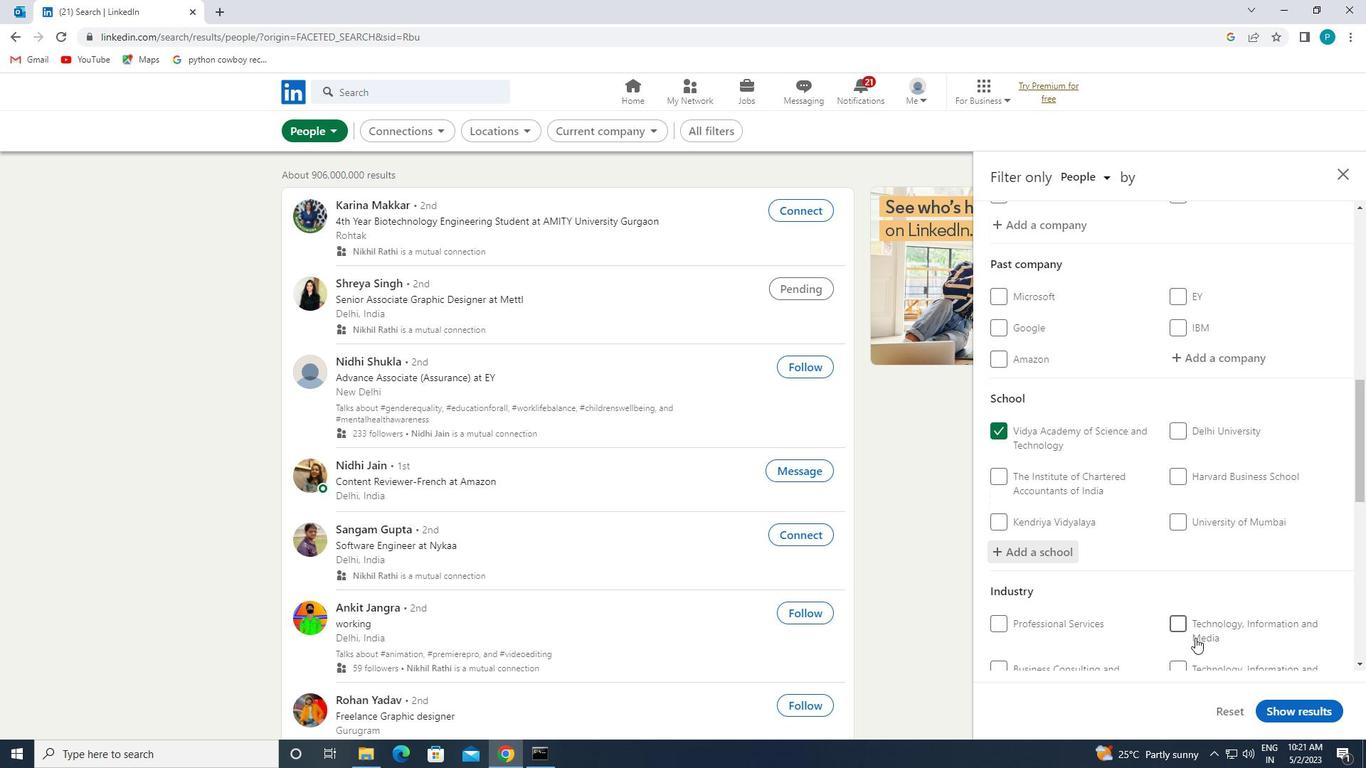 
Action: Mouse scrolled (1196, 637) with delta (0, 0)
Screenshot: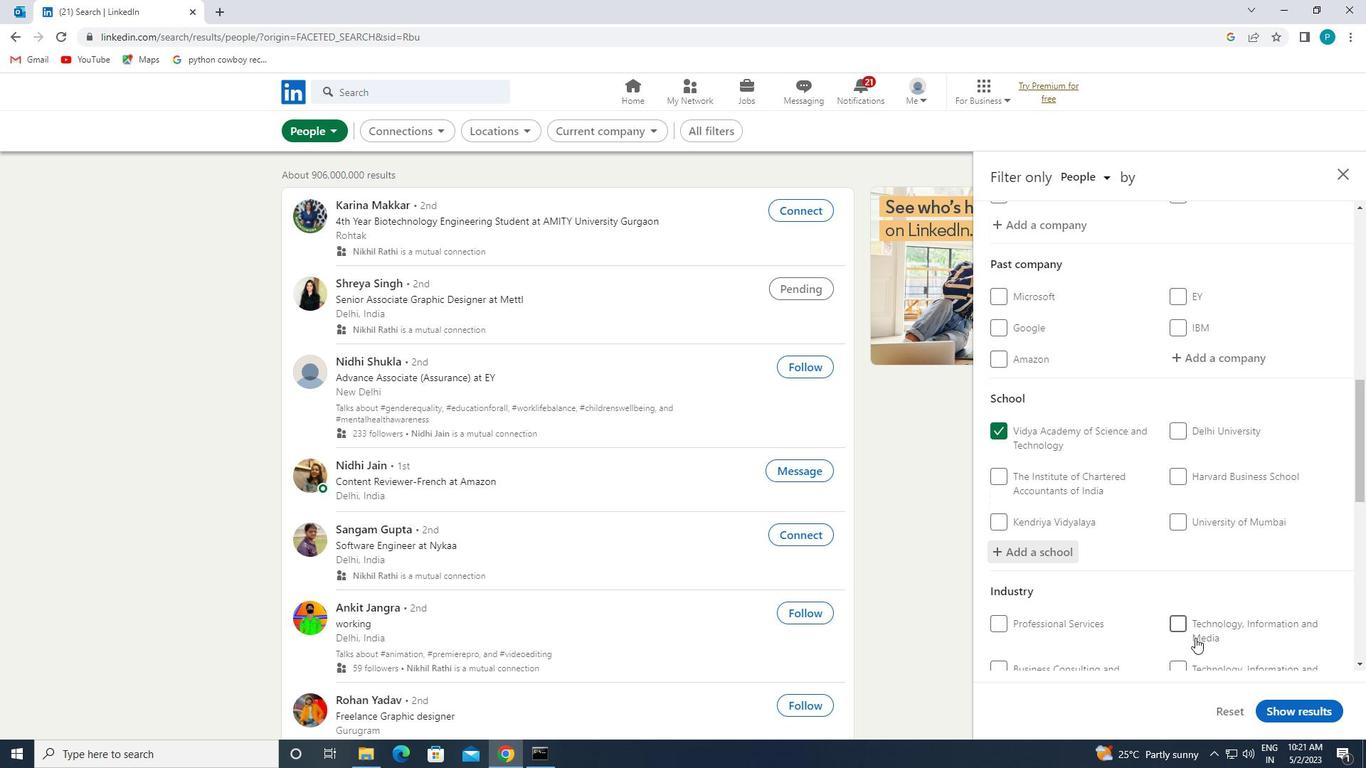 
Action: Mouse scrolled (1196, 637) with delta (0, 0)
Screenshot: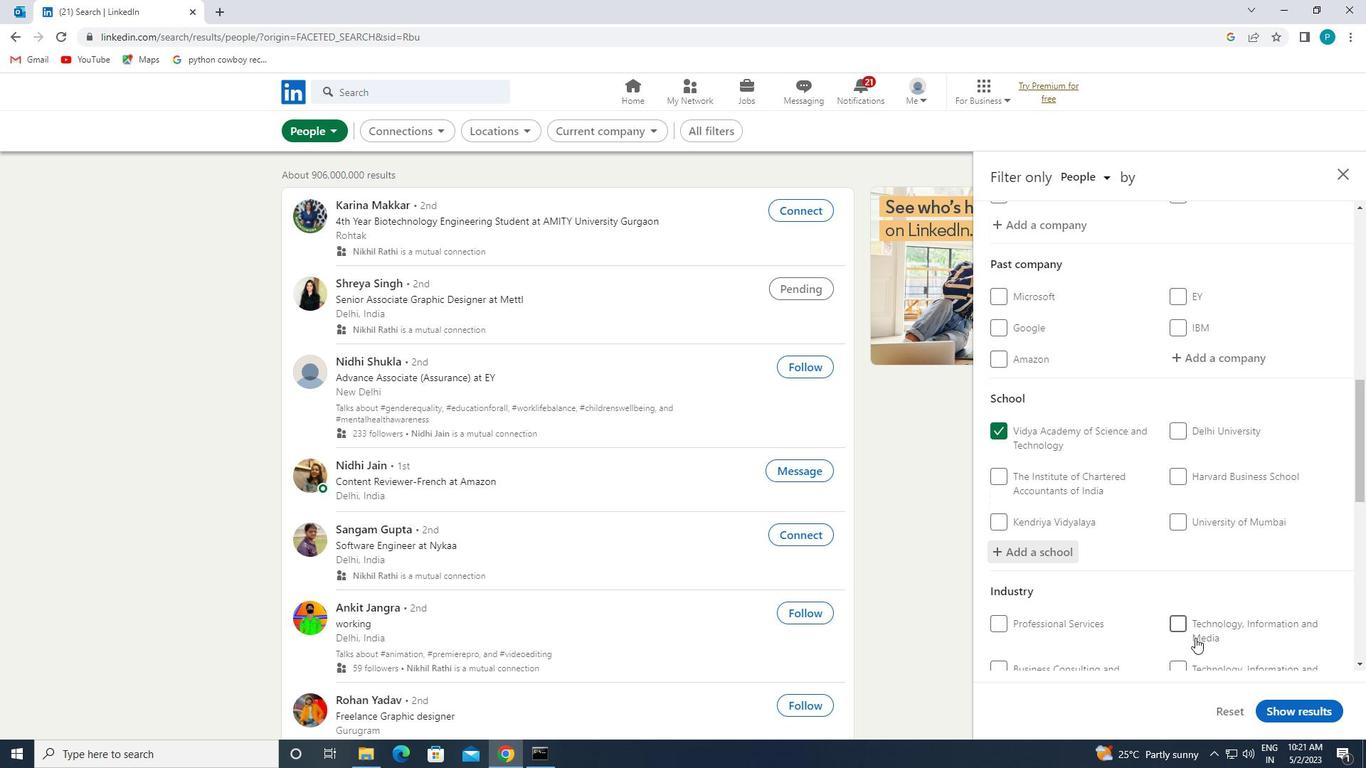 
Action: Mouse moved to (1220, 507)
Screenshot: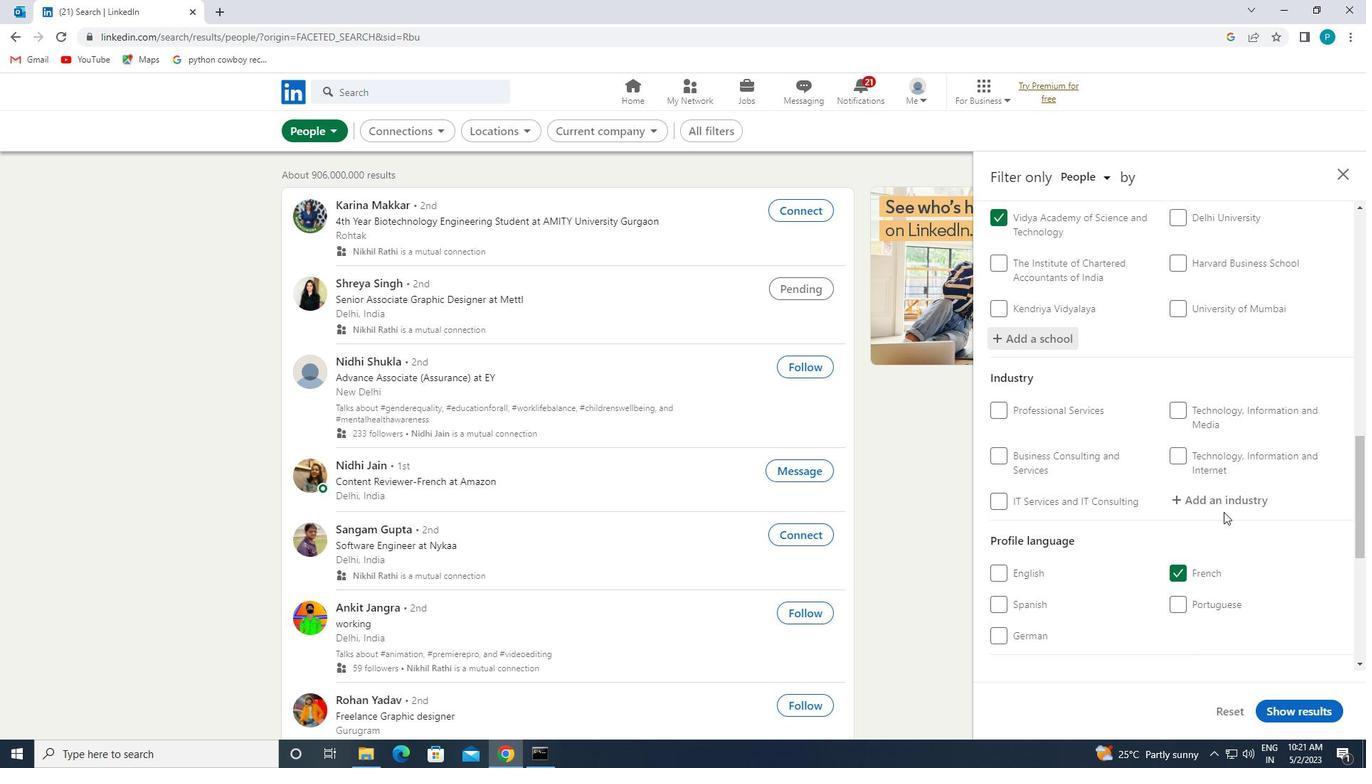 
Action: Mouse pressed left at (1220, 507)
Screenshot: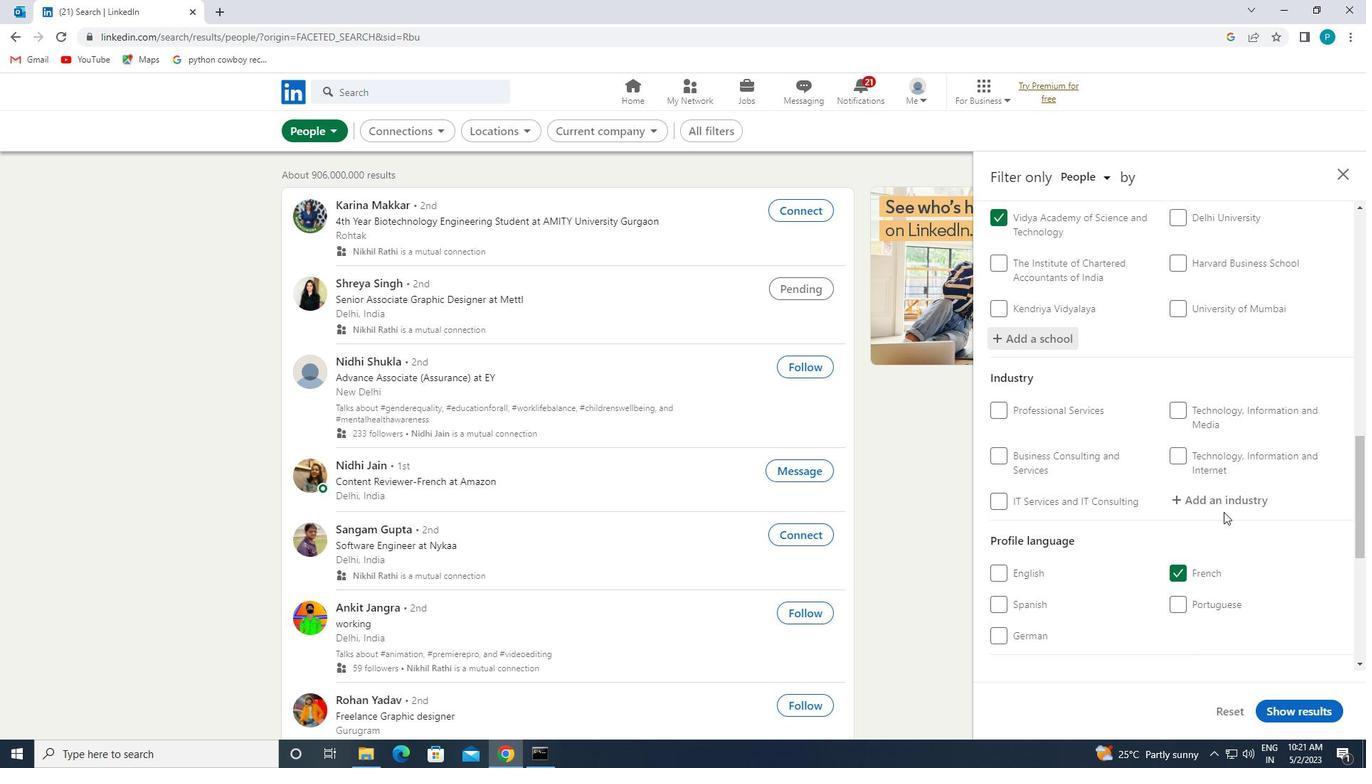 
Action: Key pressed <Key.caps_lock>A<Key.caps_lock>RTIS
Screenshot: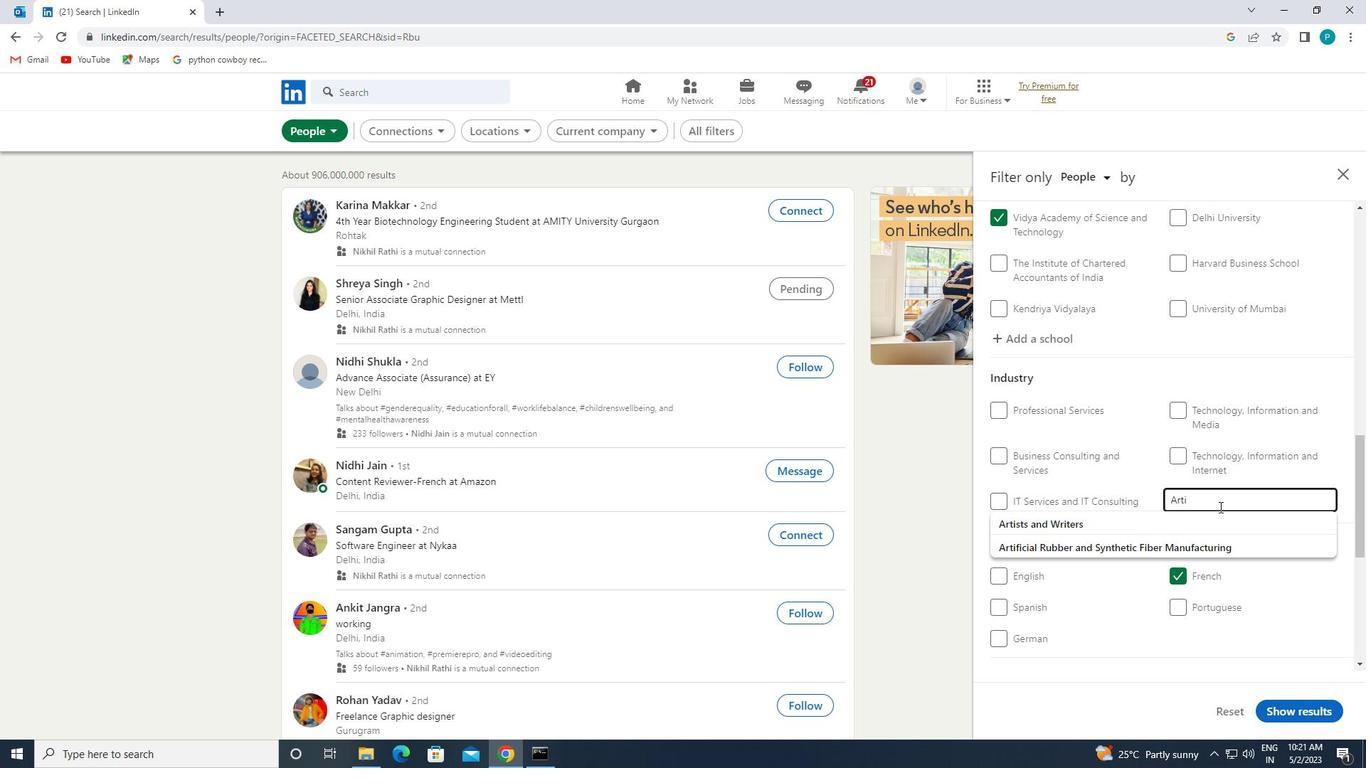 
Action: Mouse moved to (1176, 531)
Screenshot: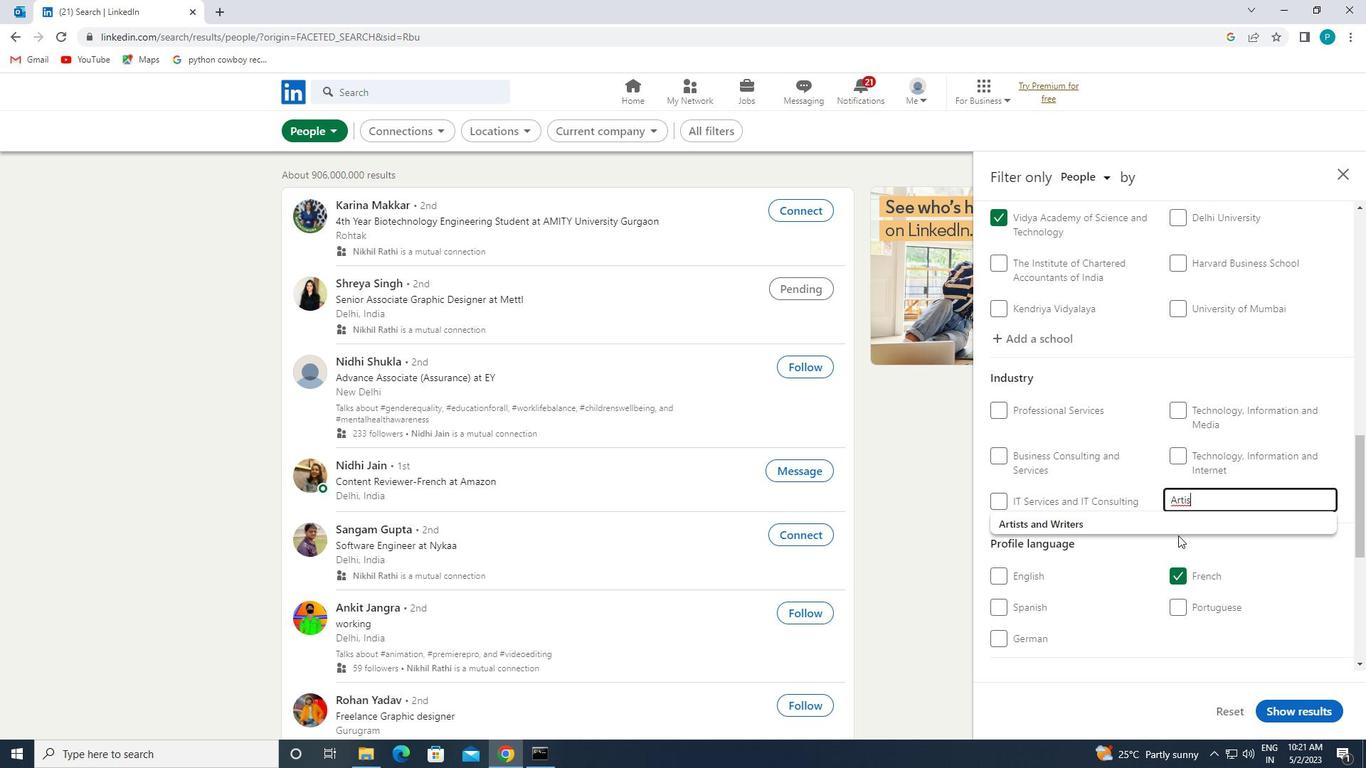 
Action: Mouse pressed left at (1176, 531)
Screenshot: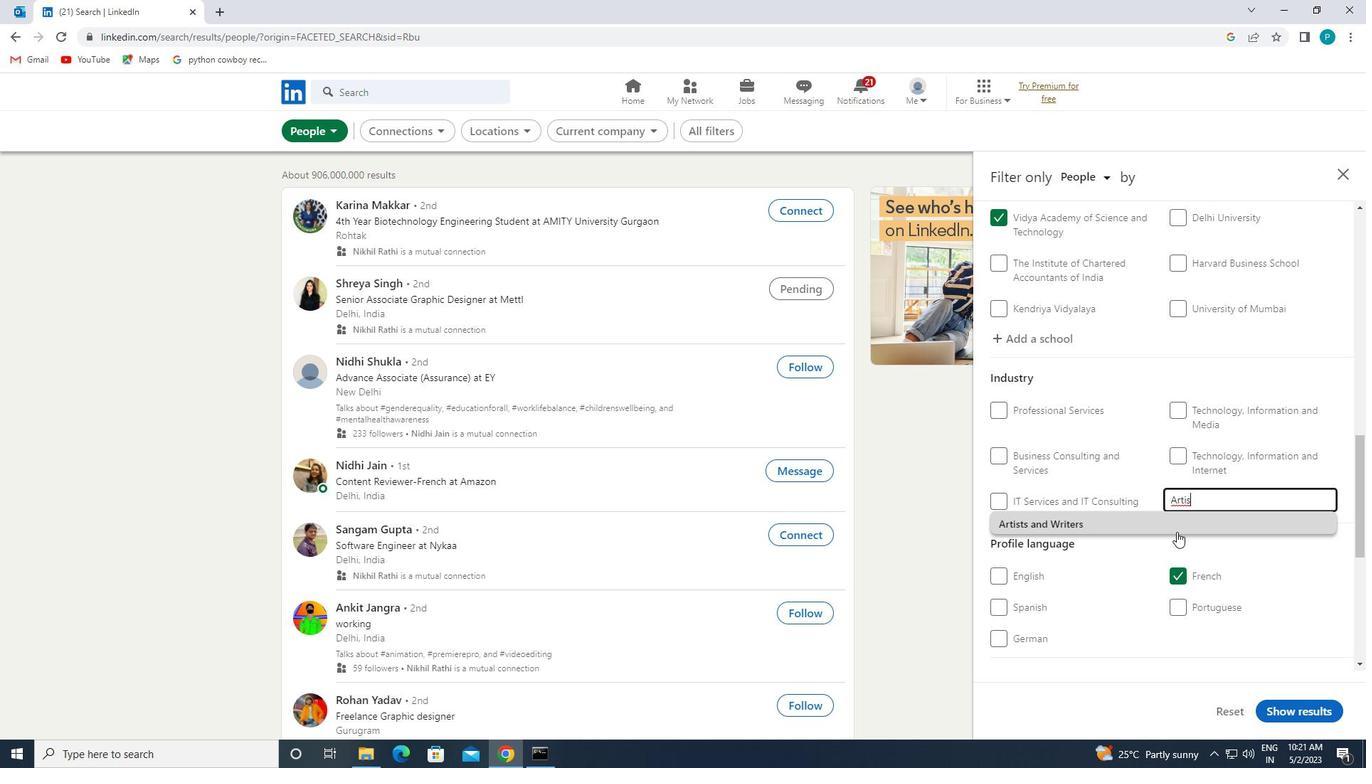 
Action: Mouse scrolled (1176, 530) with delta (0, 0)
Screenshot: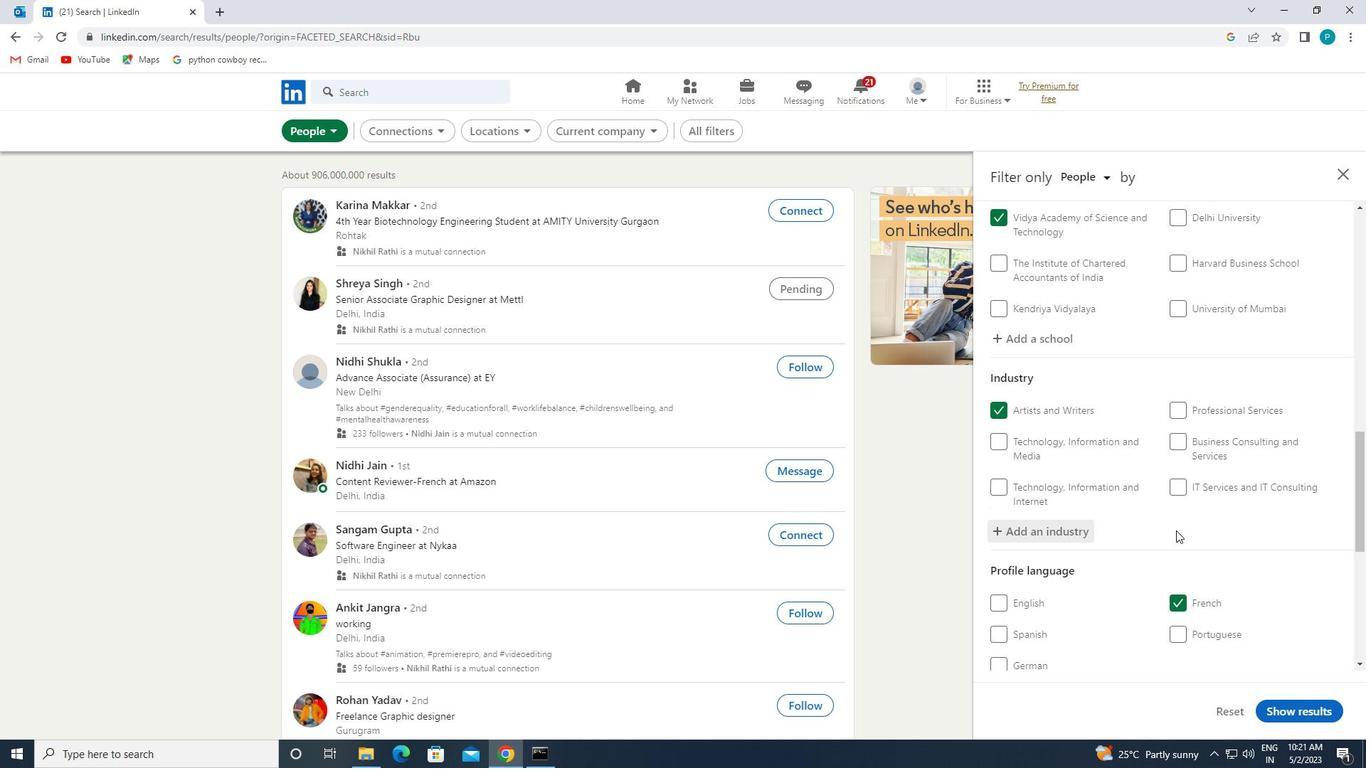 
Action: Mouse scrolled (1176, 530) with delta (0, 0)
Screenshot: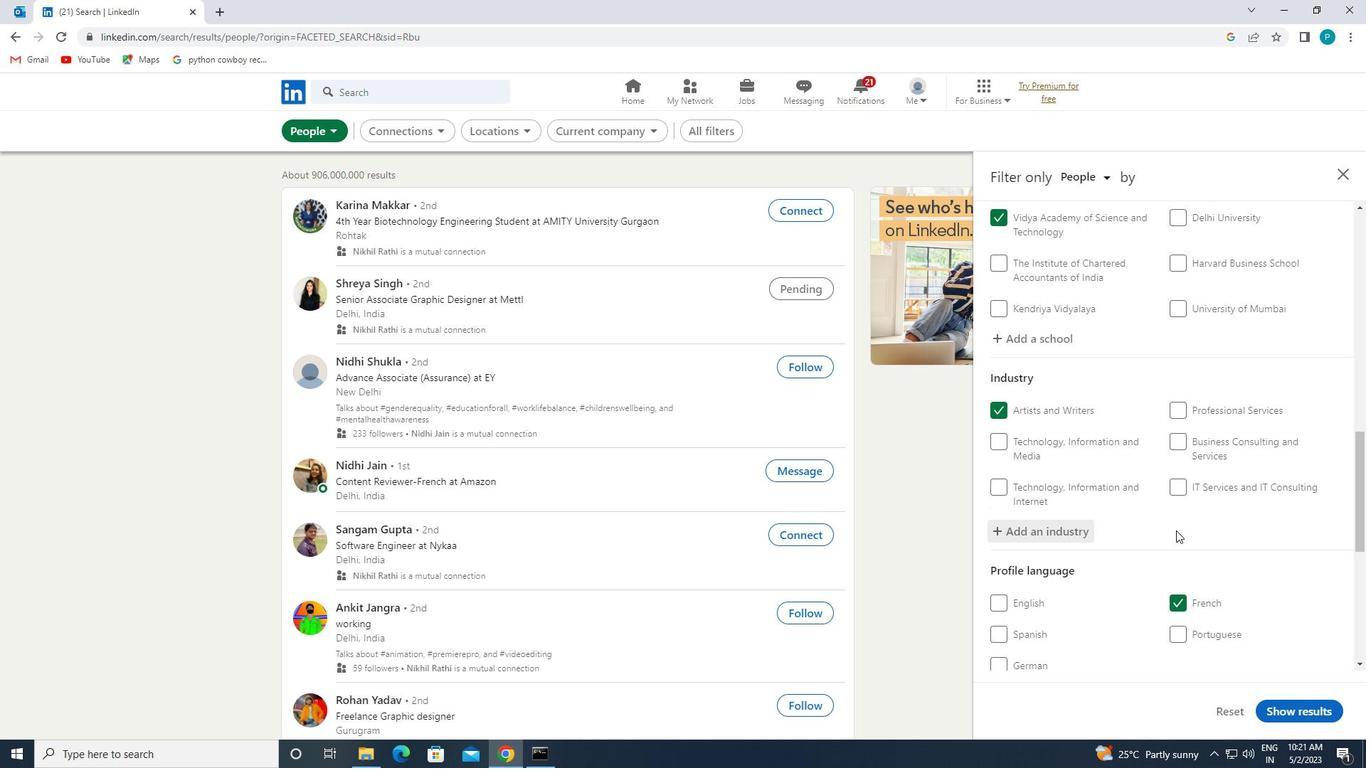 
Action: Mouse scrolled (1176, 530) with delta (0, 0)
Screenshot: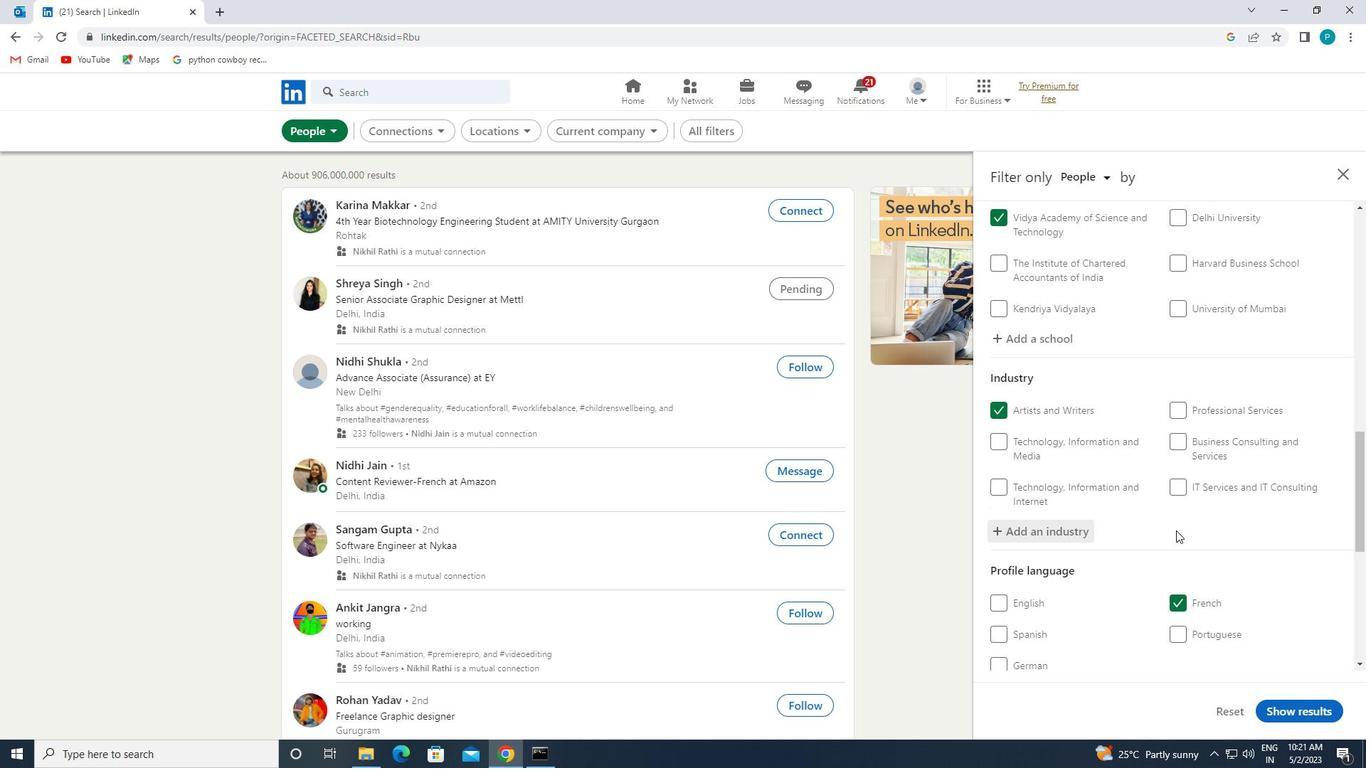 
Action: Mouse moved to (1220, 558)
Screenshot: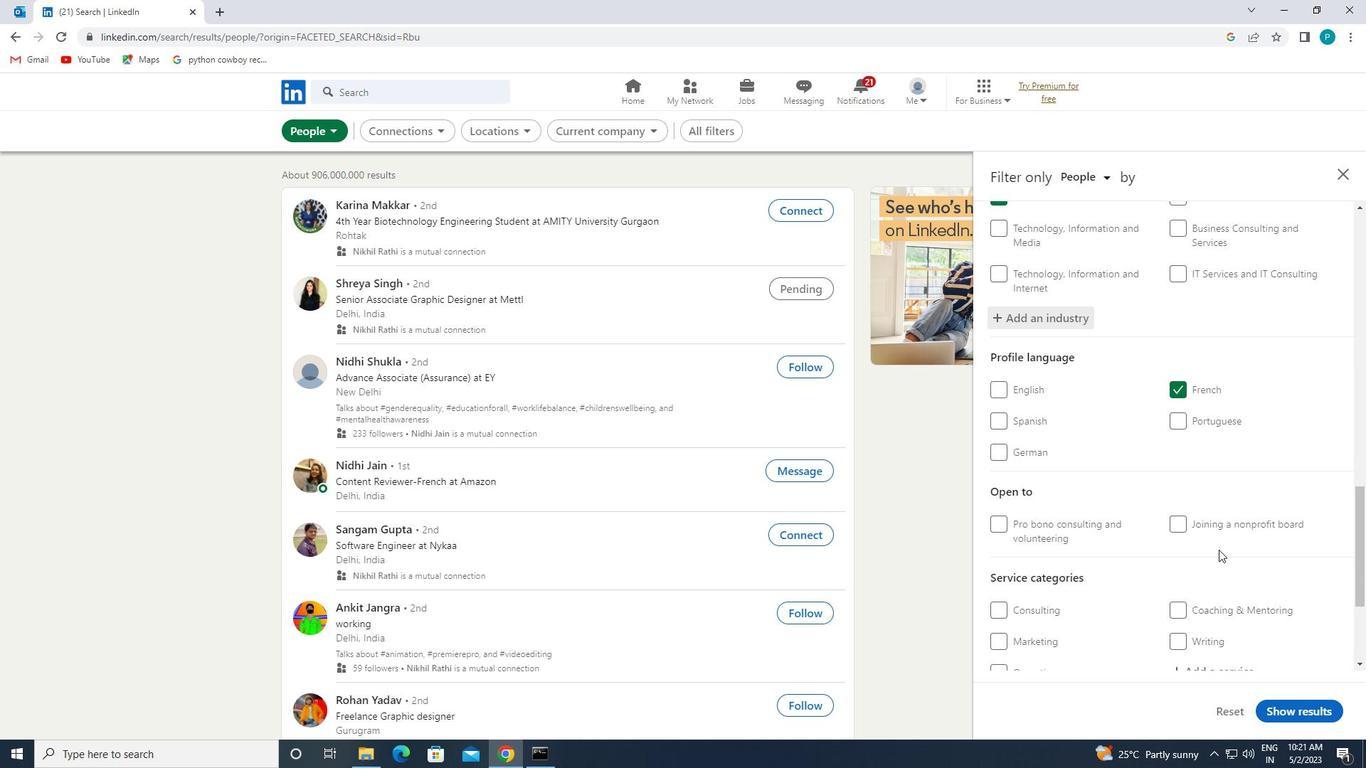 
Action: Mouse scrolled (1220, 557) with delta (0, 0)
Screenshot: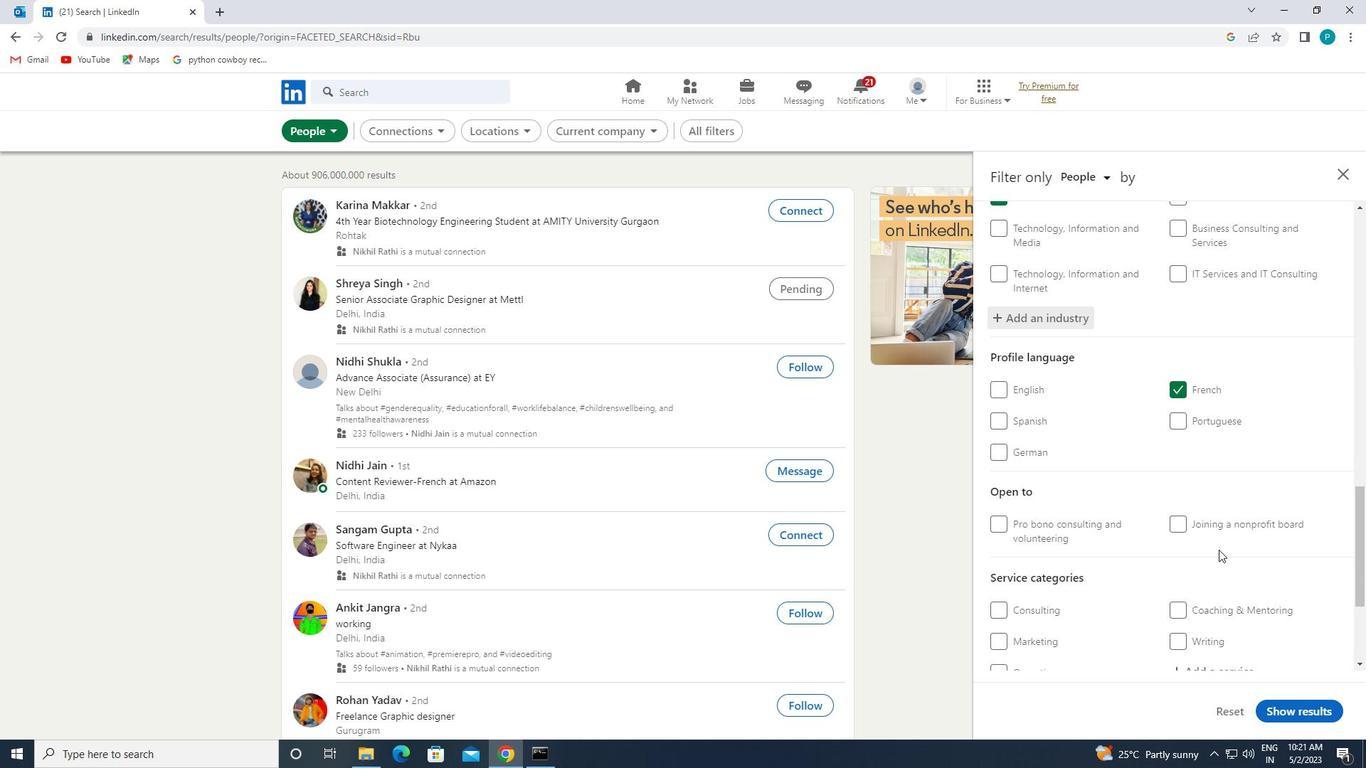 
Action: Mouse moved to (1219, 597)
Screenshot: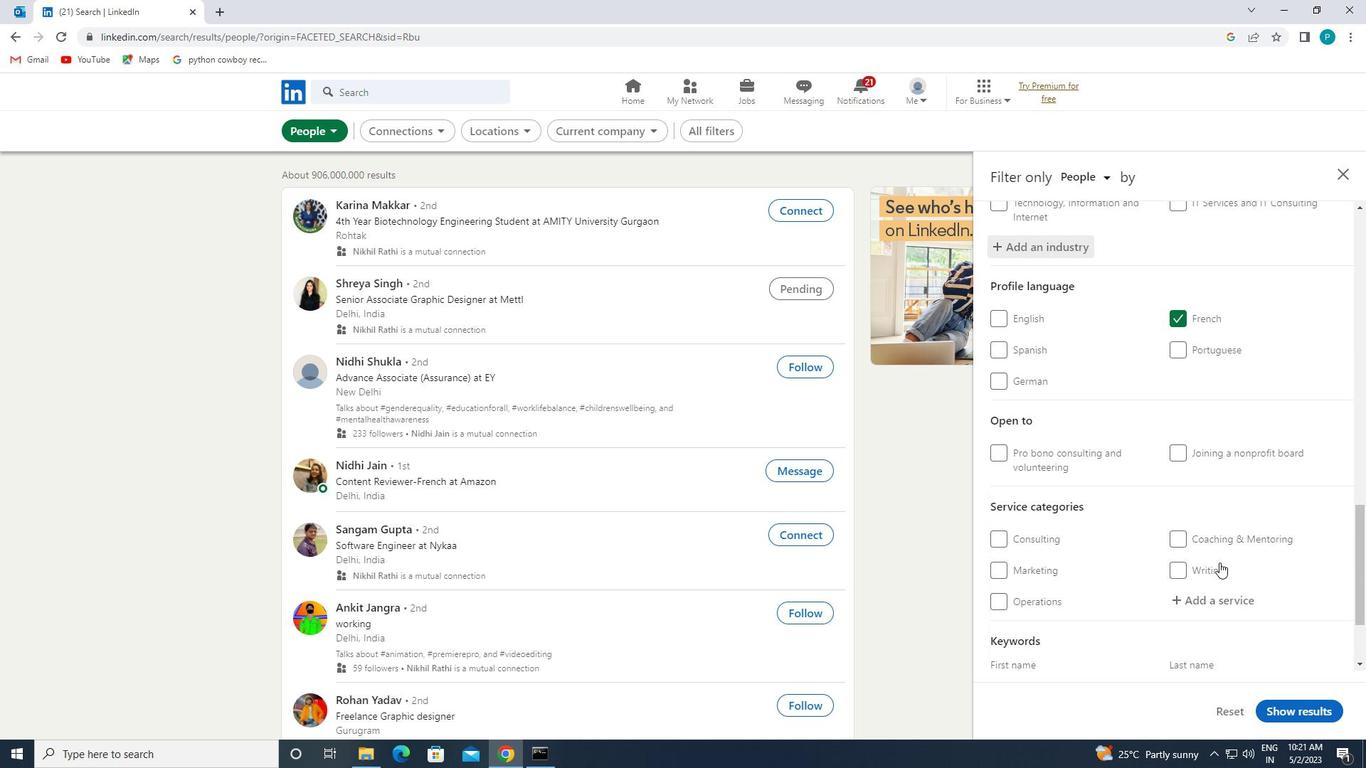 
Action: Mouse pressed left at (1219, 597)
Screenshot: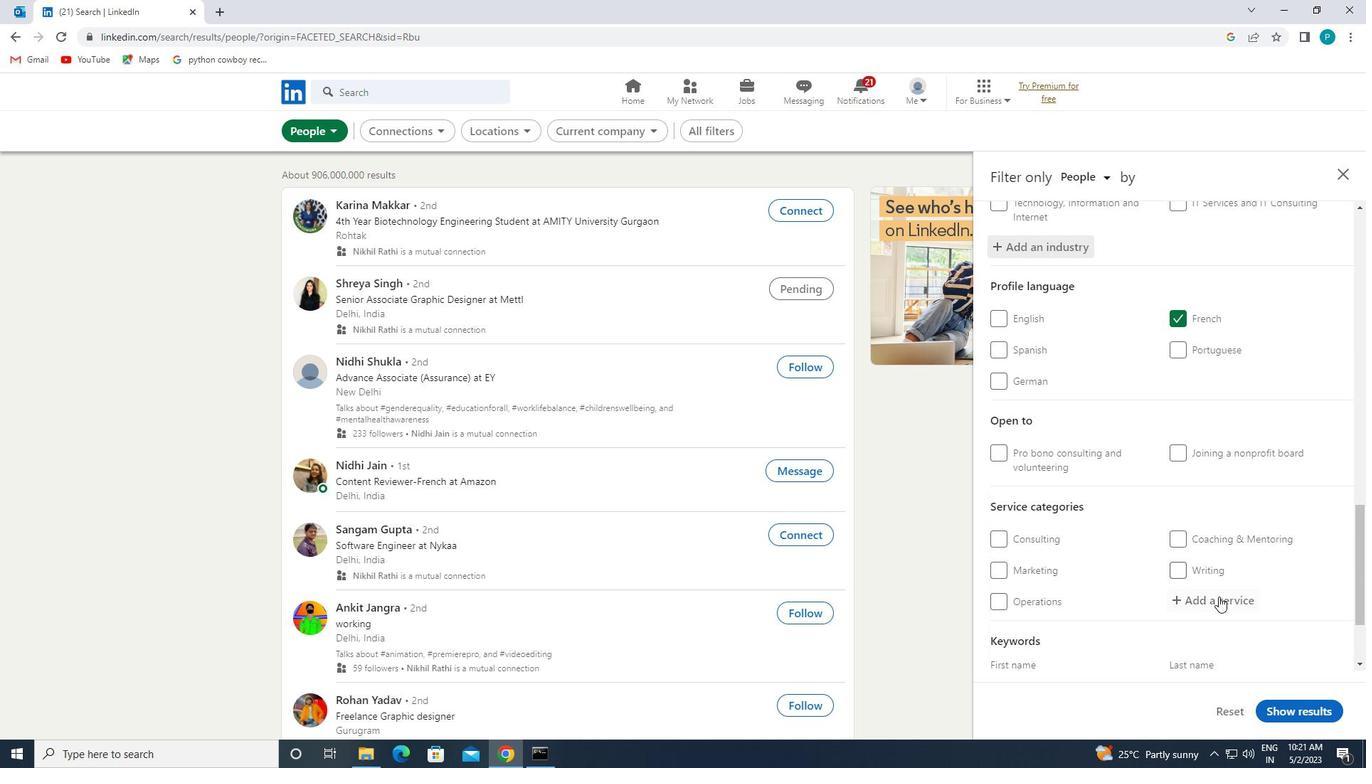 
Action: Key pressed <Key.caps_lock>T<Key.caps_lock>RAN
Screenshot: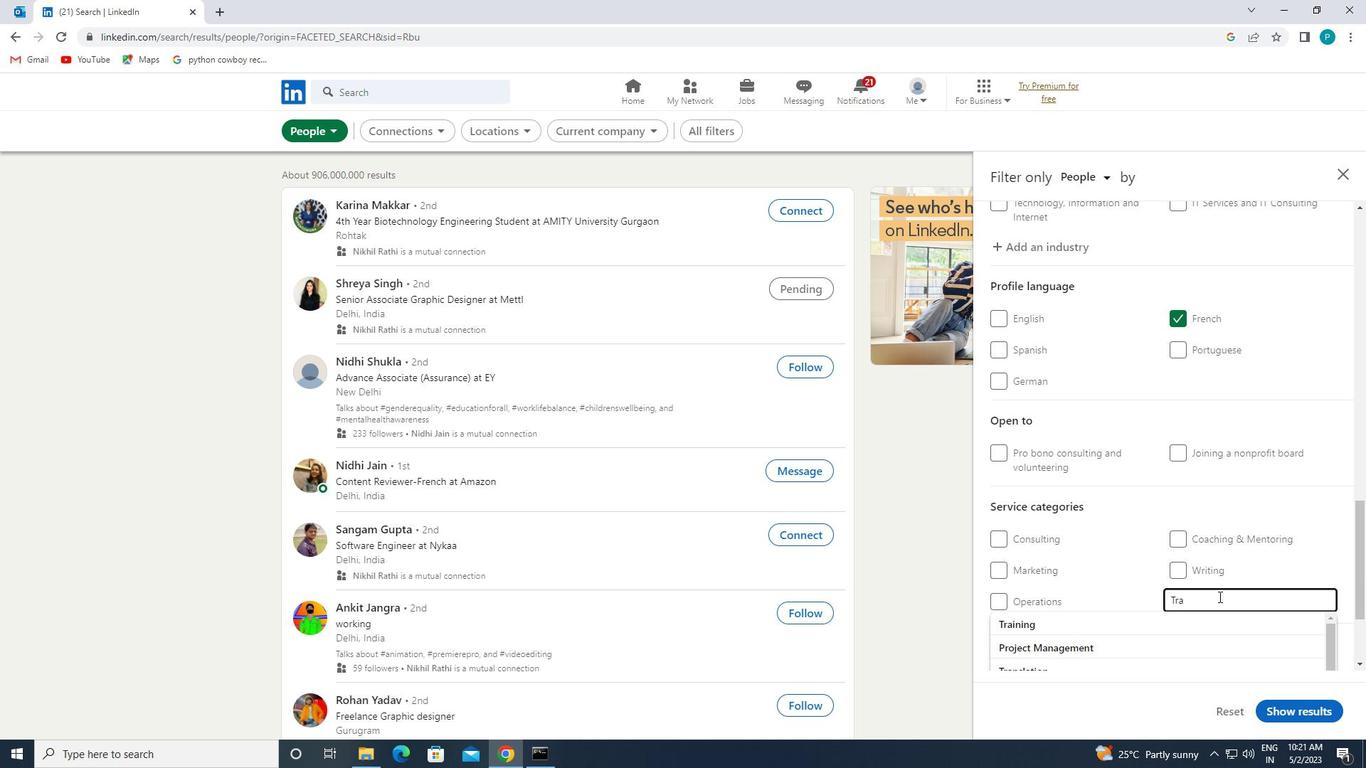 
Action: Mouse scrolled (1219, 596) with delta (0, 0)
Screenshot: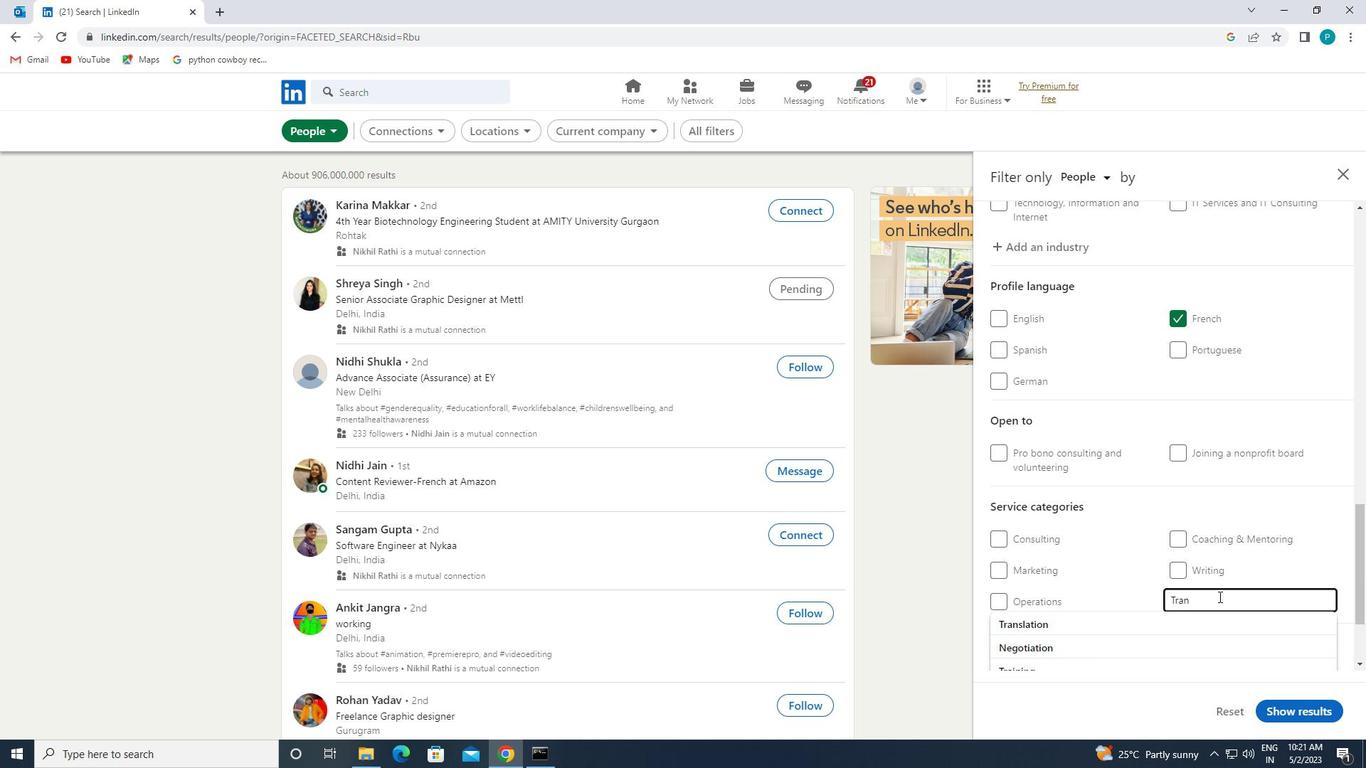 
Action: Mouse moved to (1117, 559)
Screenshot: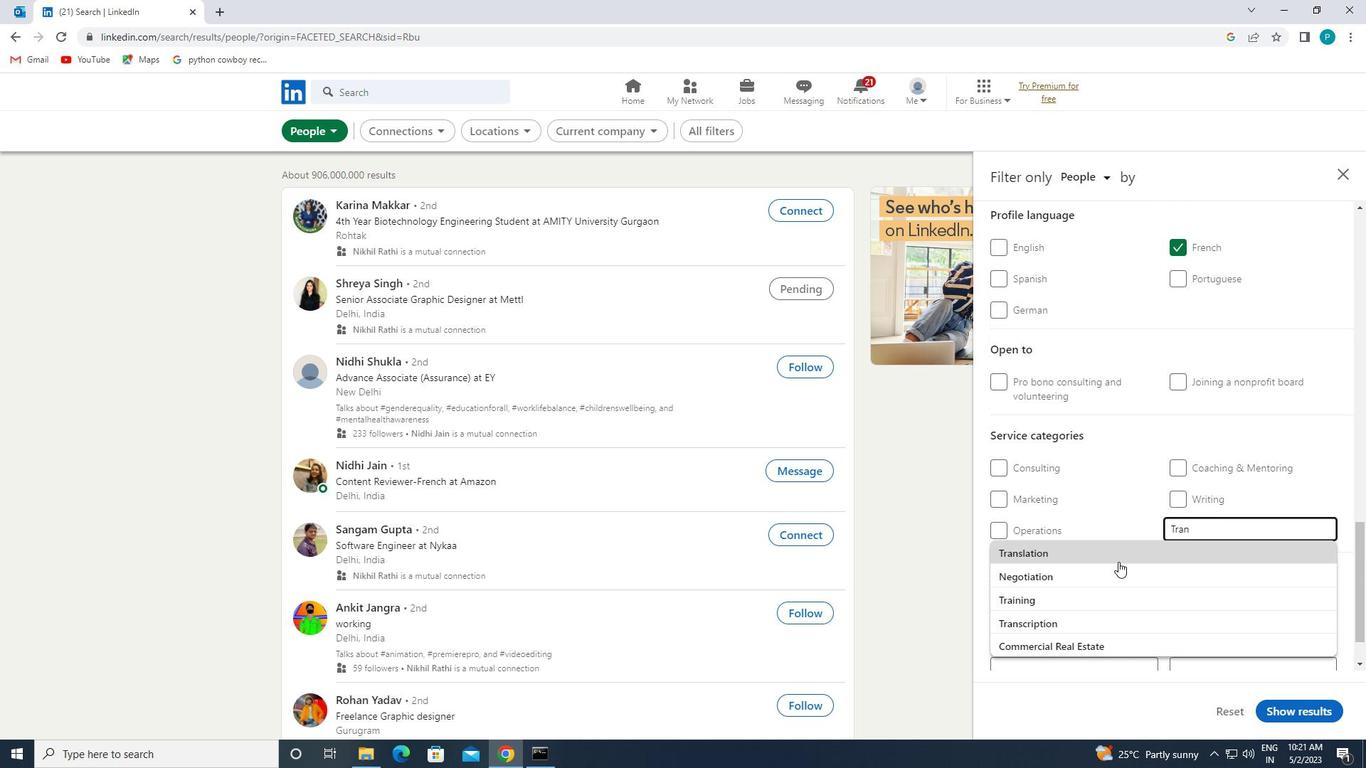 
Action: Mouse pressed left at (1117, 559)
Screenshot: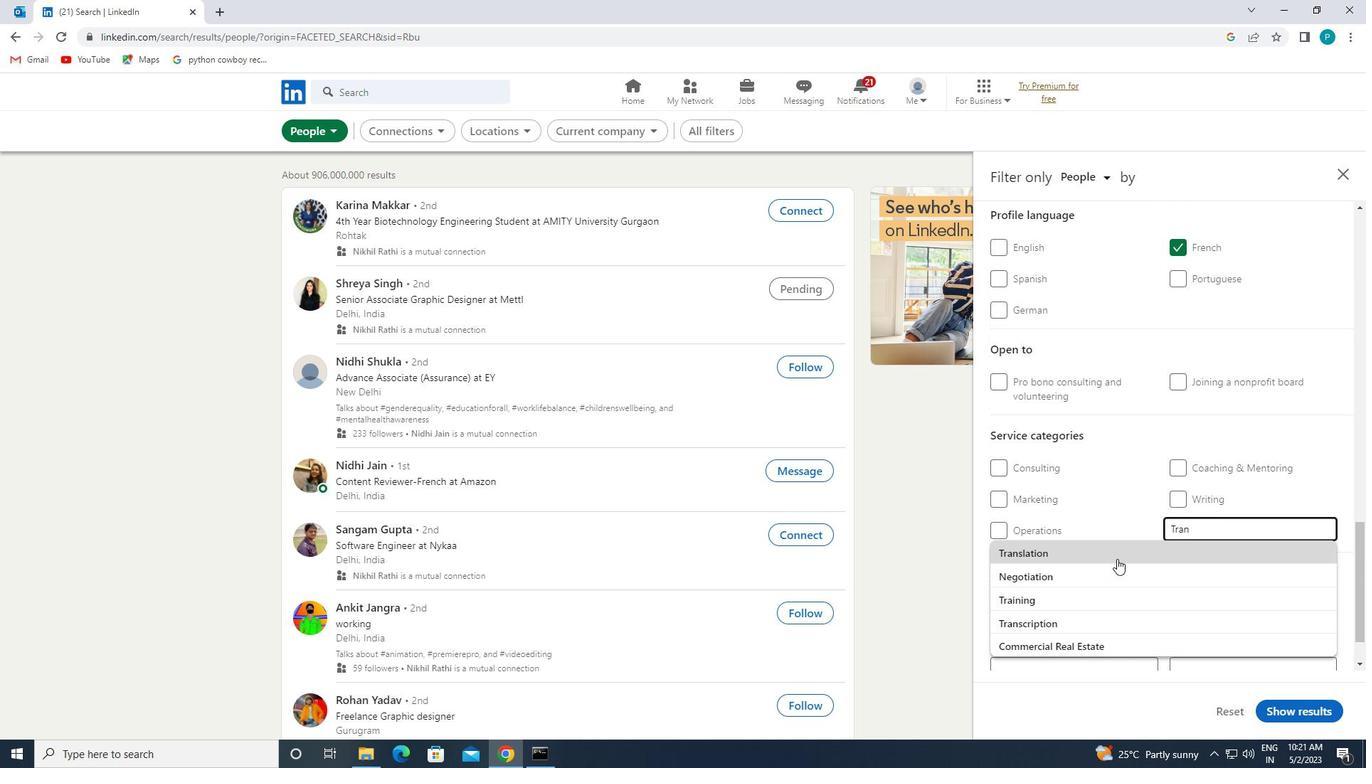 
Action: Mouse scrolled (1117, 558) with delta (0, 0)
Screenshot: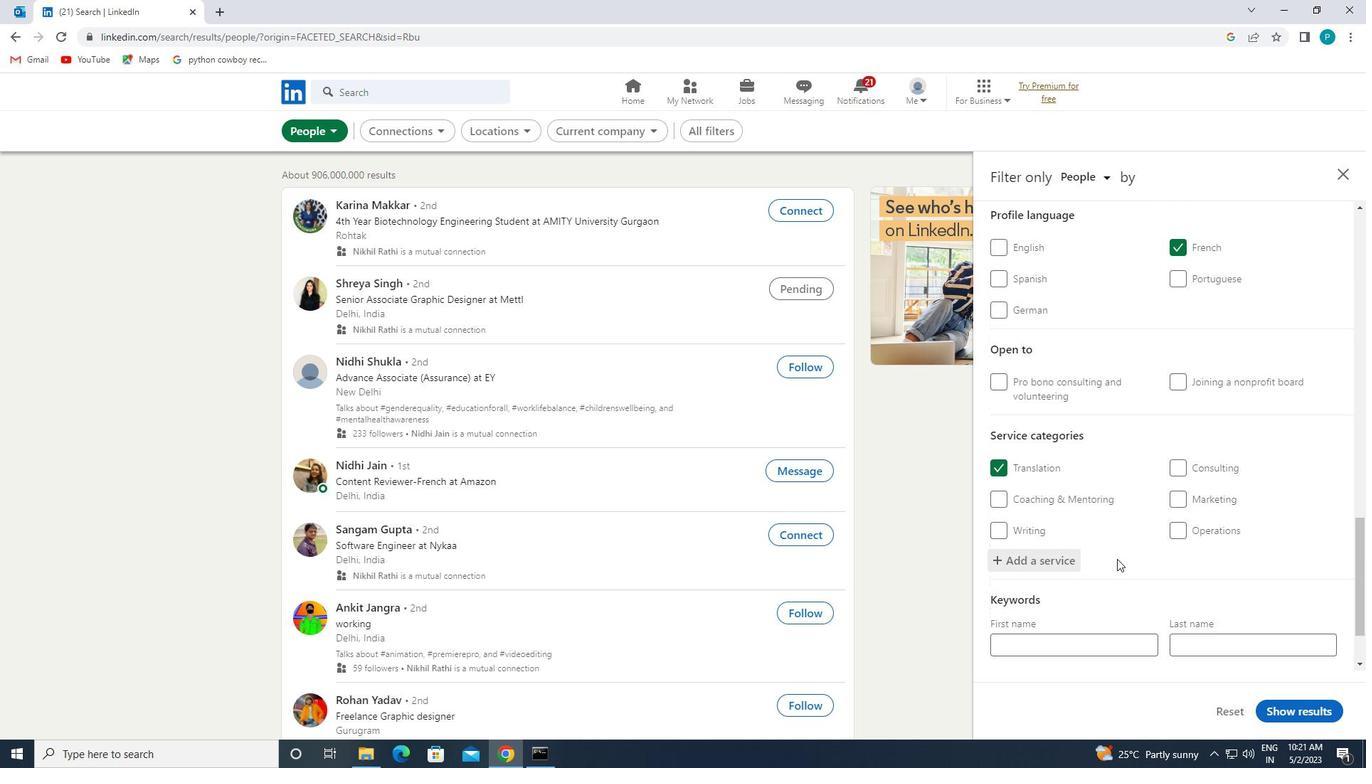 
Action: Mouse scrolled (1117, 558) with delta (0, 0)
Screenshot: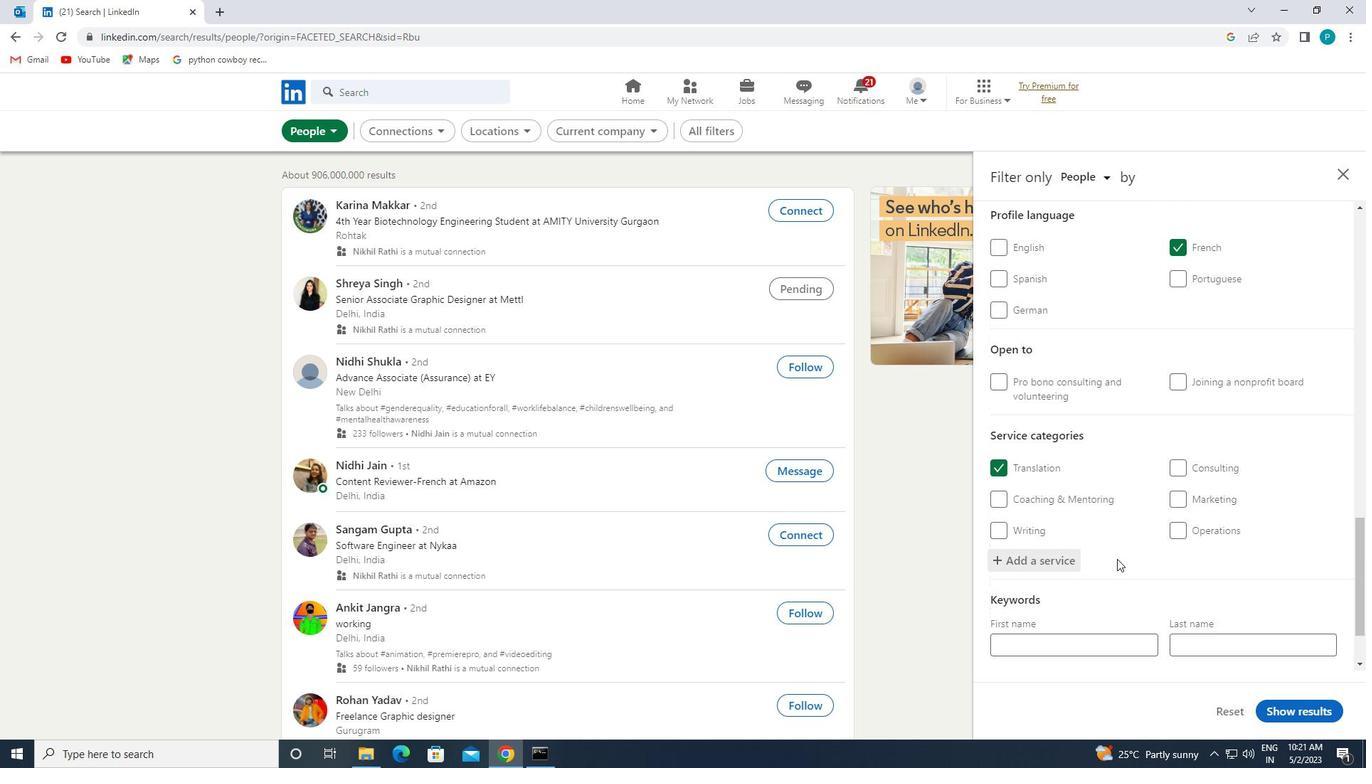 
Action: Mouse scrolled (1117, 558) with delta (0, 0)
Screenshot: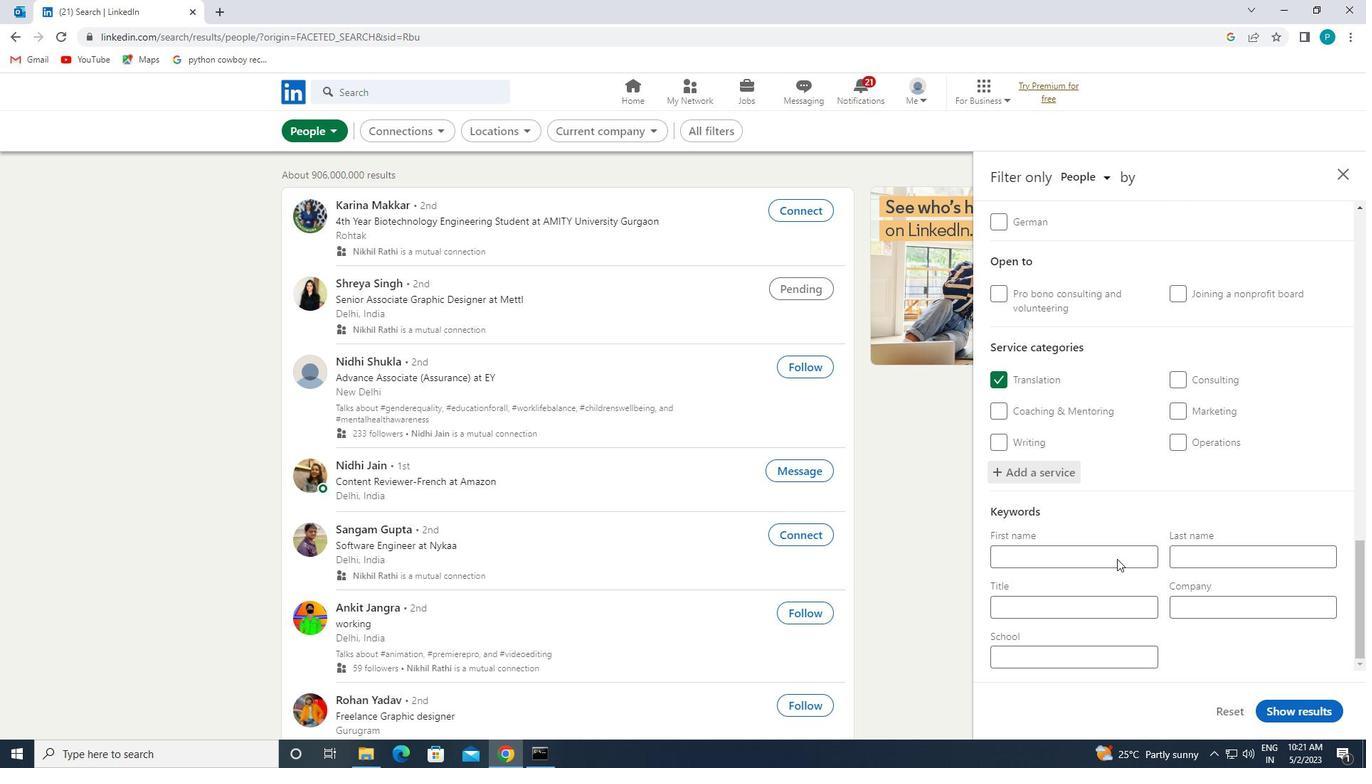 
Action: Mouse moved to (1098, 610)
Screenshot: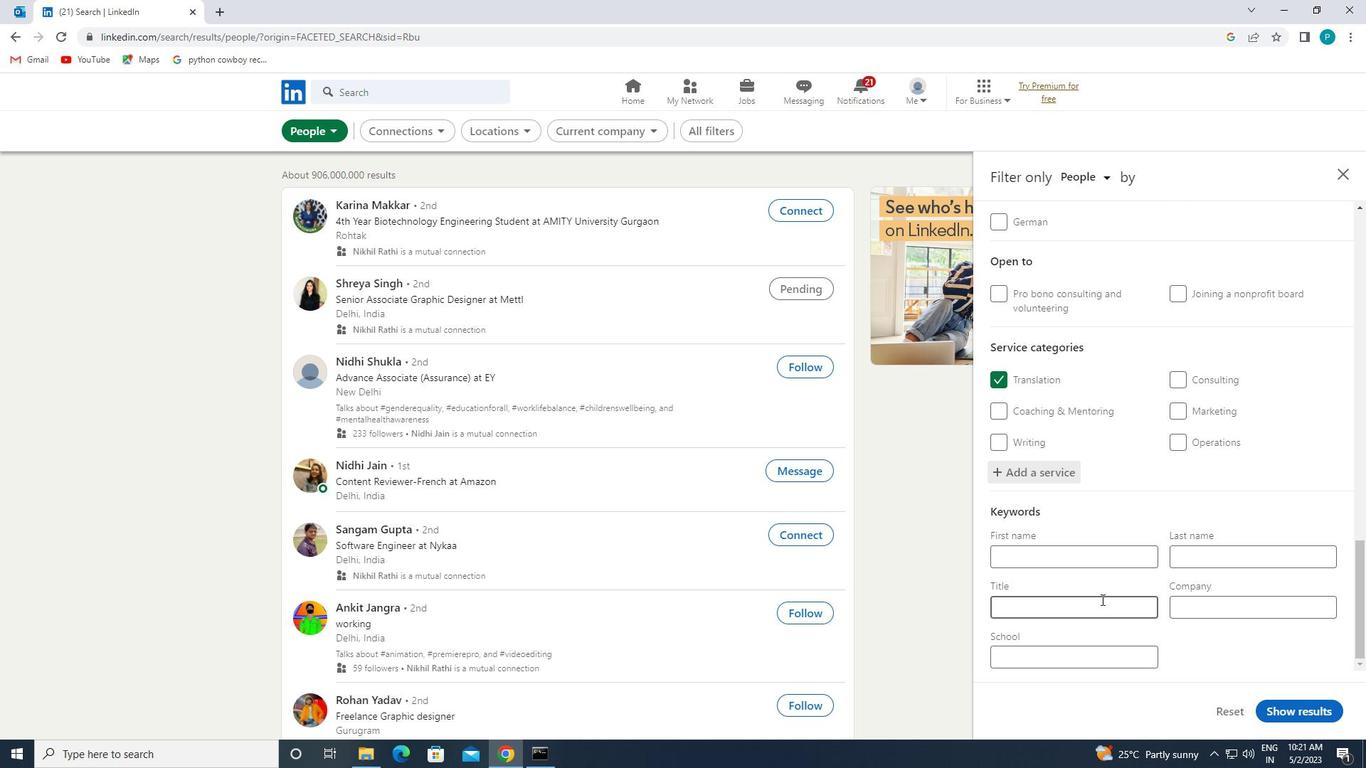 
Action: Mouse pressed left at (1098, 610)
Screenshot: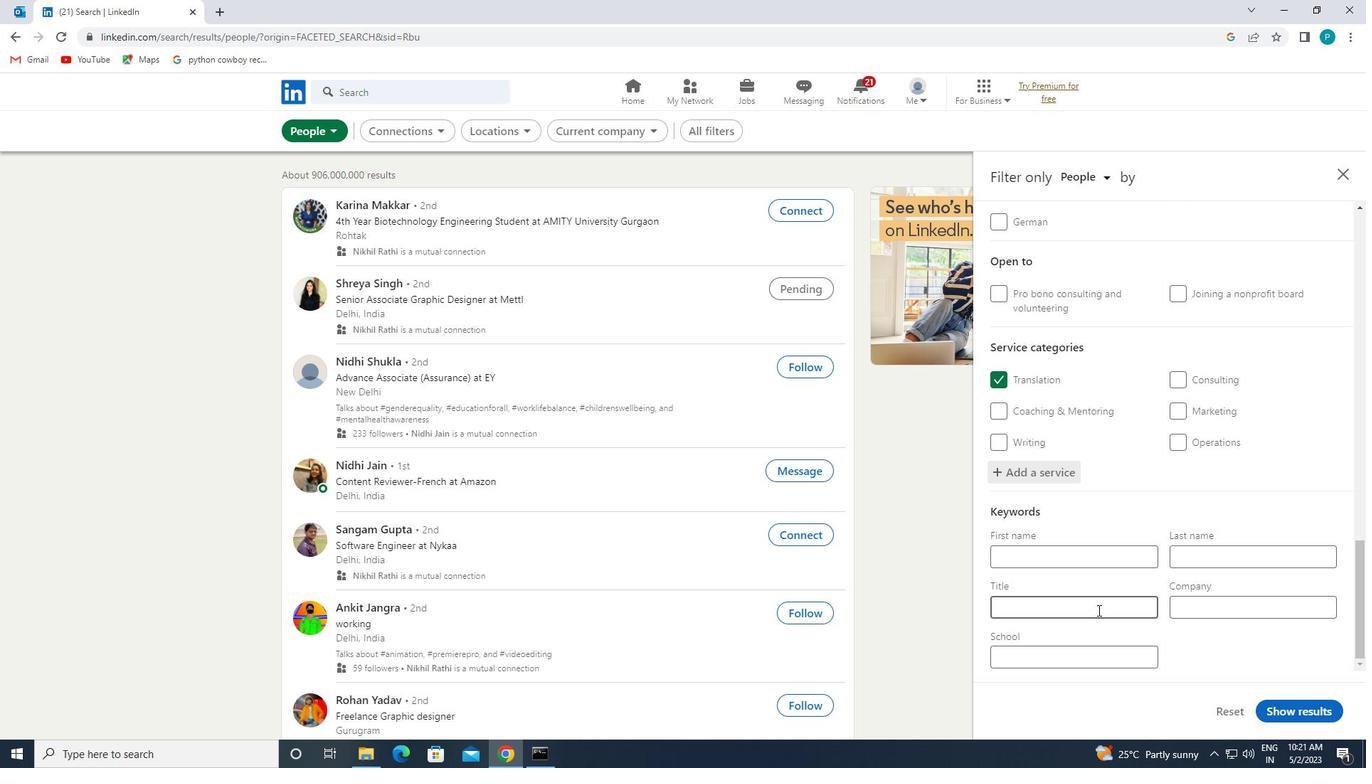 
Action: Key pressed <Key.caps_lock>W<Key.caps_lock>AT<Key.backspace>IT<Key.space><Key.caps_lock>S<Key.caps_lock>TAFF<Key.space><Key.caps_lock>M<Key.caps_lock>ANAGER
Screenshot: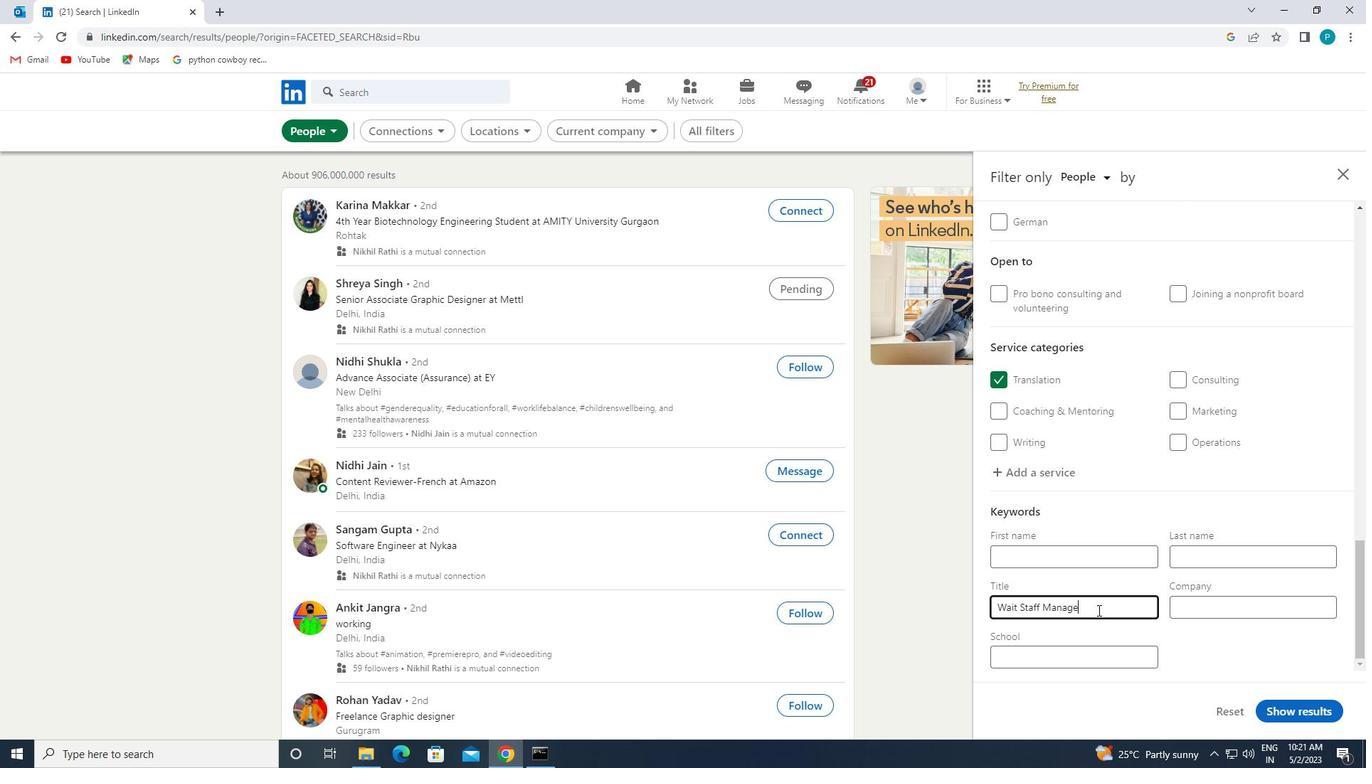 
Action: Mouse moved to (1331, 702)
Screenshot: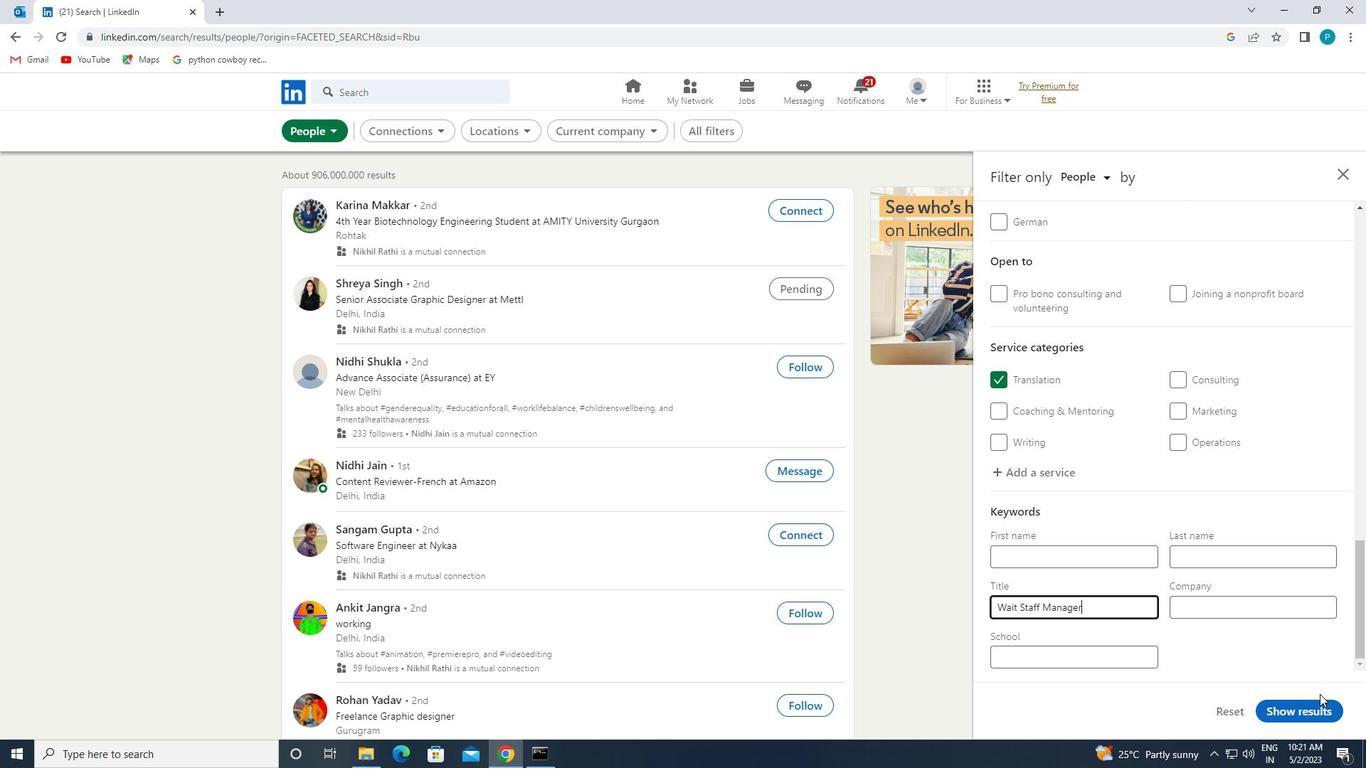 
Action: Mouse pressed left at (1331, 702)
Screenshot: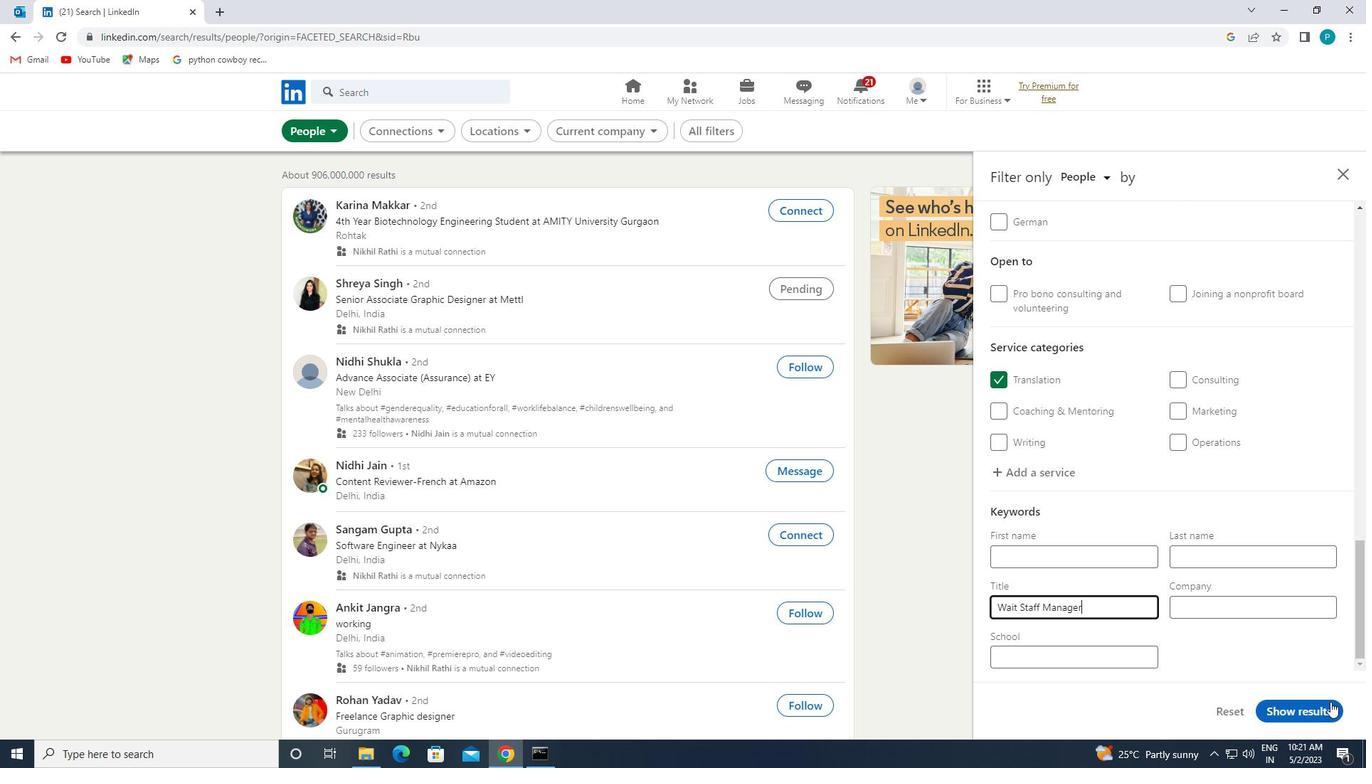 
